 Task: Create a 3D-printable birdhouse.
Action: Mouse moved to (242, 185)
Screenshot: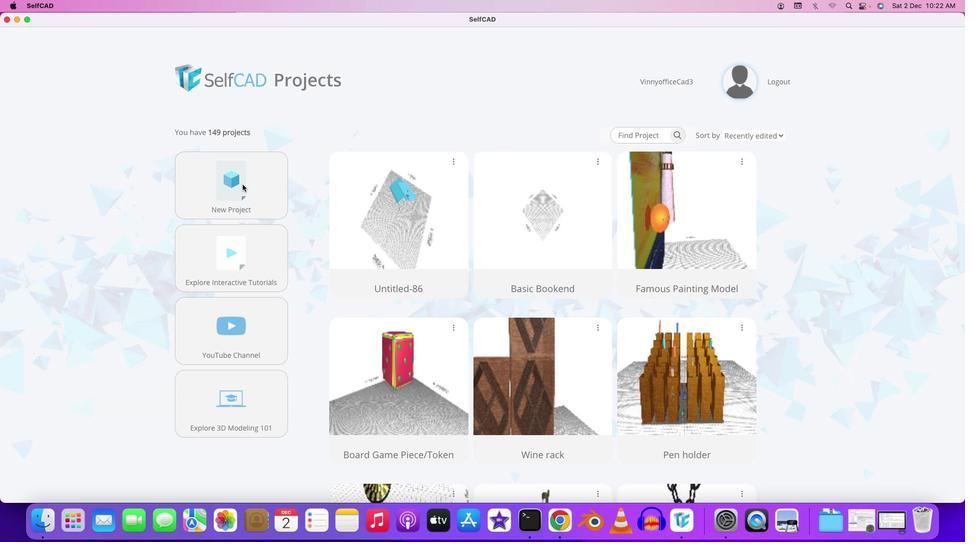 
Action: Mouse pressed left at (242, 185)
Screenshot: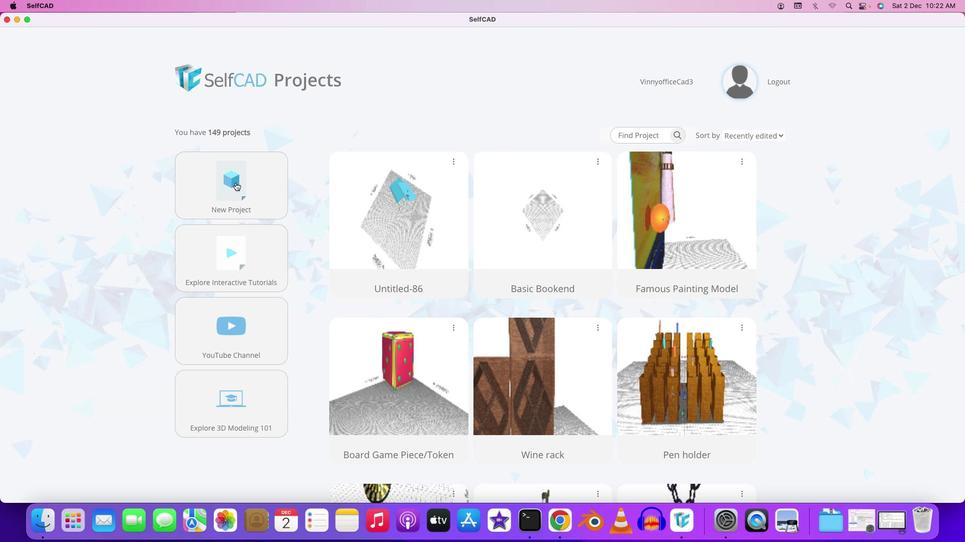 
Action: Mouse moved to (235, 182)
Screenshot: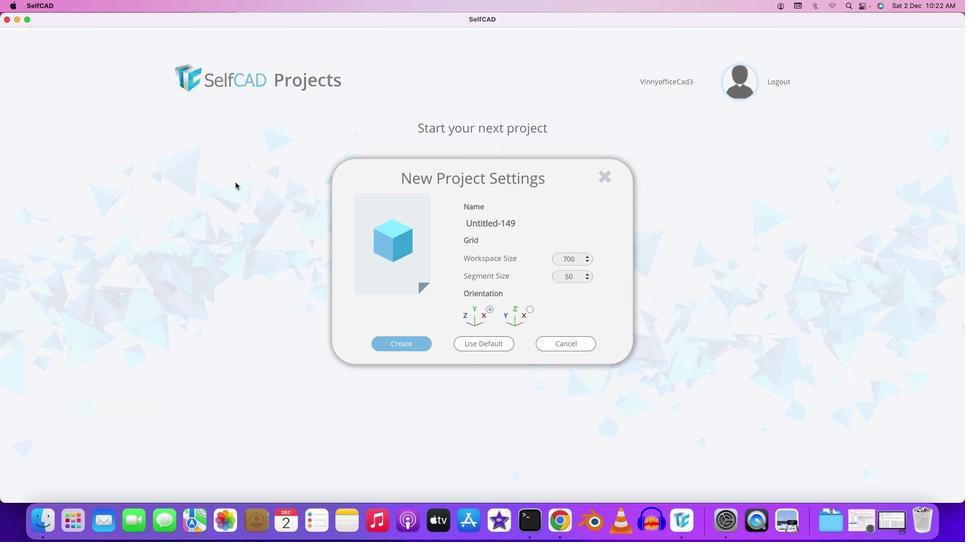 
Action: Mouse pressed left at (235, 182)
Screenshot: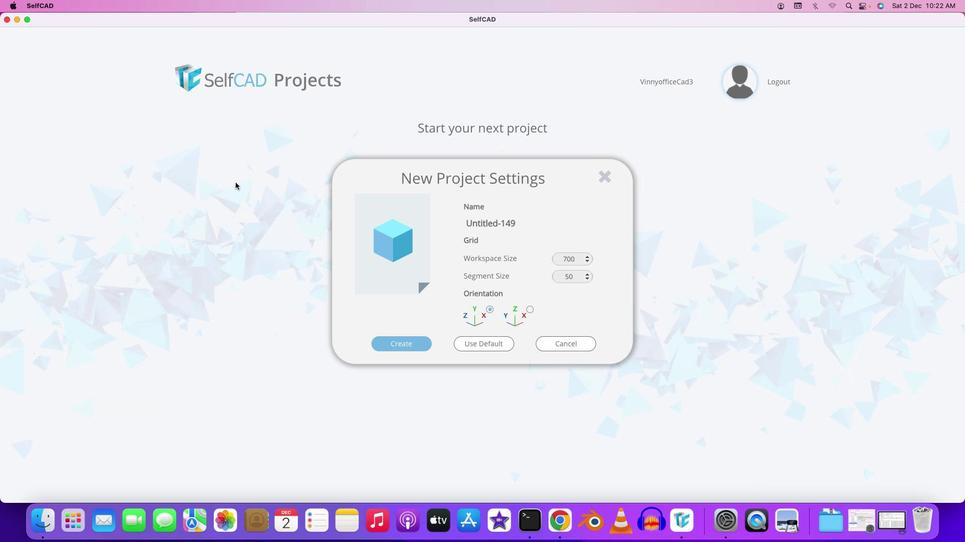 
Action: Mouse moved to (547, 225)
Screenshot: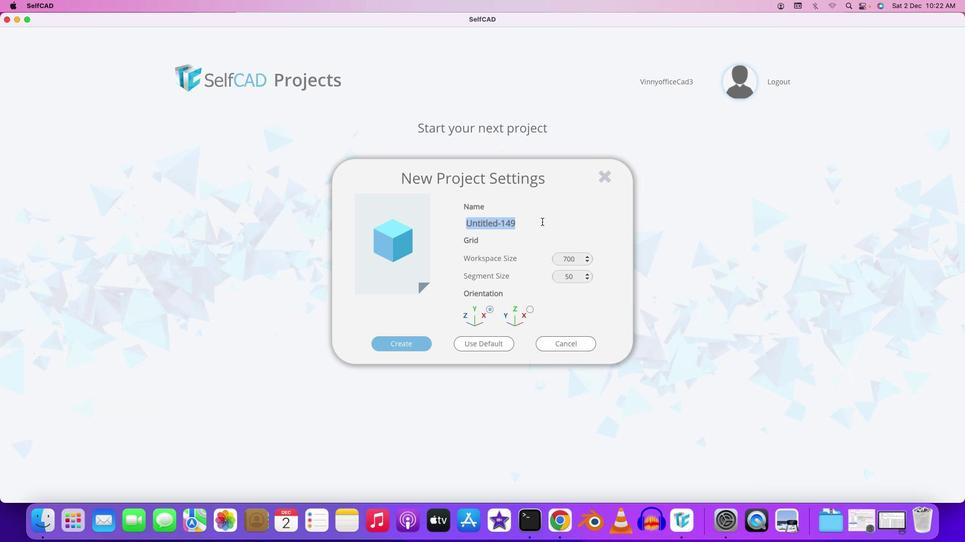 
Action: Mouse pressed left at (547, 225)
Screenshot: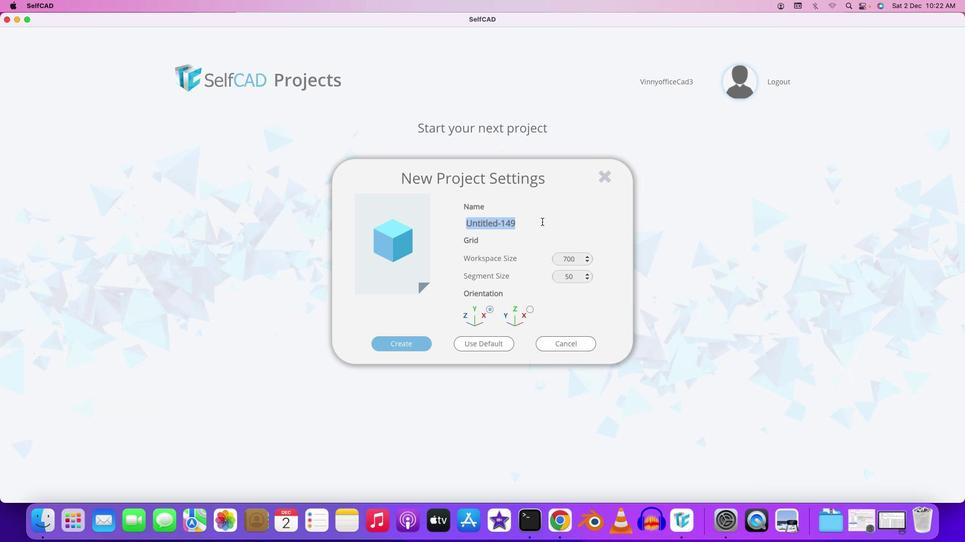 
Action: Mouse moved to (542, 221)
Screenshot: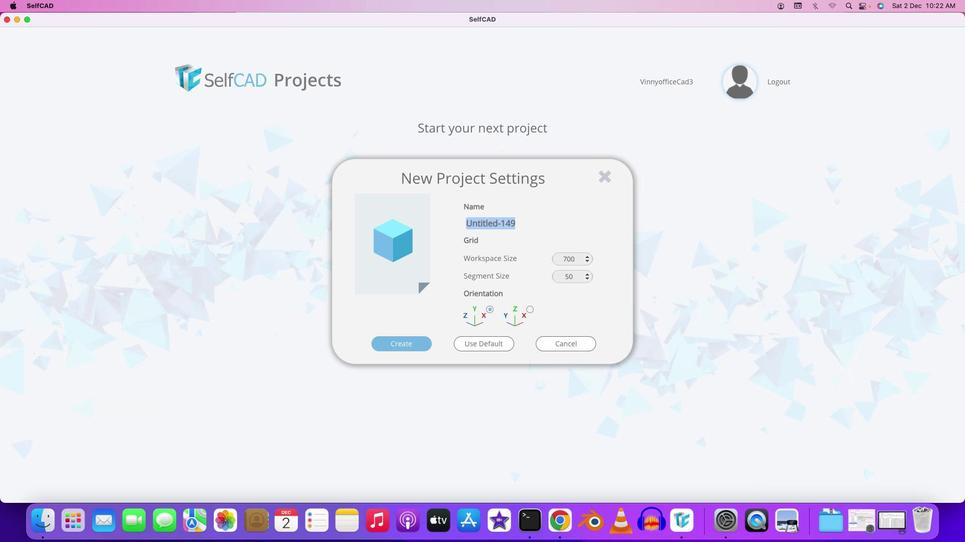 
Action: Mouse pressed left at (542, 221)
Screenshot: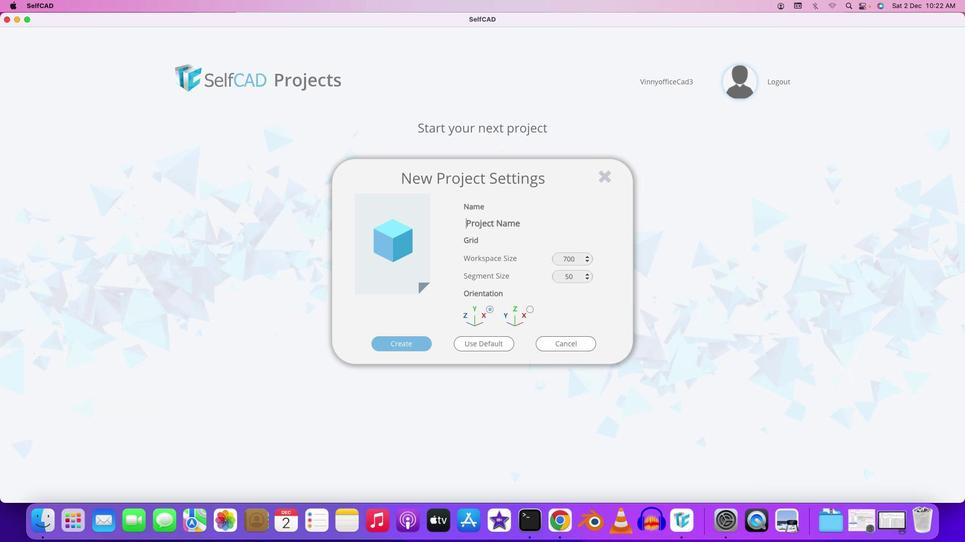 
Action: Key pressed Key.backspaceKey.shift'#'Key.backspace'3''d'Key.backspaceKey.shift'D'Key.spaceKey.shift'B''i''r''d''h''o''u''s''e'
Screenshot: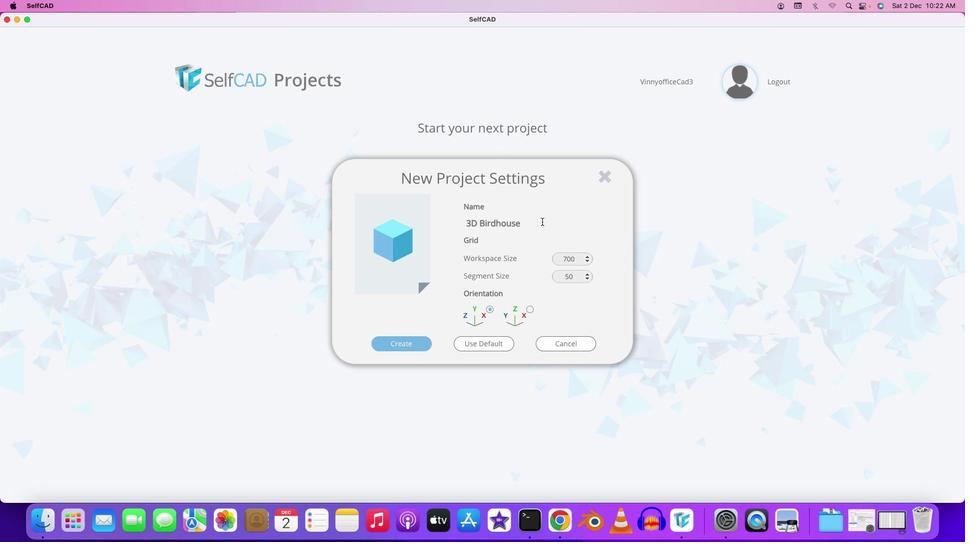 
Action: Mouse moved to (574, 261)
Screenshot: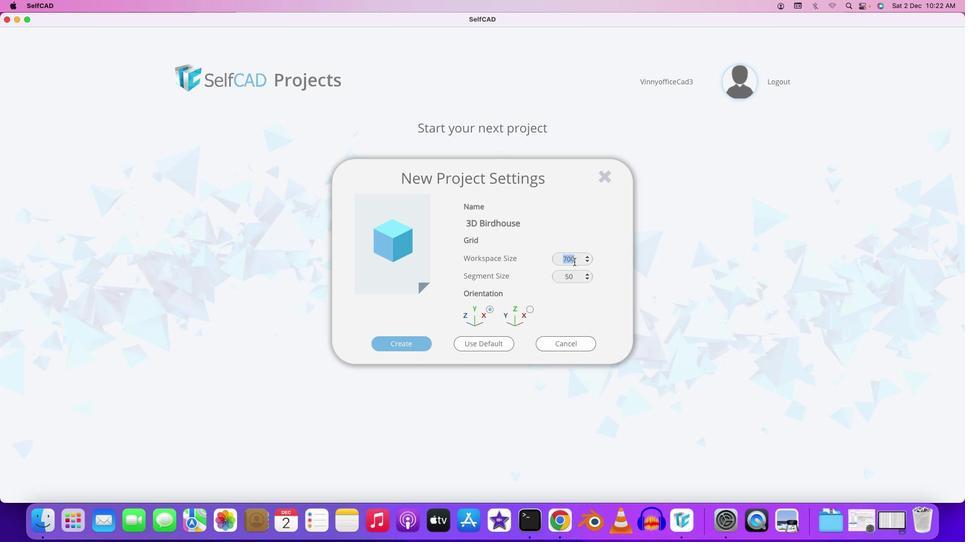 
Action: Mouse pressed left at (574, 261)
Screenshot: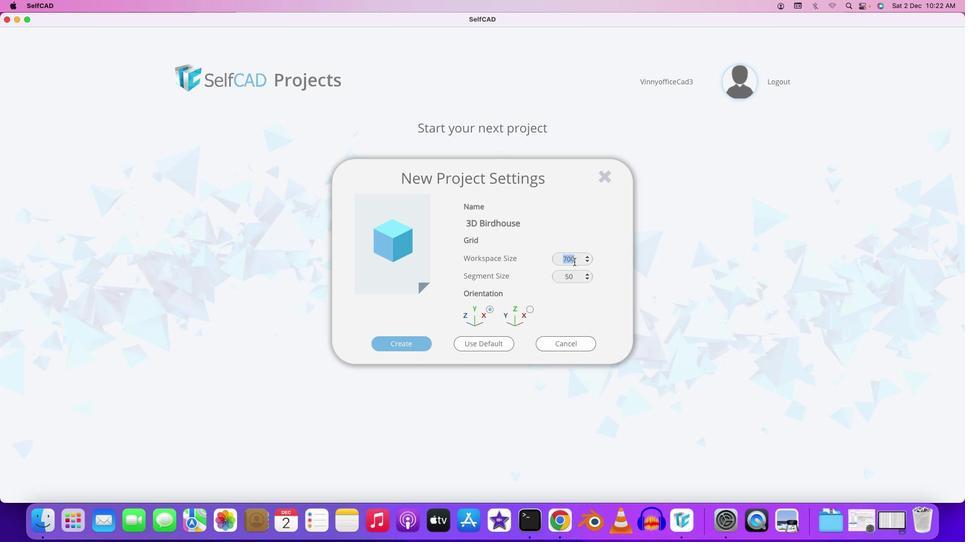 
Action: Key pressed '6''0''0'Key.backspaceKey.backspaceKey.backspace'5''0''0'
Screenshot: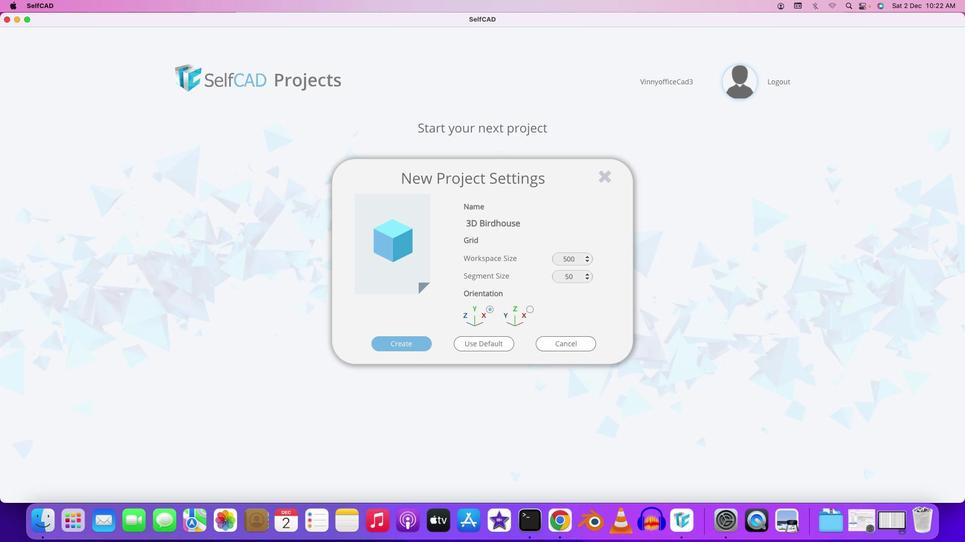 
Action: Mouse moved to (574, 281)
Screenshot: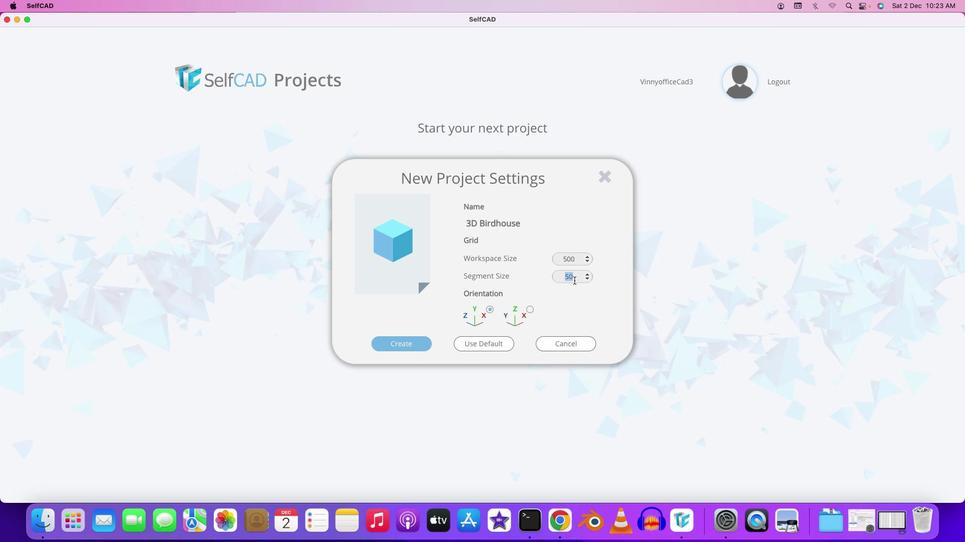 
Action: Mouse pressed left at (574, 281)
Screenshot: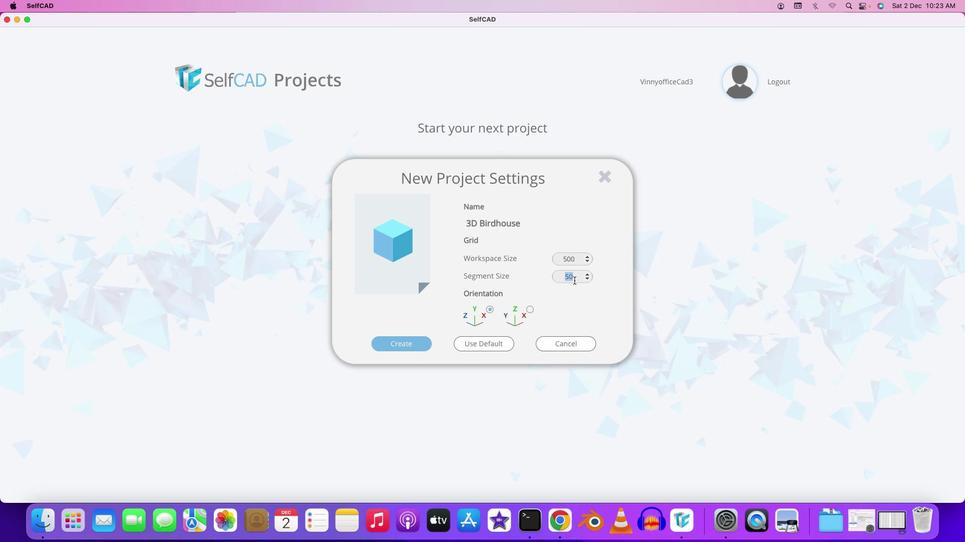 
Action: Key pressed '6'Key.backspace'1''0'
Screenshot: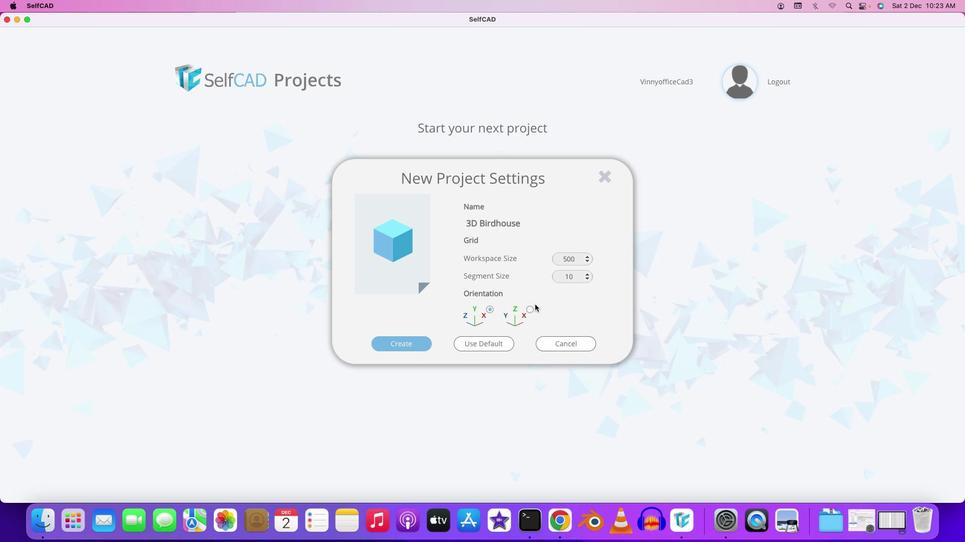 
Action: Mouse moved to (529, 310)
Screenshot: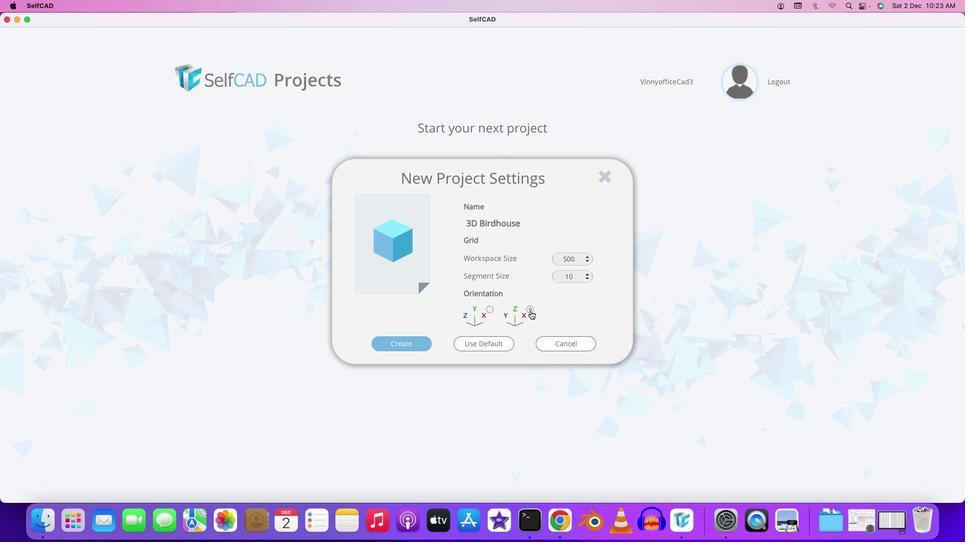 
Action: Mouse pressed left at (529, 310)
Screenshot: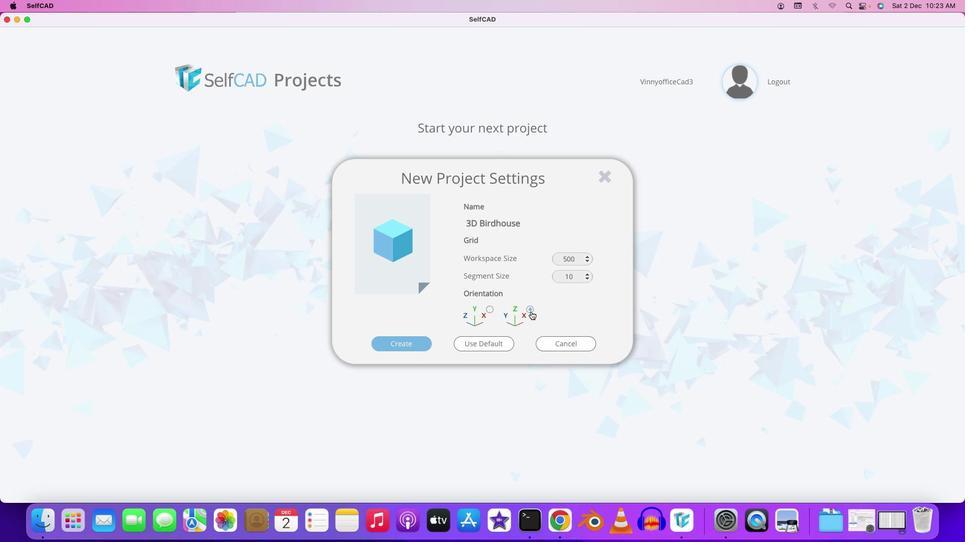
Action: Mouse moved to (408, 344)
Screenshot: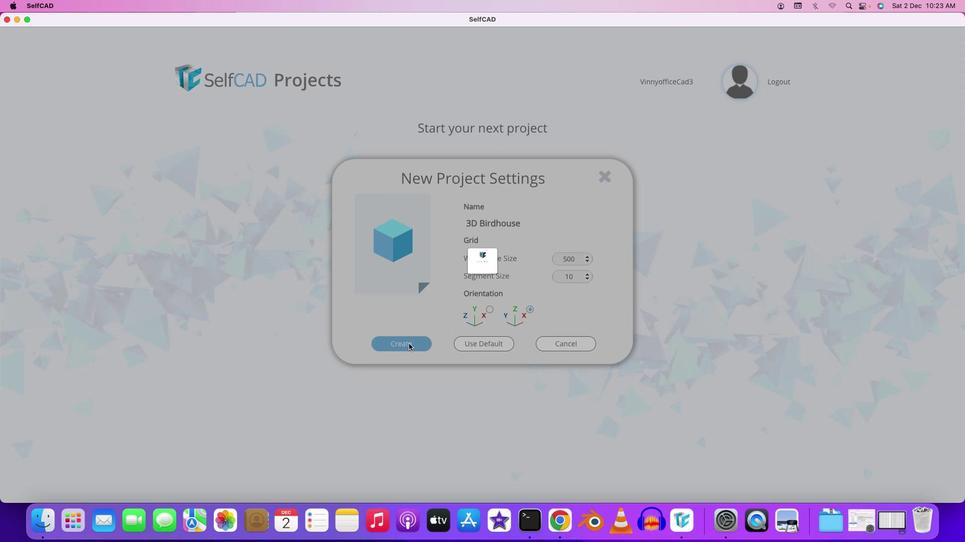 
Action: Mouse pressed left at (408, 344)
Screenshot: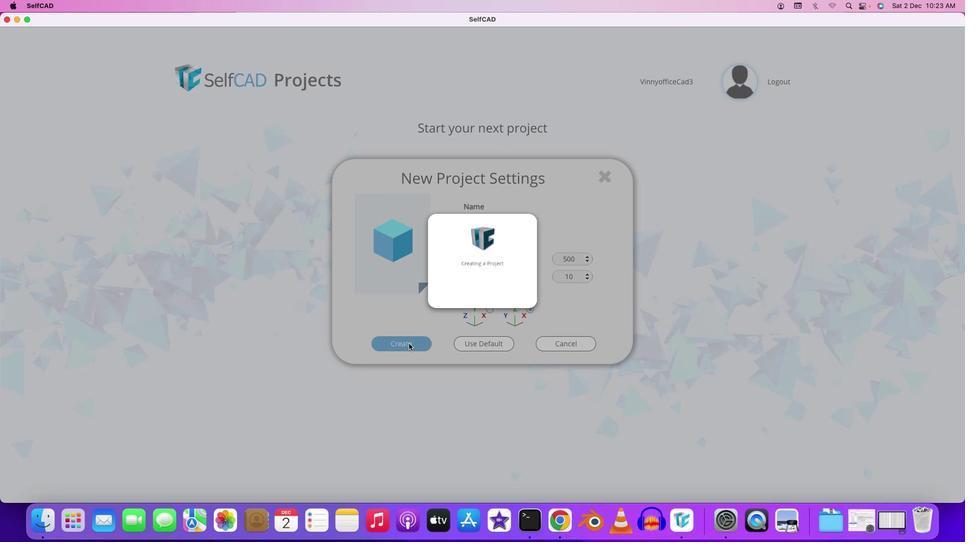 
Action: Mouse moved to (450, 302)
Screenshot: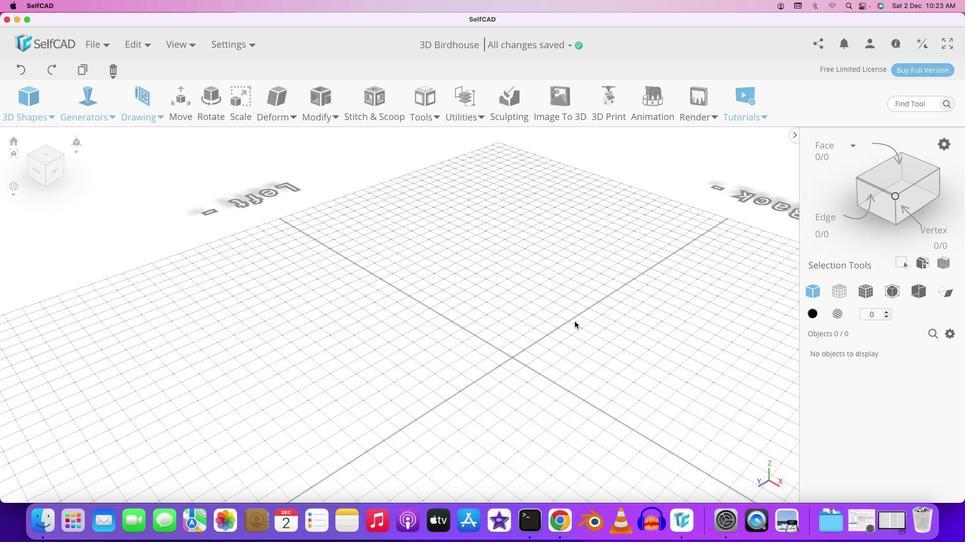 
Action: Mouse scrolled (450, 302) with delta (0, 0)
Screenshot: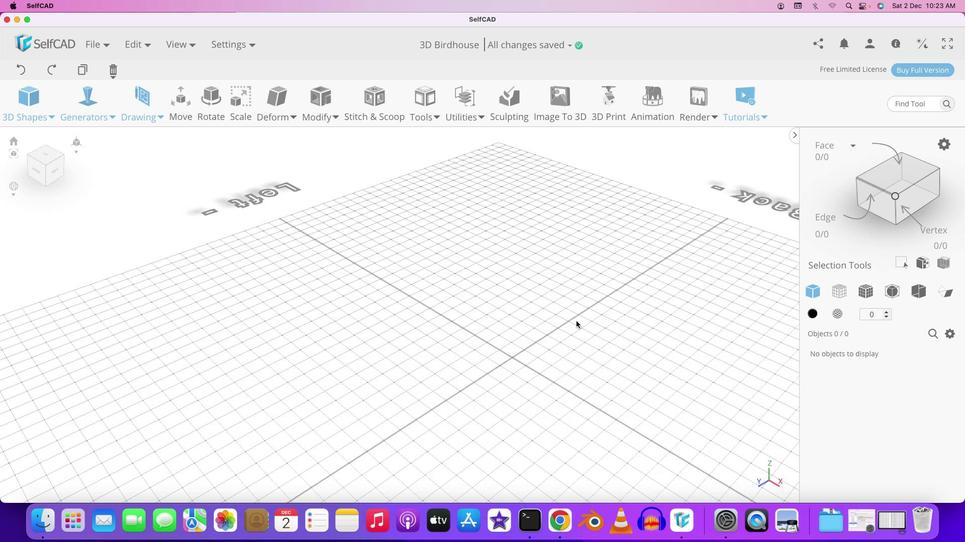 
Action: Mouse scrolled (450, 302) with delta (0, 0)
Screenshot: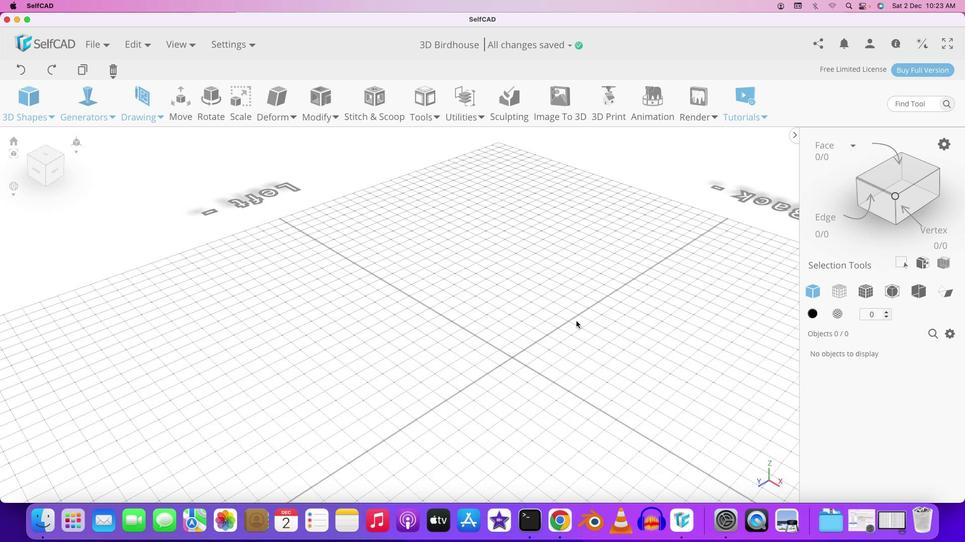 
Action: Mouse scrolled (450, 302) with delta (0, 1)
Screenshot: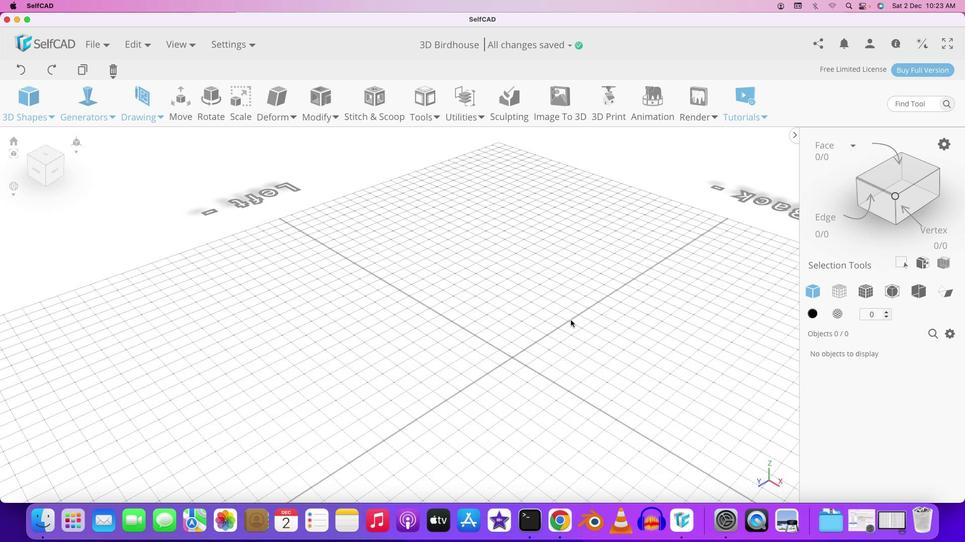 
Action: Mouse scrolled (450, 302) with delta (0, 2)
Screenshot: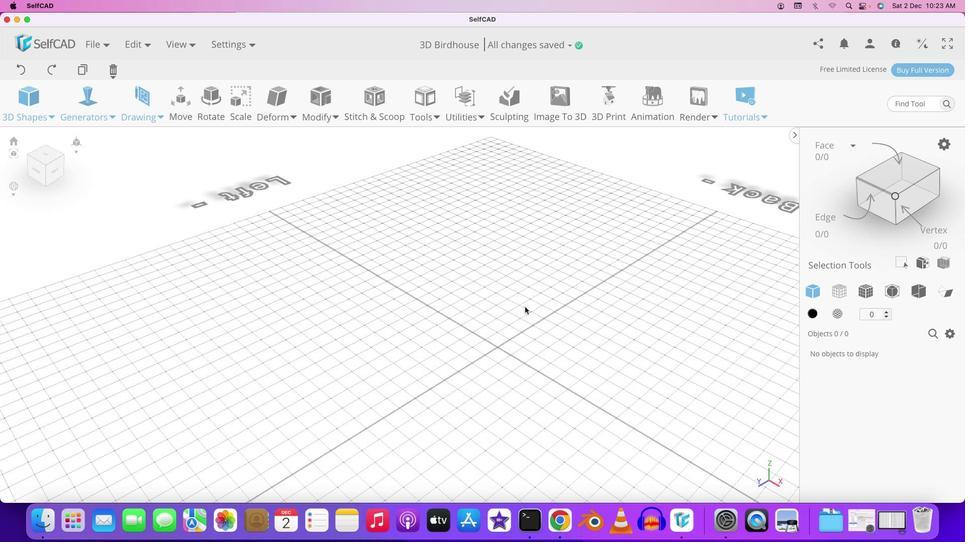 
Action: Mouse moved to (494, 317)
Screenshot: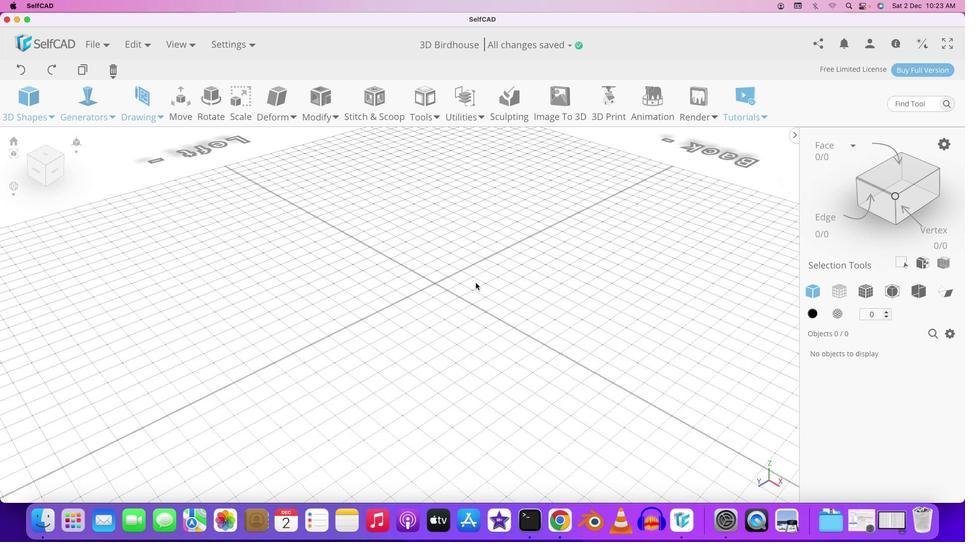 
Action: Mouse scrolled (494, 317) with delta (0, 0)
Screenshot: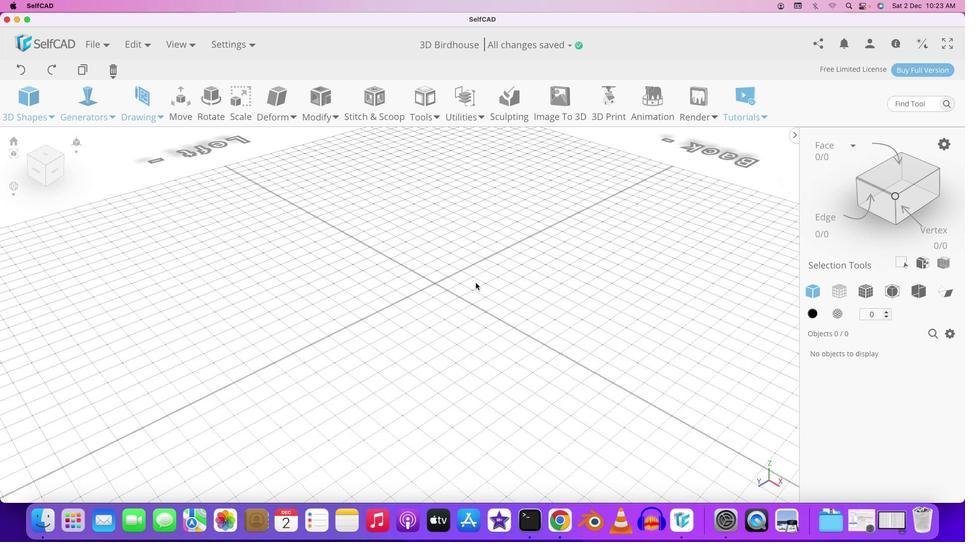 
Action: Mouse moved to (495, 319)
Screenshot: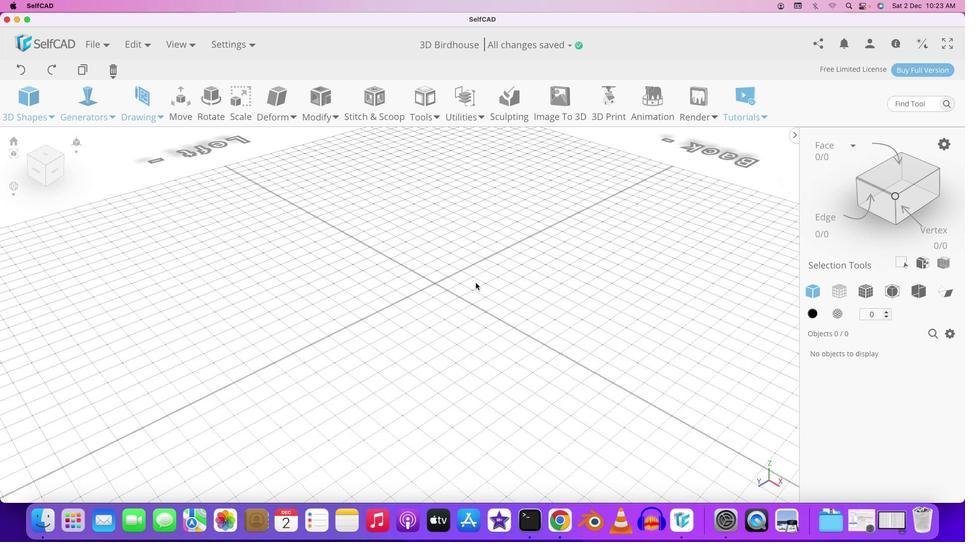 
Action: Mouse scrolled (495, 319) with delta (0, 0)
Screenshot: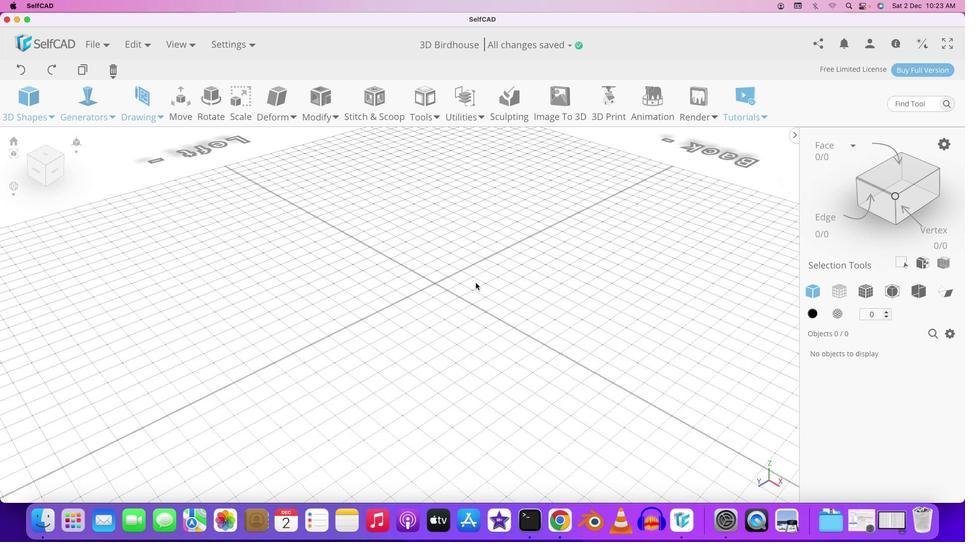 
Action: Mouse moved to (496, 322)
Screenshot: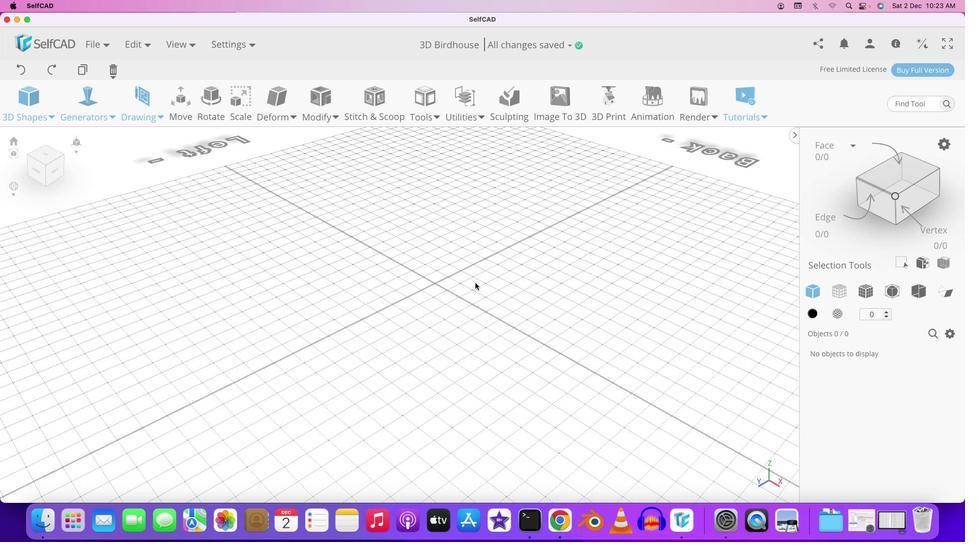 
Action: Mouse scrolled (496, 322) with delta (0, 2)
Screenshot: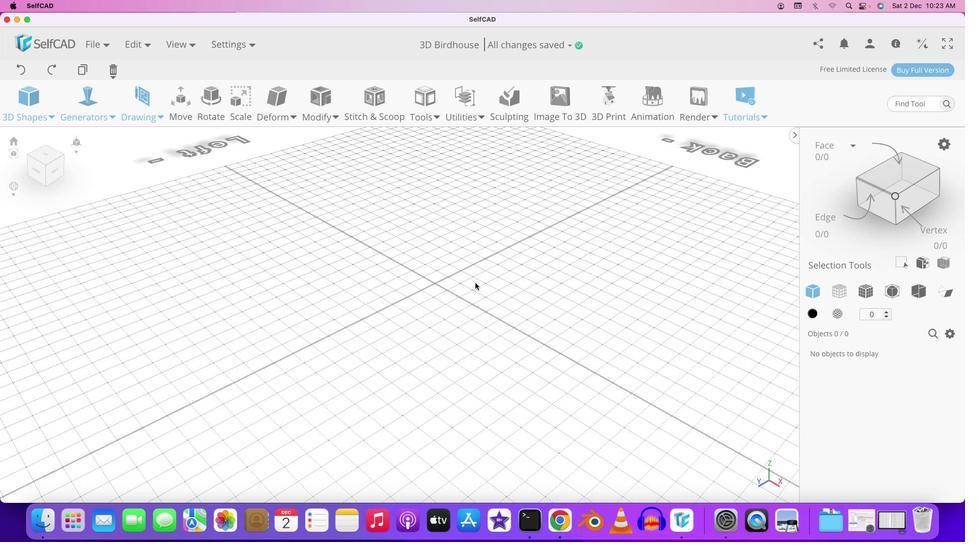 
Action: Mouse moved to (497, 322)
Screenshot: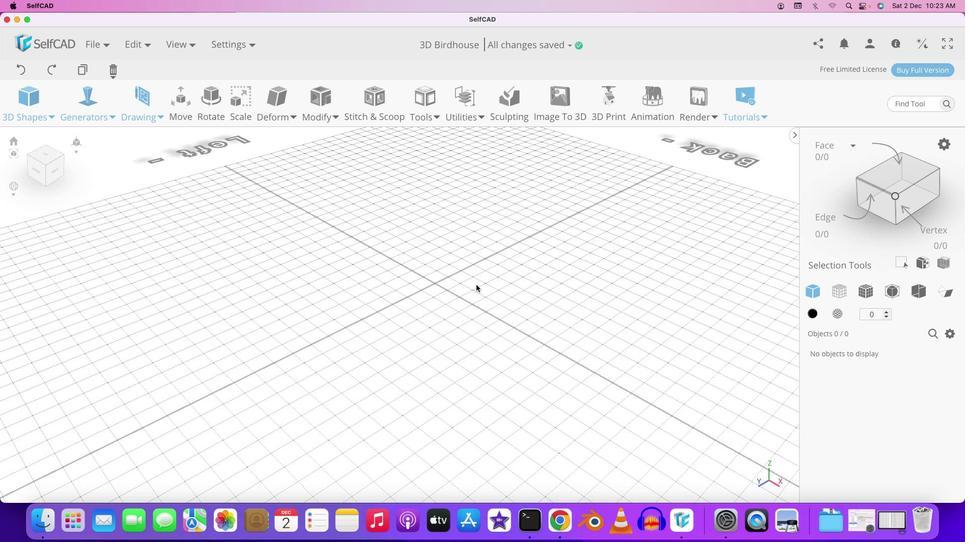 
Action: Mouse scrolled (497, 322) with delta (0, 3)
Screenshot: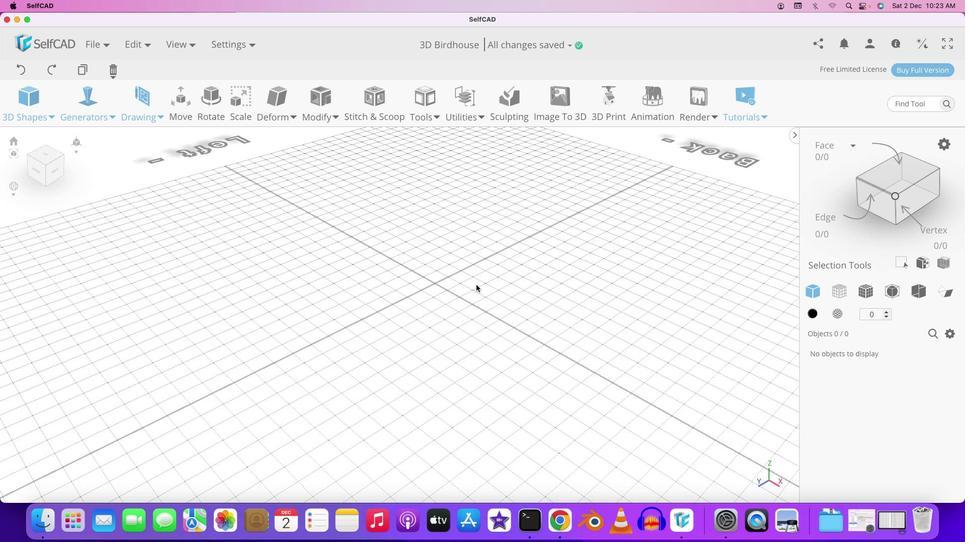 
Action: Mouse moved to (575, 321)
Screenshot: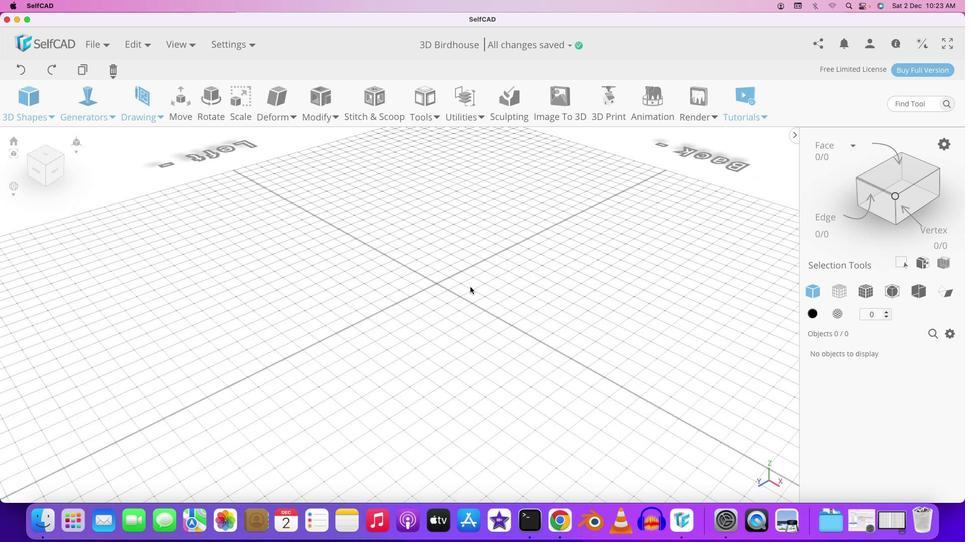 
Action: Key pressed Key.shift
Screenshot: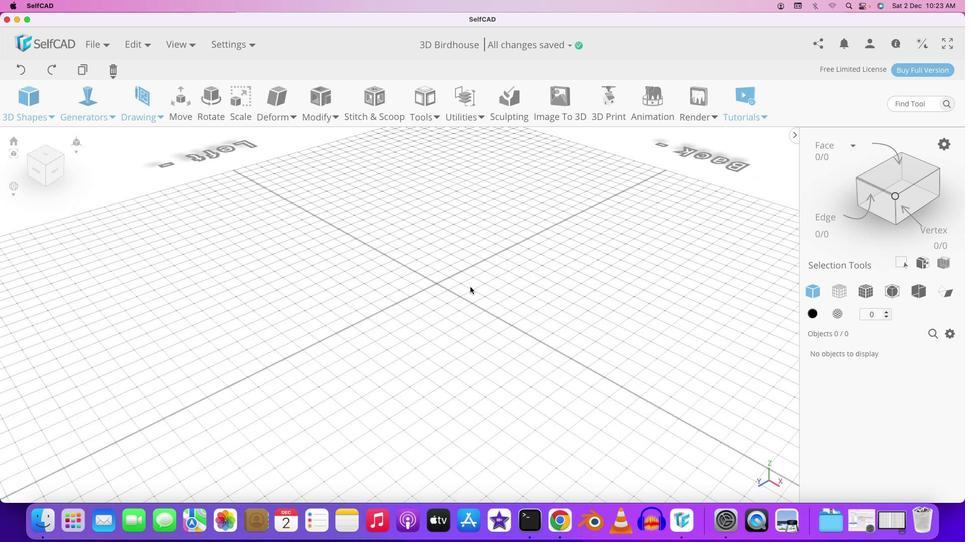 
Action: Mouse moved to (576, 321)
Screenshot: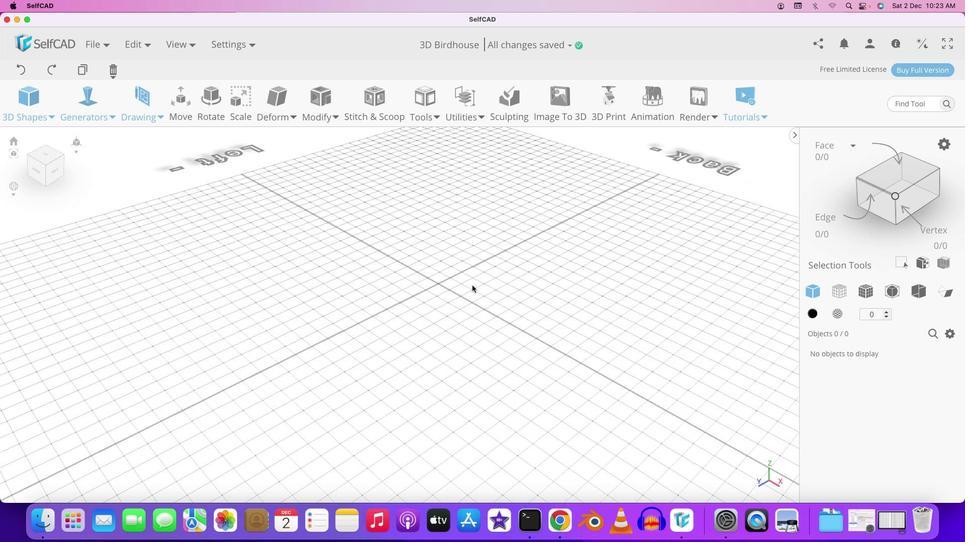 
Action: Mouse pressed left at (576, 321)
Screenshot: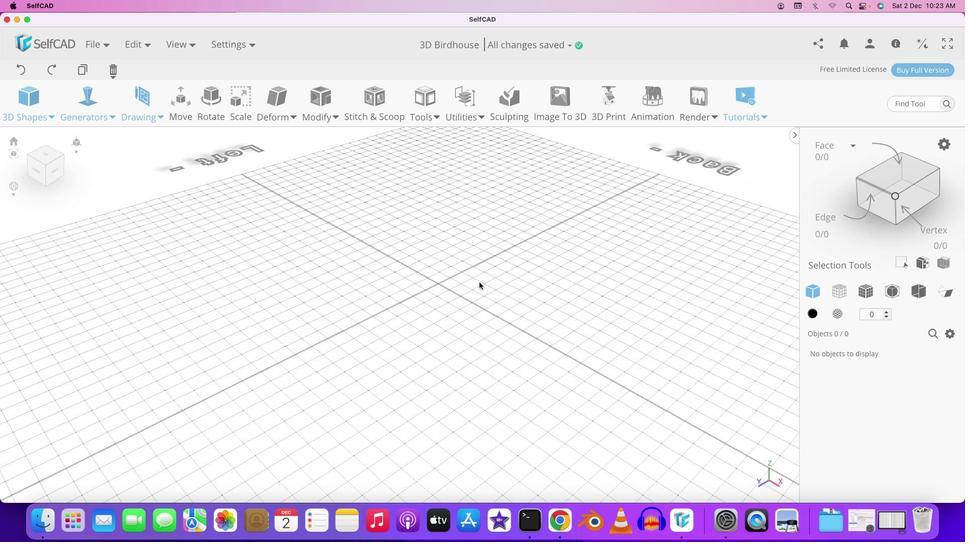 
Action: Mouse moved to (470, 287)
Screenshot: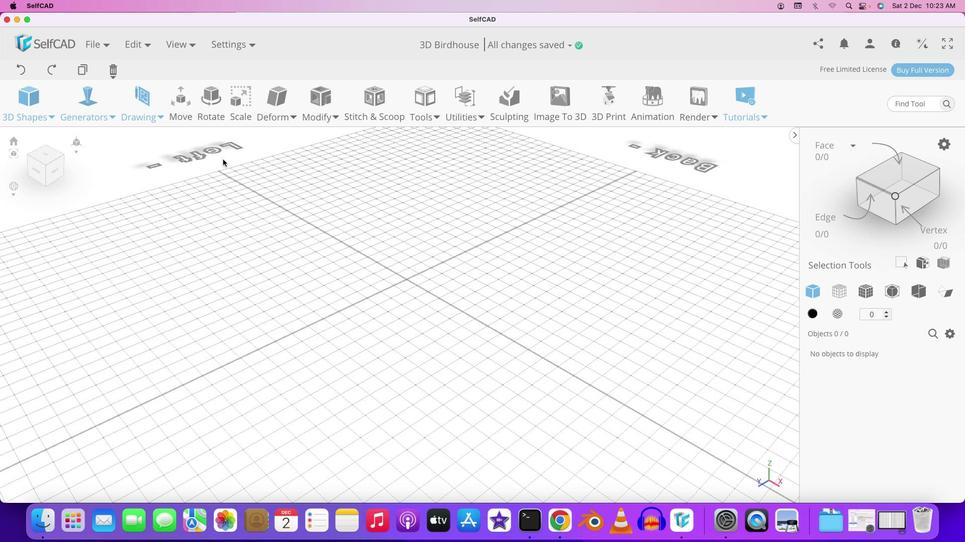 
Action: Mouse scrolled (470, 287) with delta (0, 0)
Screenshot: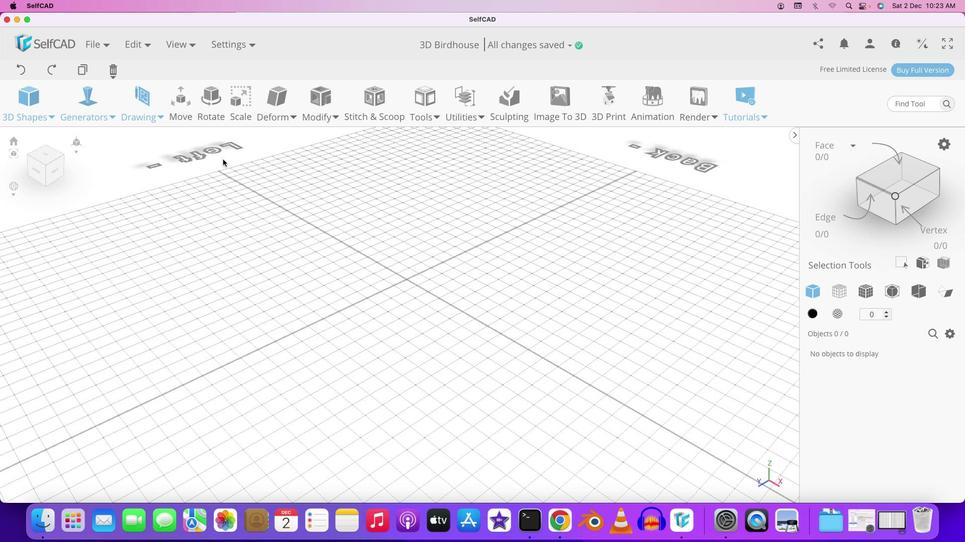 
Action: Mouse scrolled (470, 287) with delta (0, 0)
Screenshot: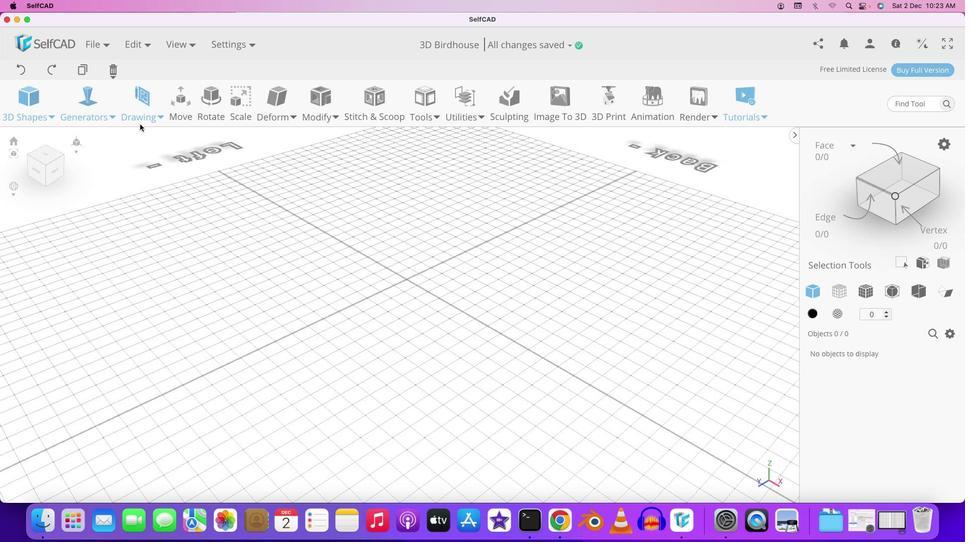 
Action: Mouse moved to (496, 283)
Screenshot: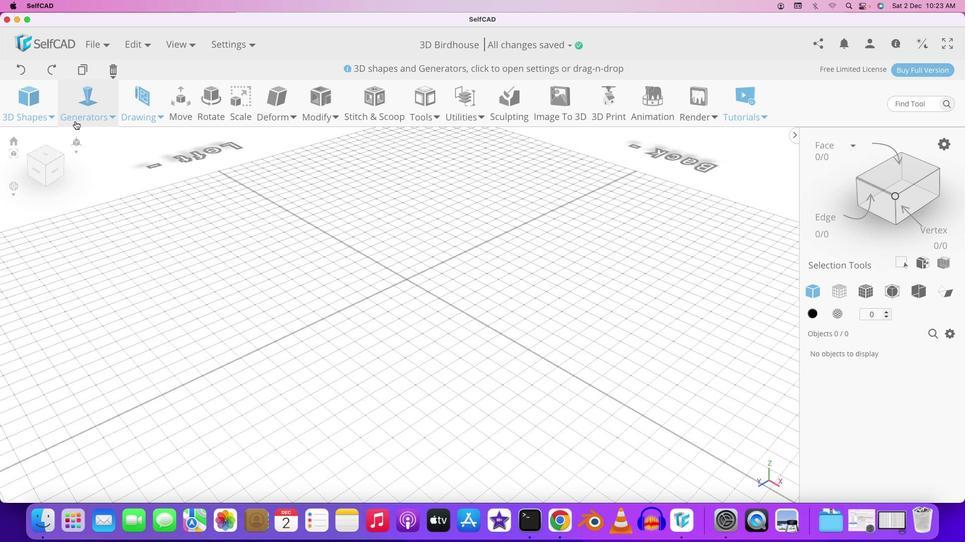 
Action: Key pressed Key.shift
Screenshot: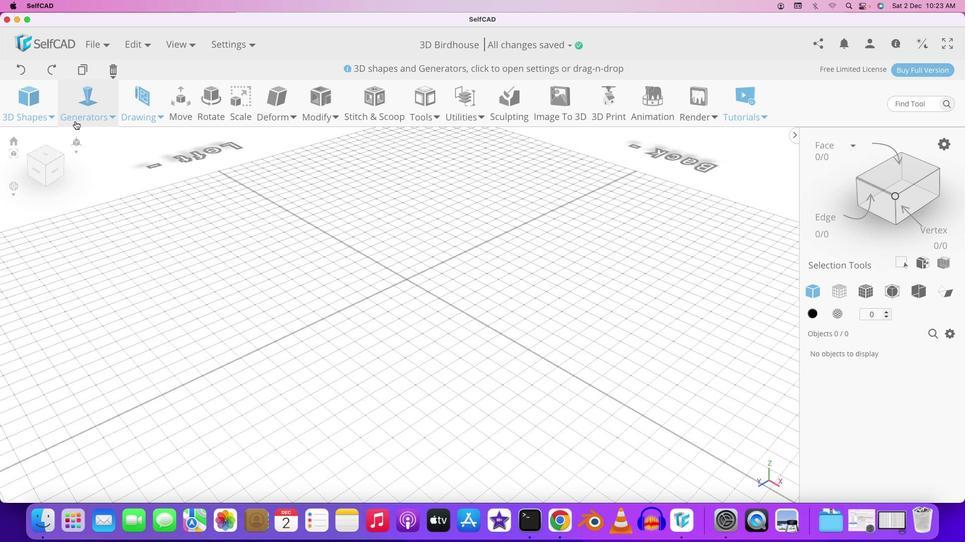 
Action: Mouse moved to (485, 282)
Screenshot: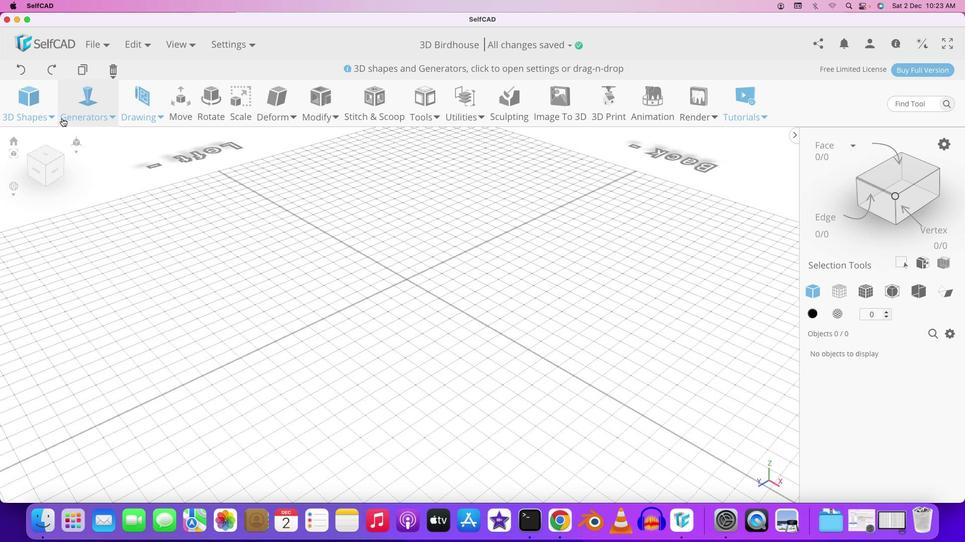 
Action: Mouse pressed left at (485, 282)
Screenshot: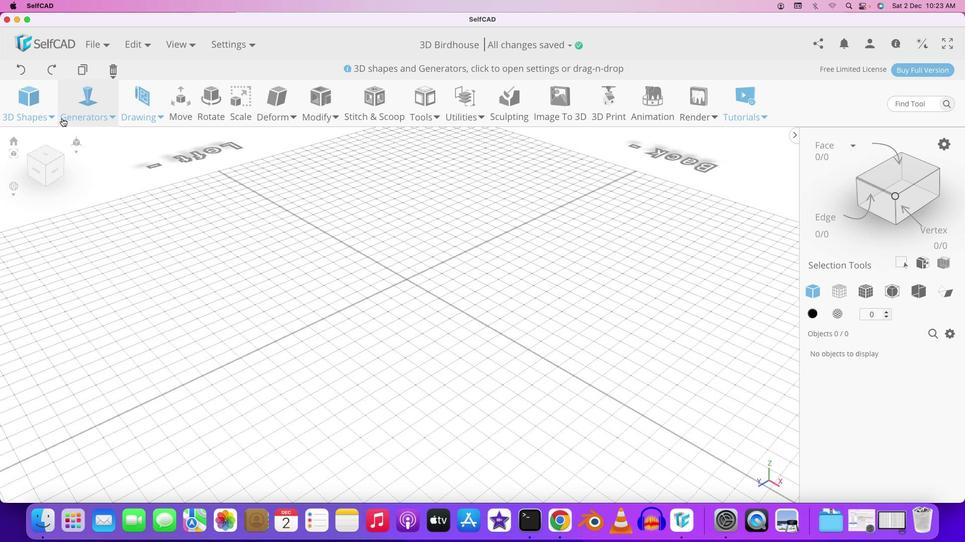 
Action: Mouse moved to (84, 289)
Screenshot: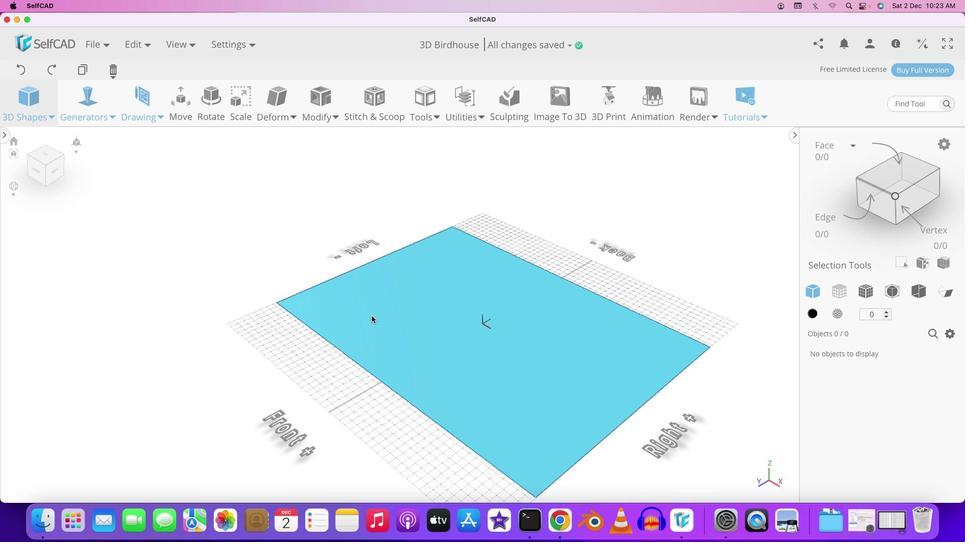 
Action: Mouse pressed left at (84, 289)
Screenshot: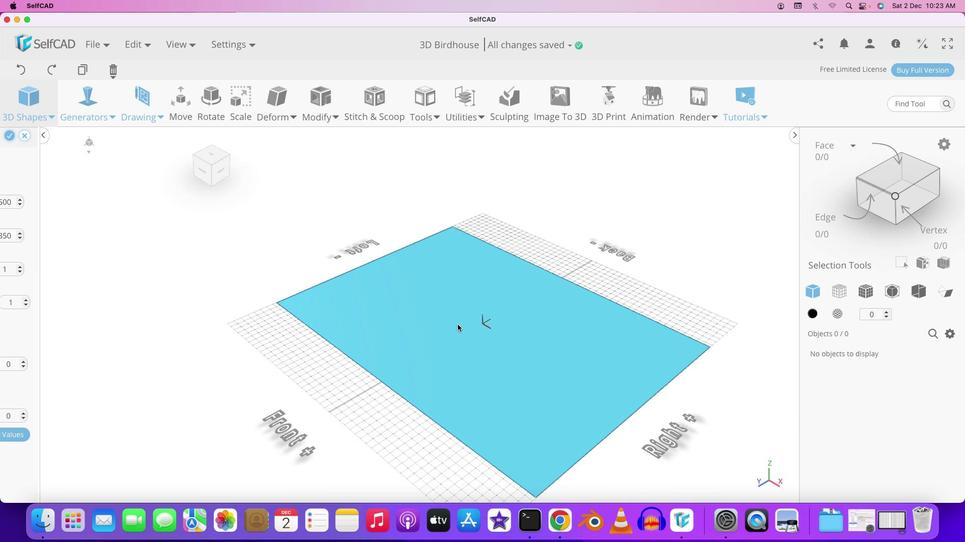 
Action: Mouse moved to (530, 336)
Screenshot: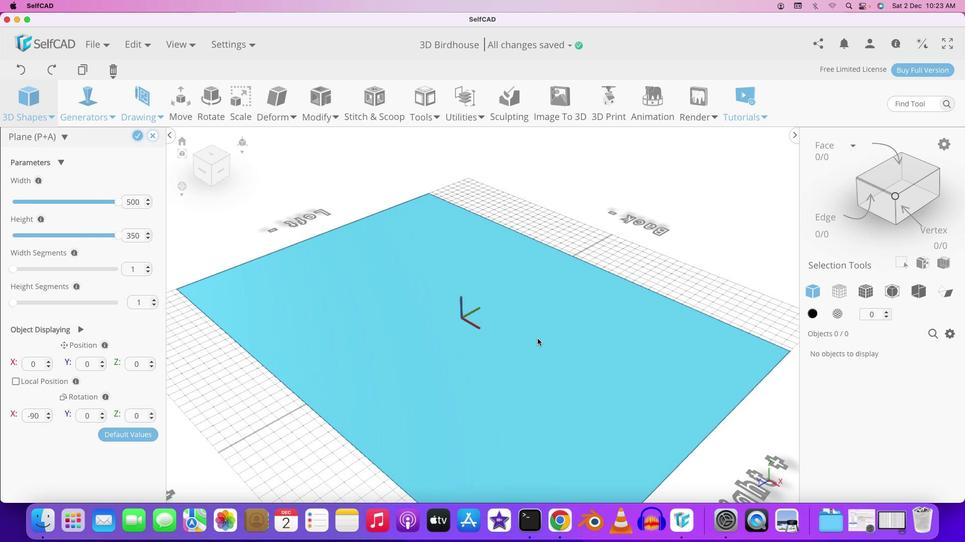 
Action: Mouse scrolled (530, 336) with delta (0, 0)
Screenshot: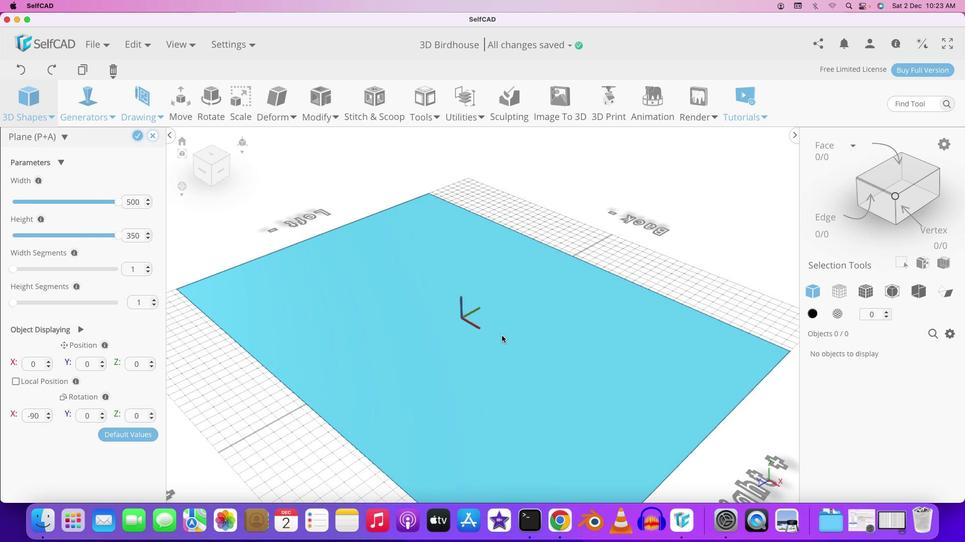 
Action: Mouse scrolled (530, 336) with delta (0, 0)
Screenshot: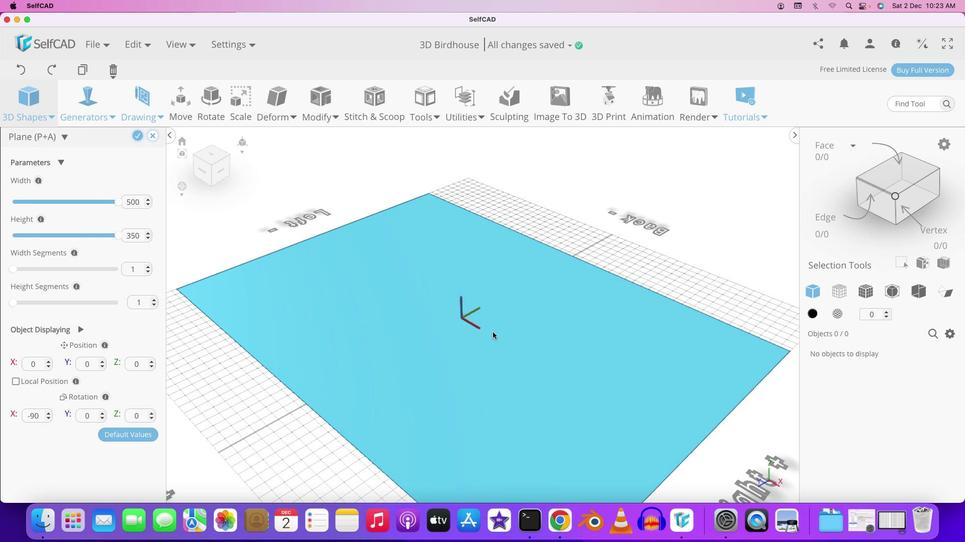 
Action: Mouse moved to (531, 338)
Screenshot: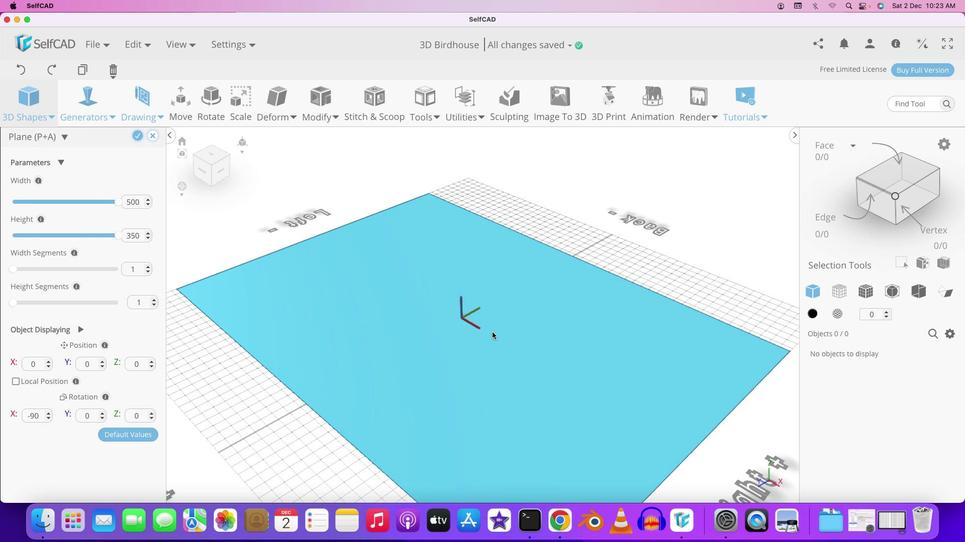 
Action: Mouse scrolled (531, 338) with delta (0, 0)
Screenshot: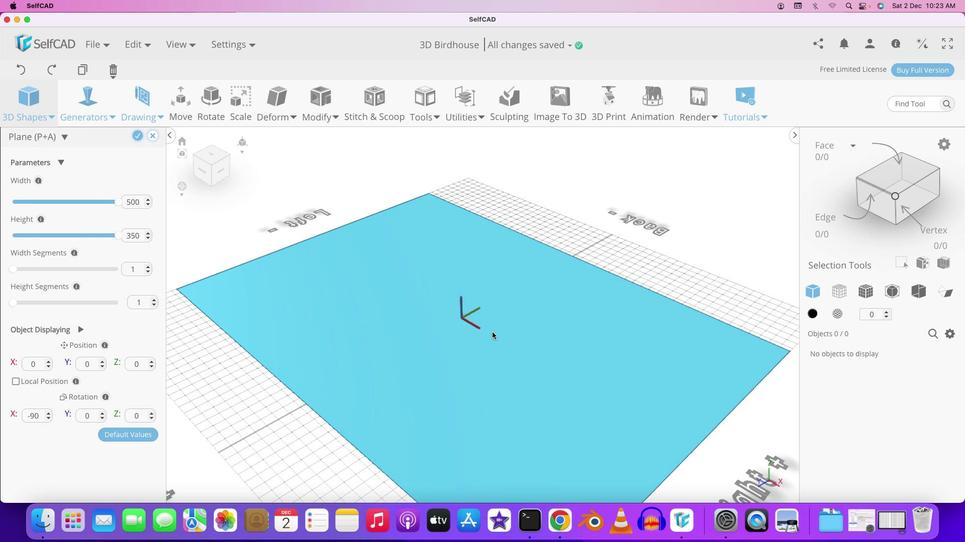 
Action: Mouse moved to (531, 338)
Screenshot: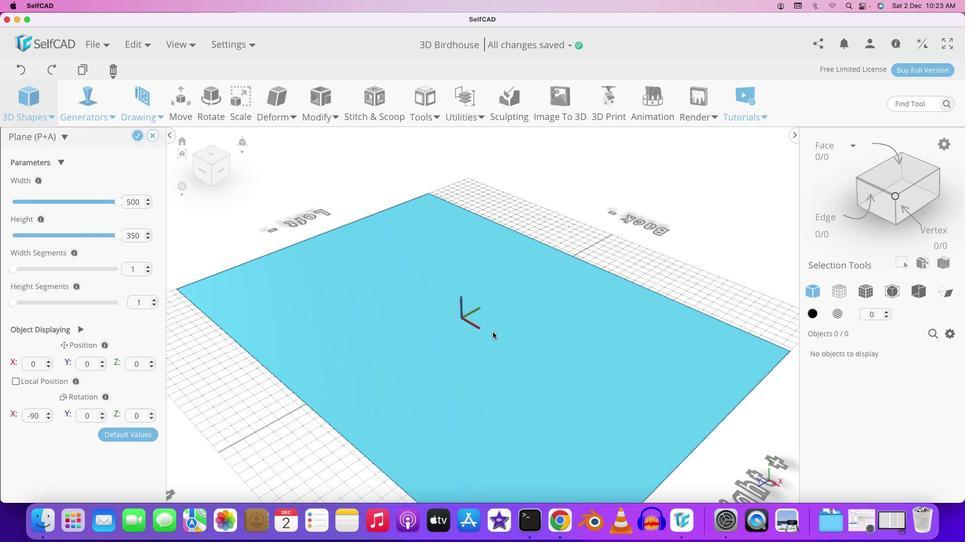 
Action: Mouse scrolled (531, 338) with delta (0, 1)
Screenshot: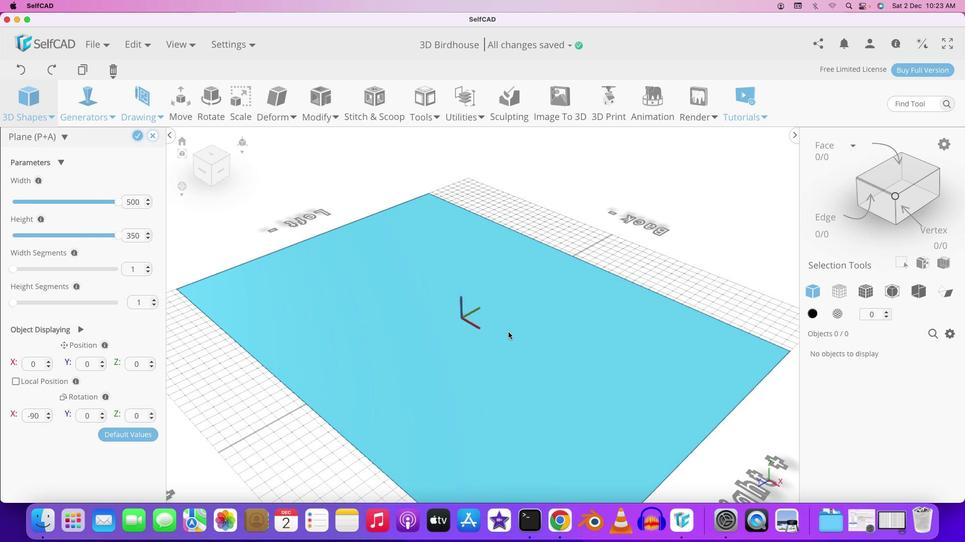 
Action: Mouse moved to (537, 339)
Screenshot: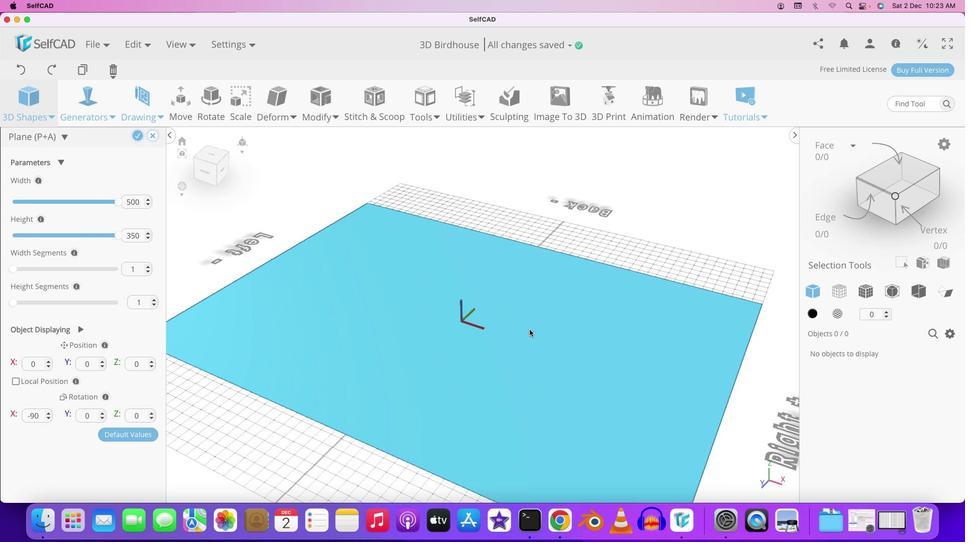 
Action: Mouse scrolled (537, 339) with delta (0, 0)
Screenshot: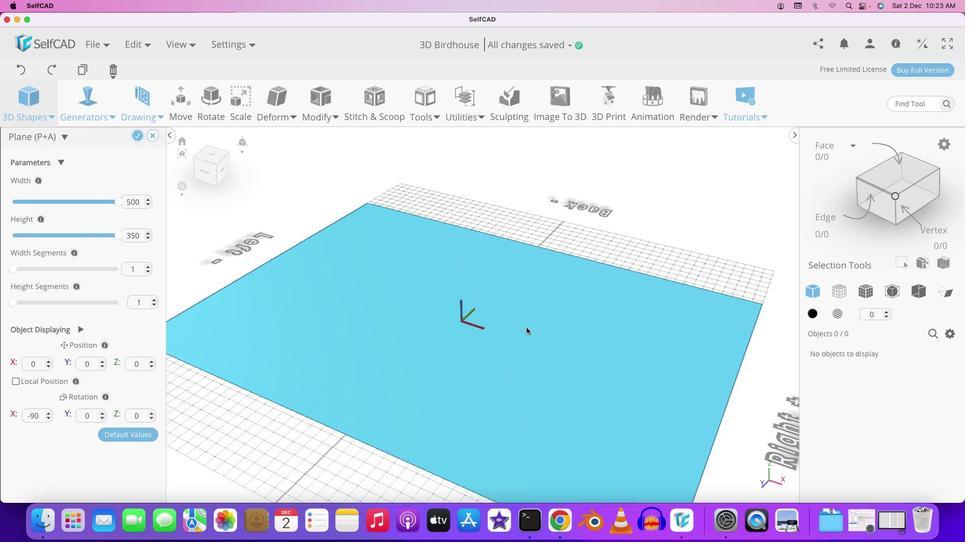 
Action: Mouse scrolled (537, 339) with delta (0, 0)
Screenshot: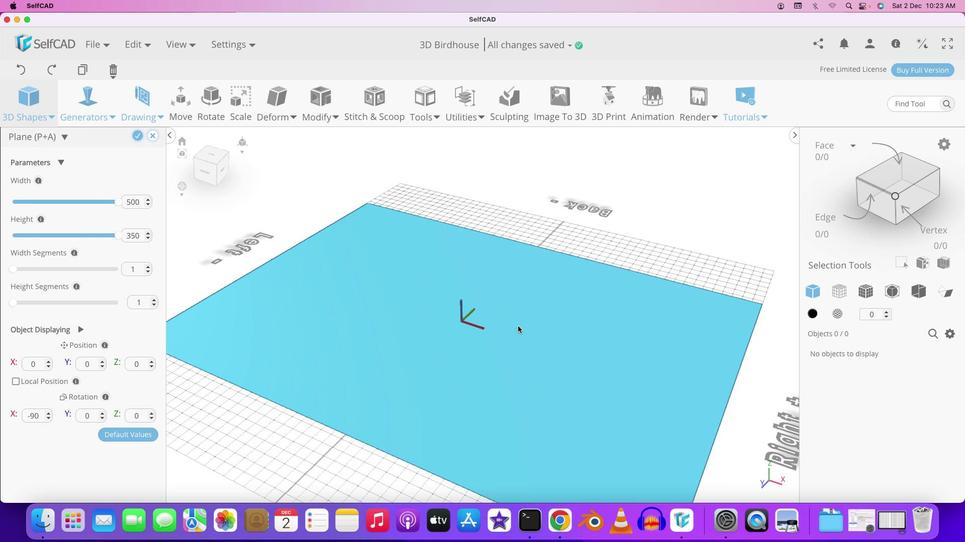 
Action: Mouse moved to (492, 332)
Screenshot: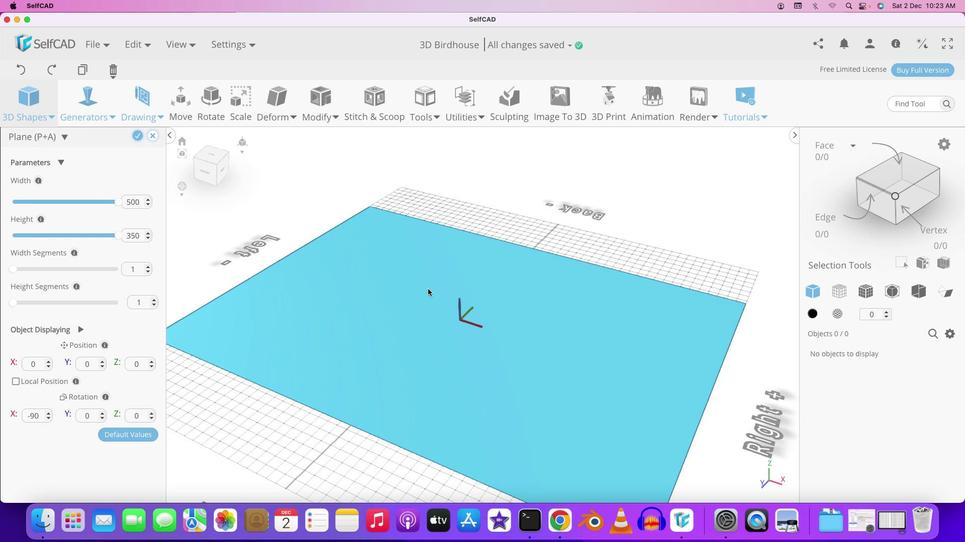 
Action: Mouse pressed left at (492, 332)
Screenshot: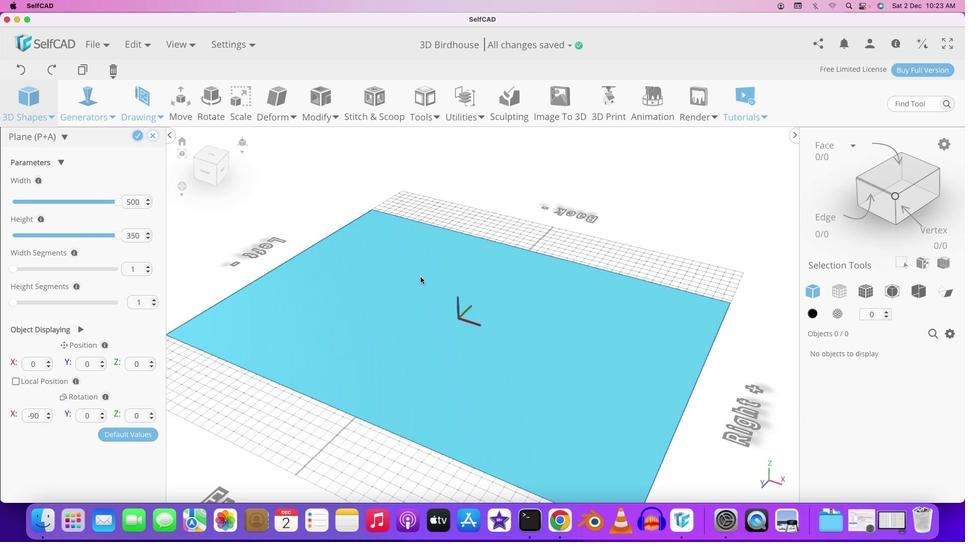 
Action: Mouse moved to (429, 291)
Screenshot: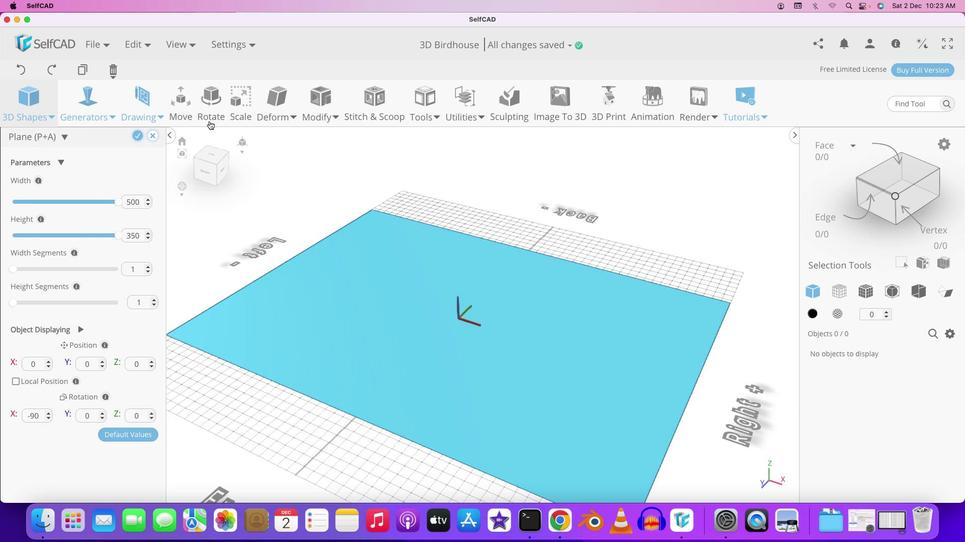 
Action: Mouse scrolled (429, 291) with delta (0, 0)
Screenshot: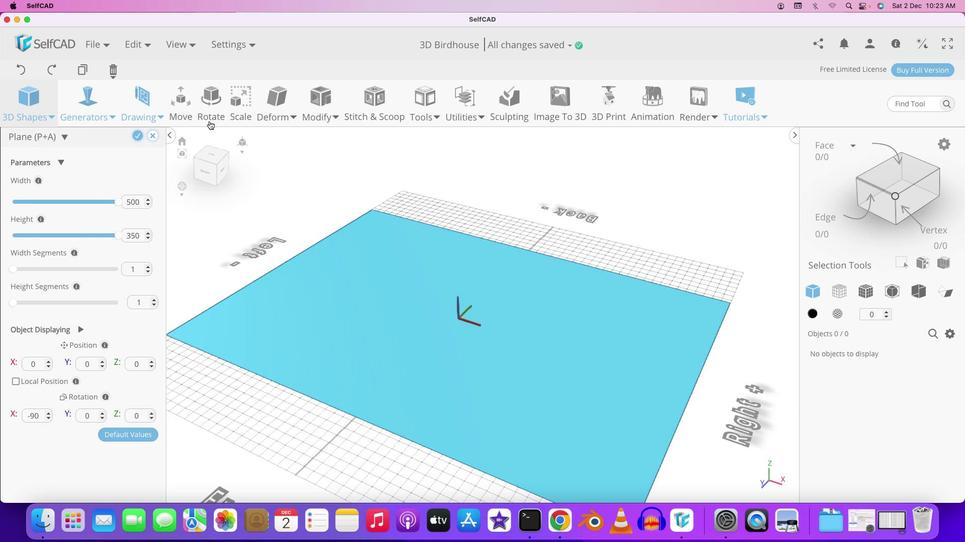 
Action: Mouse moved to (428, 291)
Screenshot: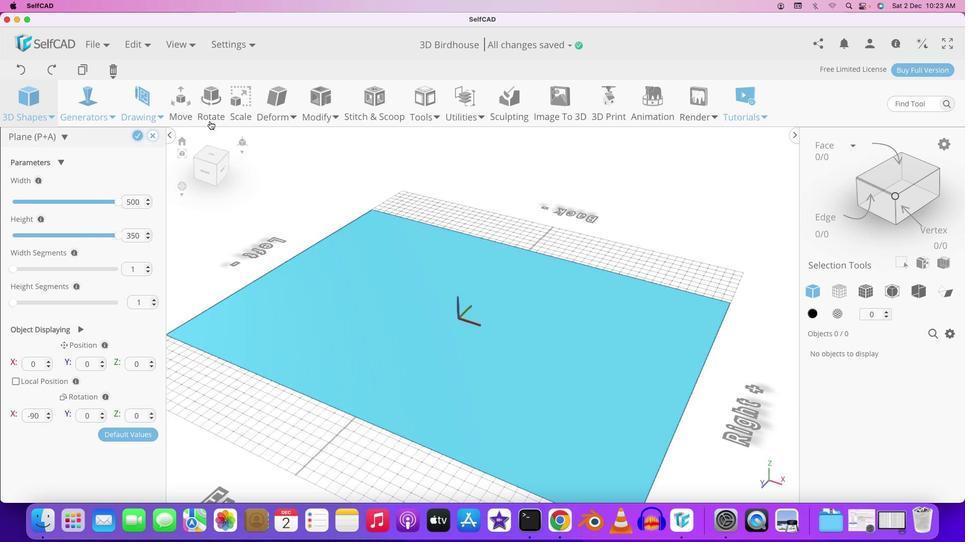 
Action: Mouse scrolled (428, 291) with delta (0, 0)
Screenshot: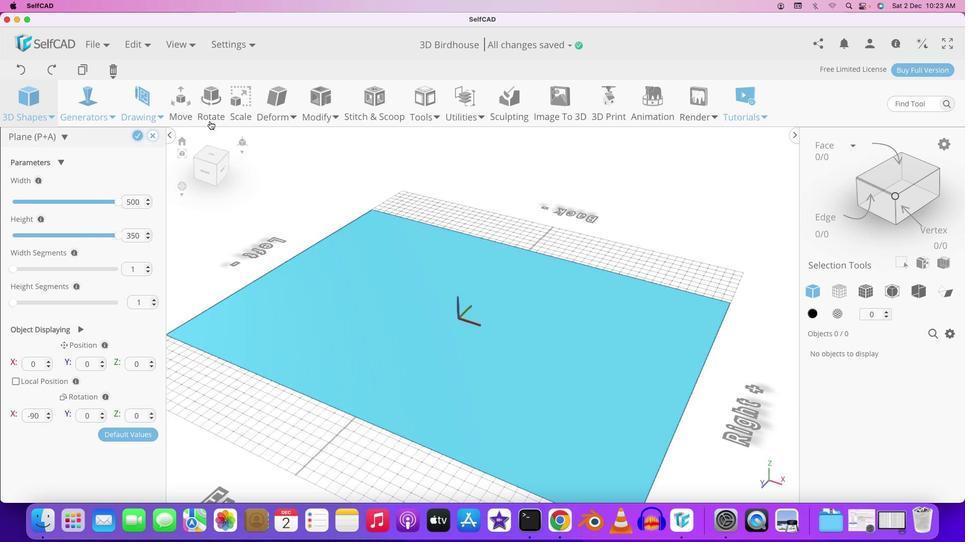 
Action: Mouse moved to (152, 136)
Screenshot: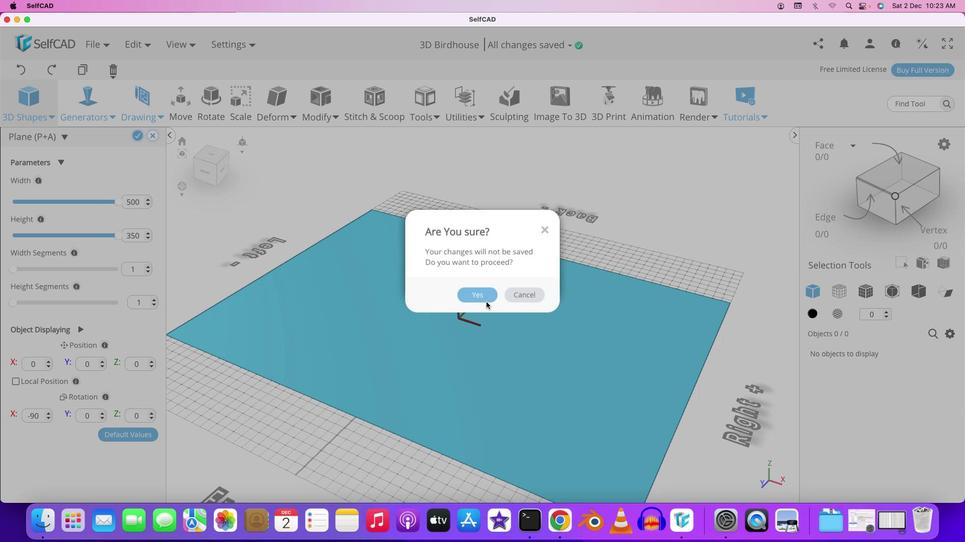 
Action: Mouse pressed left at (152, 136)
Screenshot: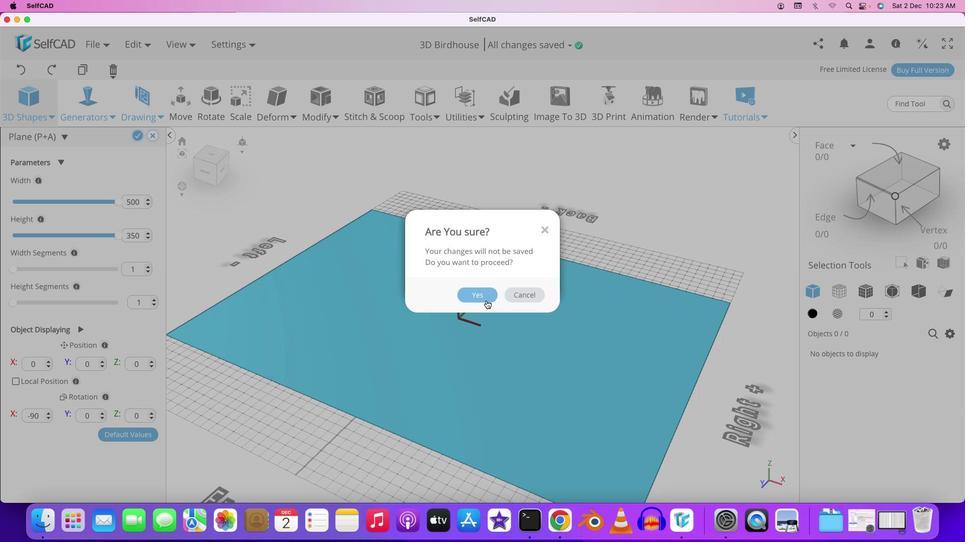 
Action: Mouse moved to (486, 300)
Screenshot: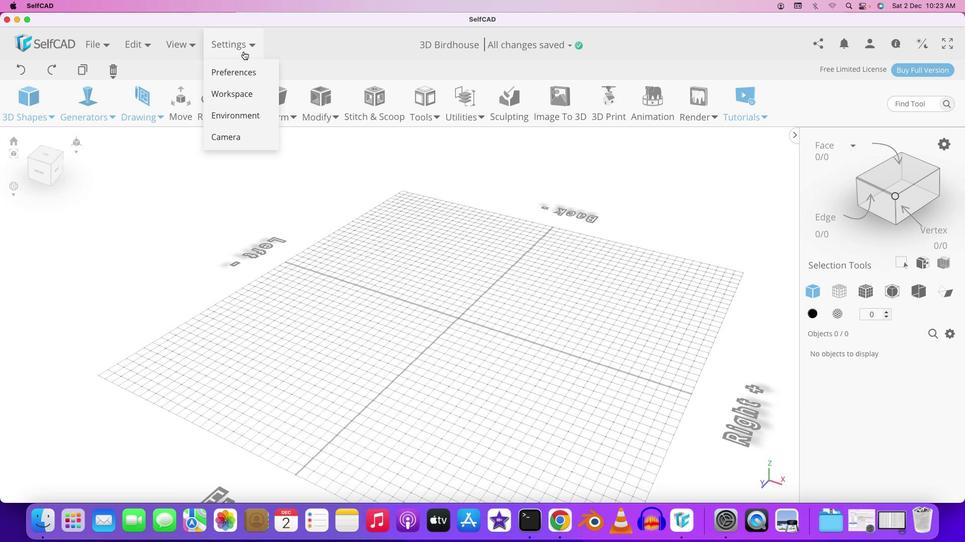 
Action: Mouse pressed left at (486, 300)
Screenshot: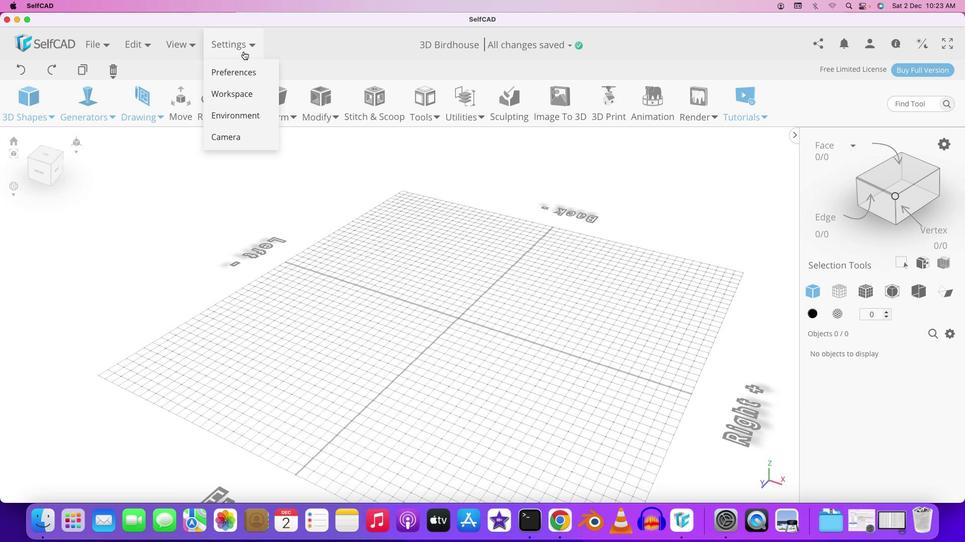 
Action: Mouse moved to (234, 95)
Screenshot: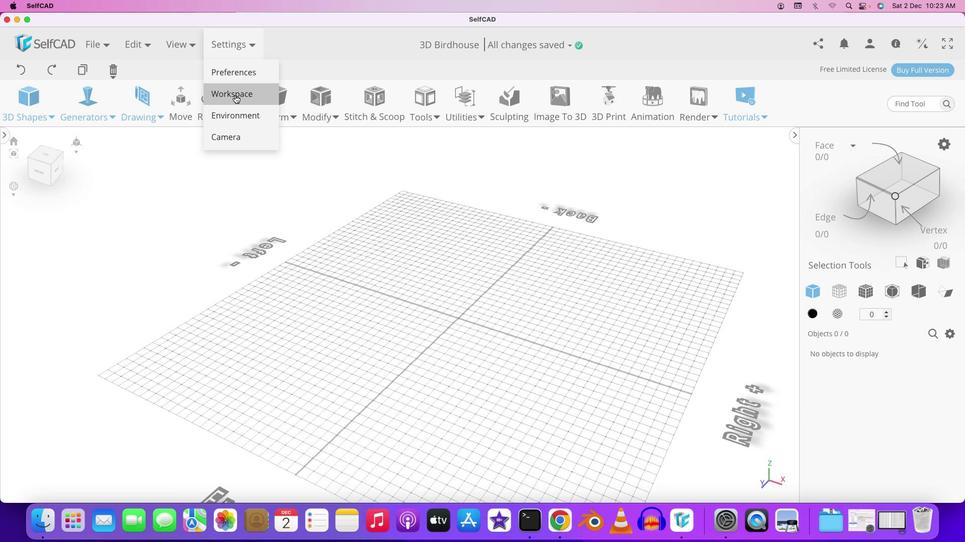 
Action: Mouse pressed left at (234, 95)
Screenshot: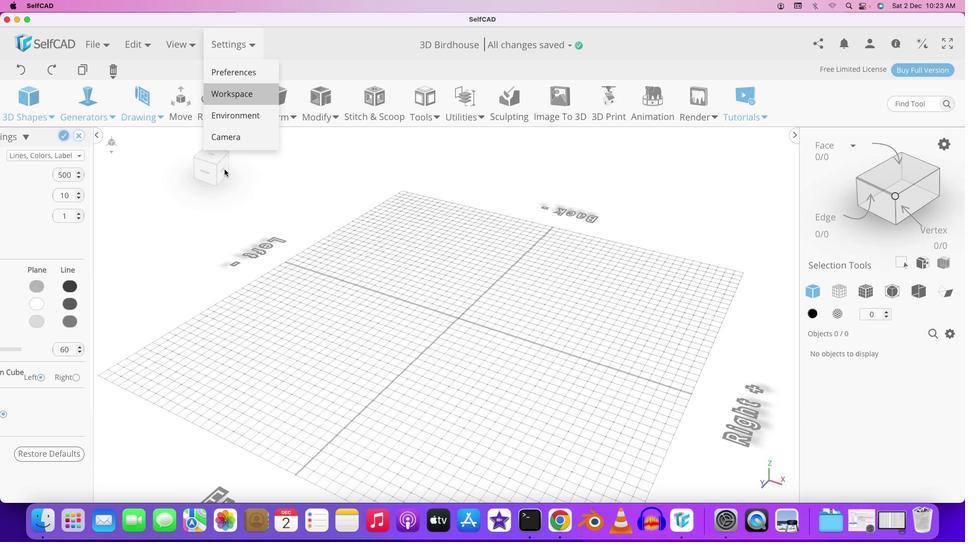 
Action: Mouse moved to (138, 176)
Screenshot: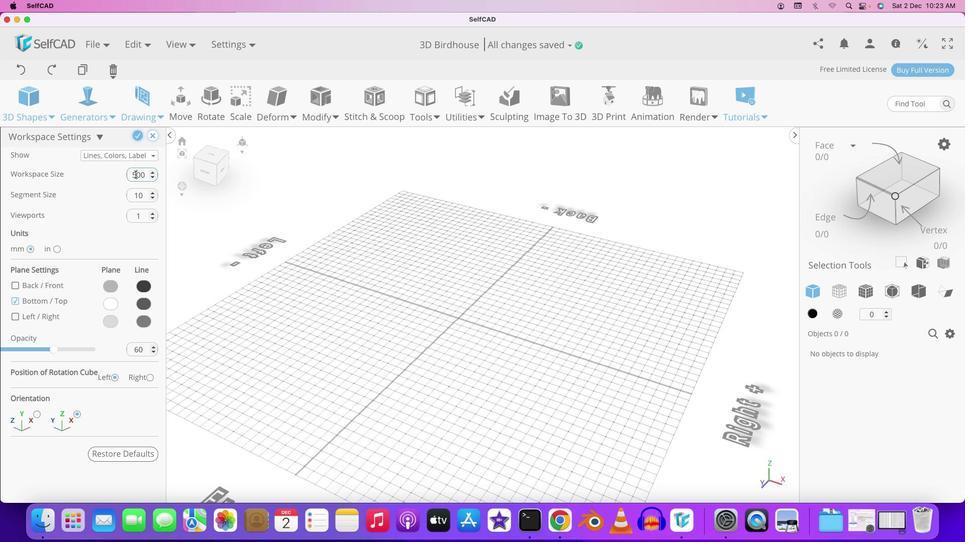 
Action: Mouse pressed left at (138, 176)
Screenshot: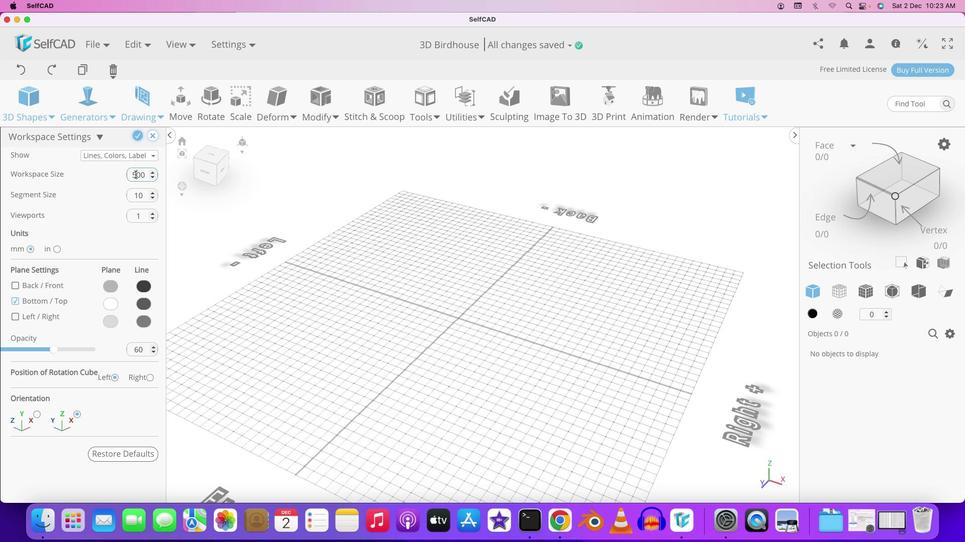
Action: Mouse moved to (135, 174)
Screenshot: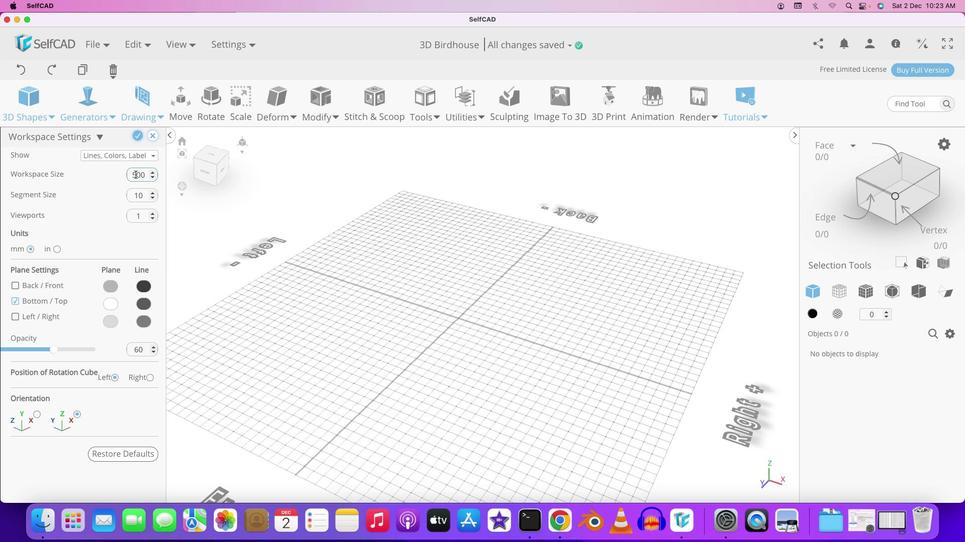 
Action: Mouse pressed left at (135, 174)
Screenshot: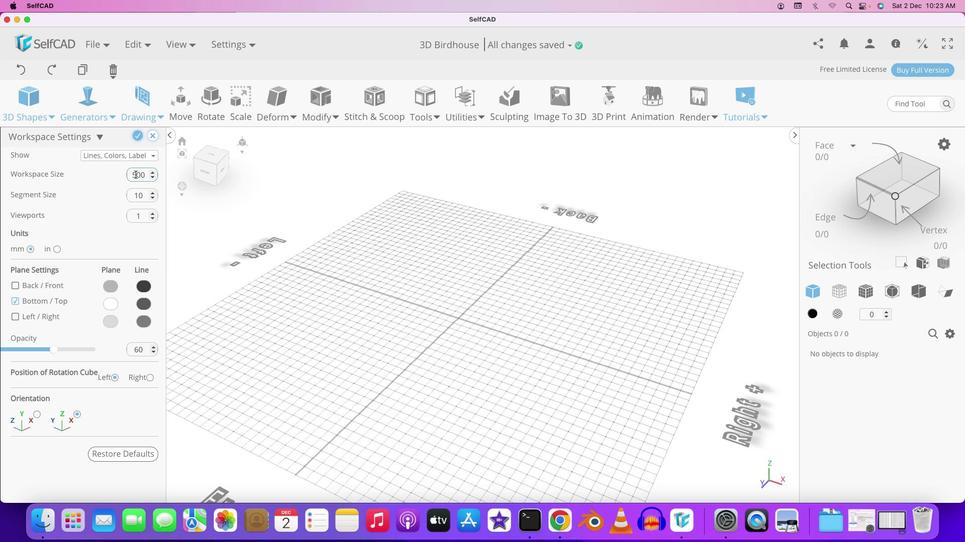 
Action: Key pressed Key.backspace'6'
Screenshot: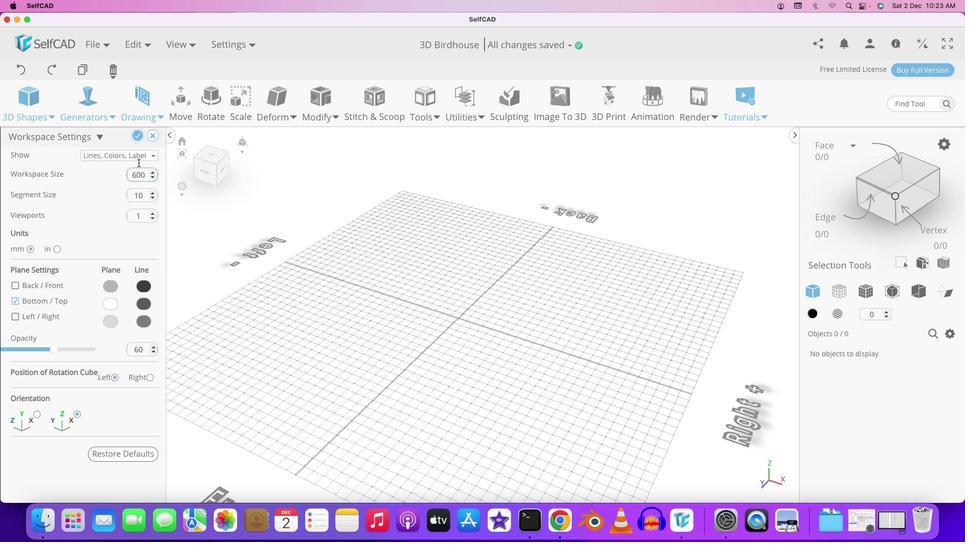 
Action: Mouse moved to (137, 135)
Screenshot: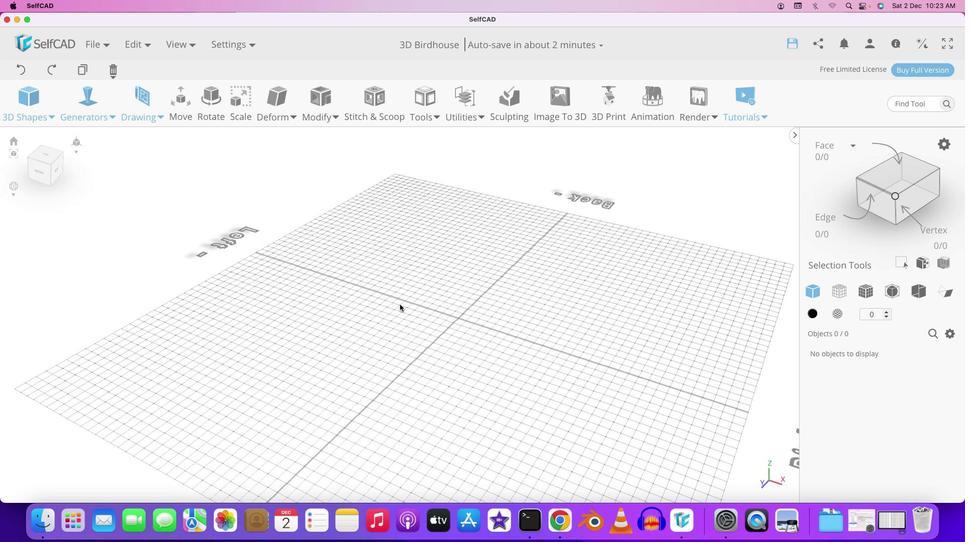 
Action: Mouse pressed left at (137, 135)
Screenshot: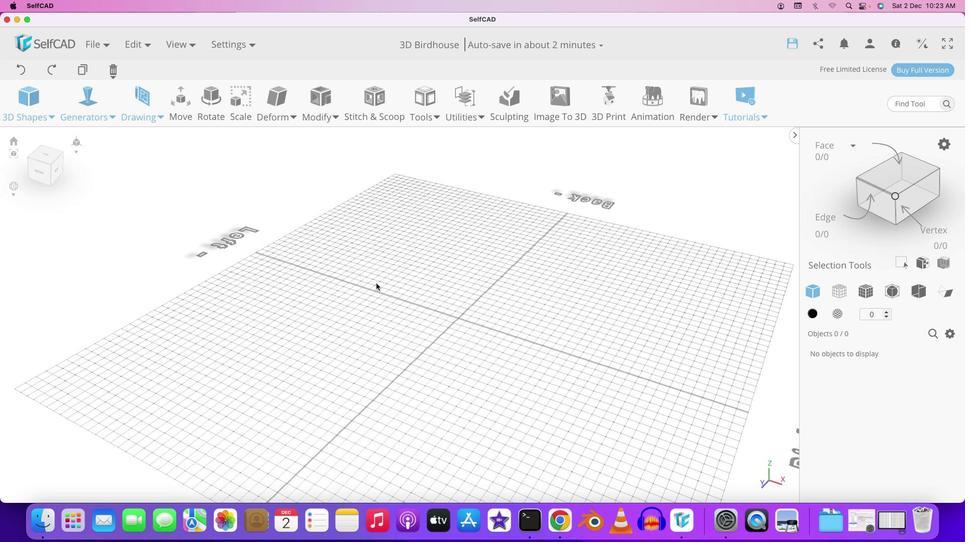 
Action: Mouse moved to (62, 294)
Screenshot: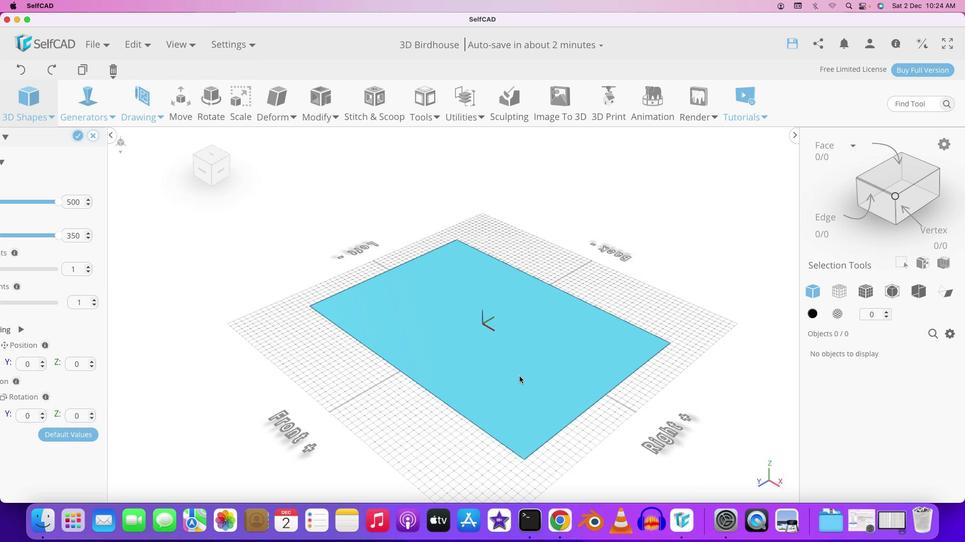 
Action: Mouse pressed left at (62, 294)
Screenshot: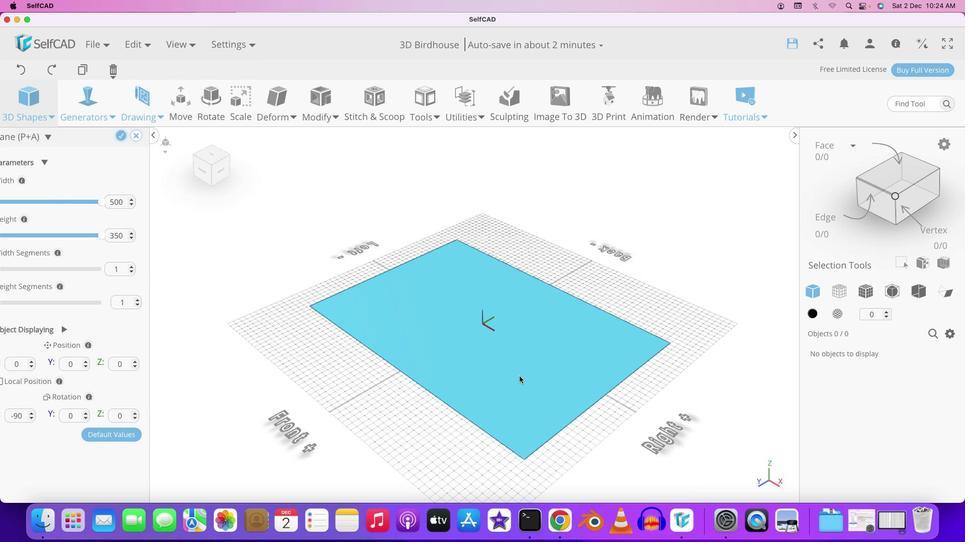 
Action: Mouse moved to (403, 421)
Screenshot: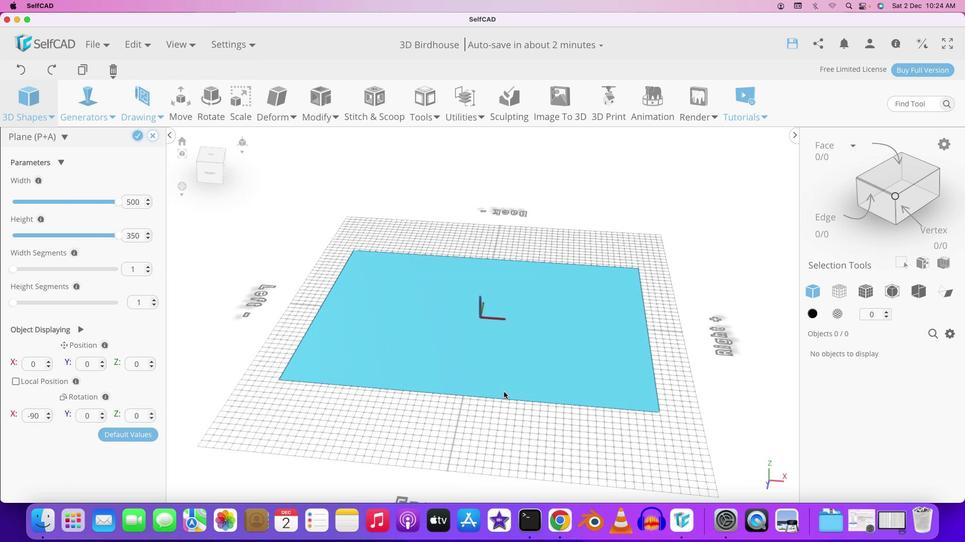 
Action: Mouse pressed left at (403, 421)
Screenshot: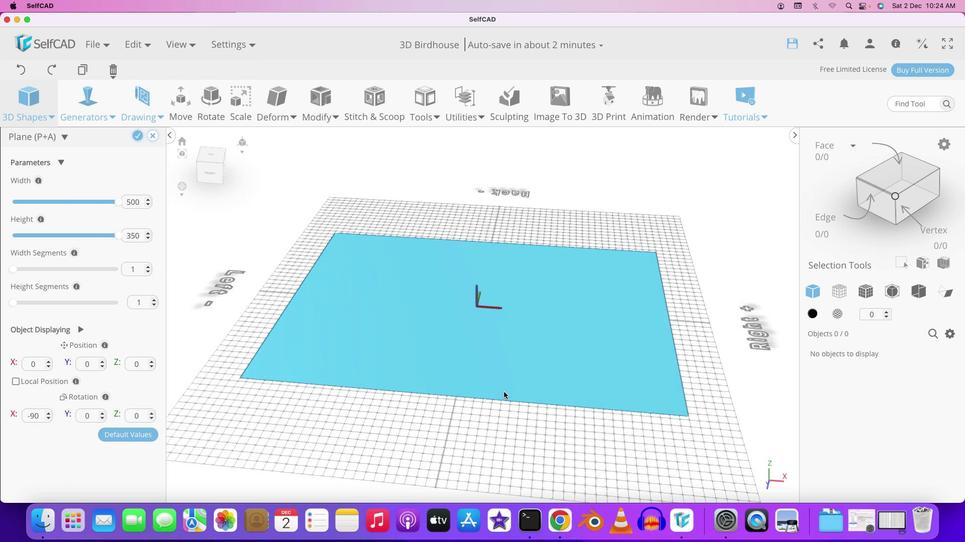
Action: Mouse moved to (503, 392)
Screenshot: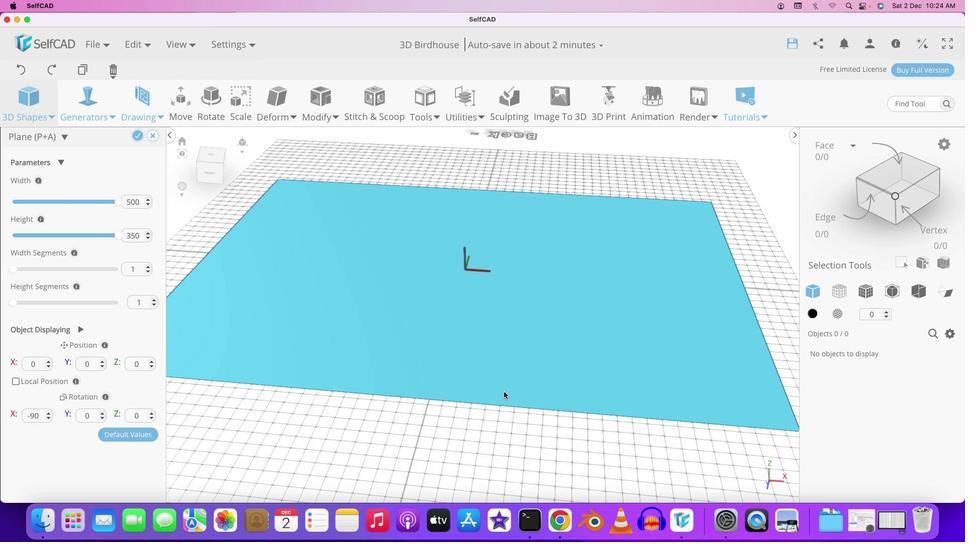 
Action: Mouse scrolled (503, 392) with delta (0, 0)
Screenshot: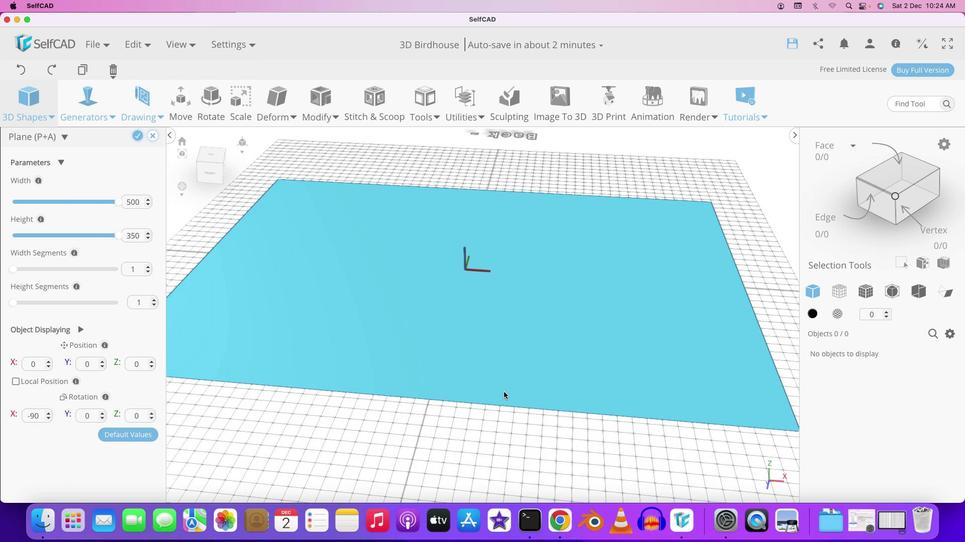 
Action: Mouse scrolled (503, 392) with delta (0, 0)
Screenshot: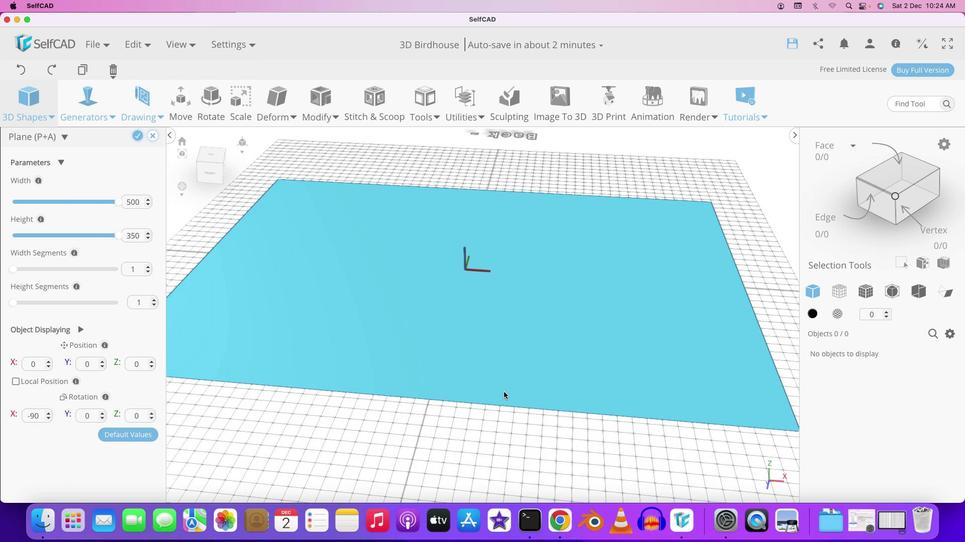 
Action: Mouse scrolled (503, 392) with delta (0, 1)
Screenshot: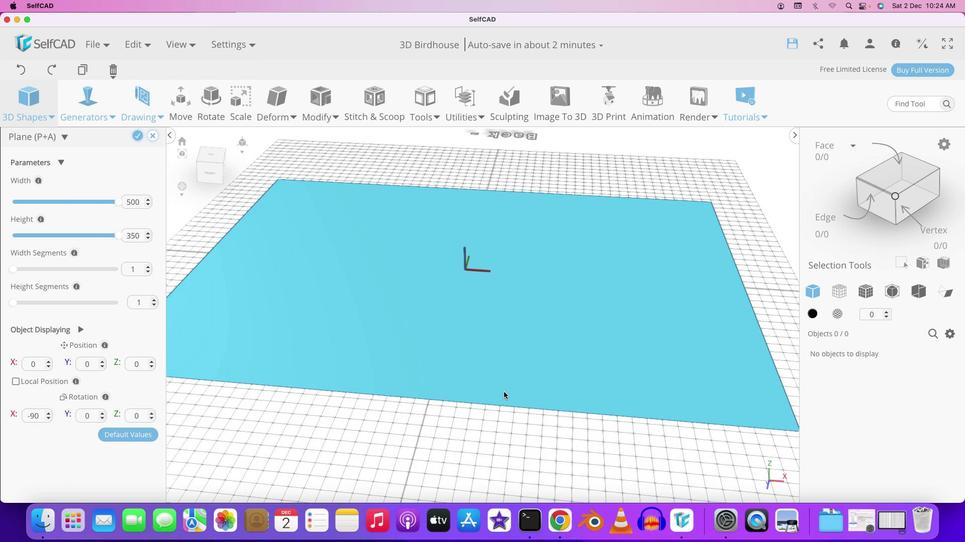 
Action: Mouse scrolled (503, 392) with delta (0, 2)
Screenshot: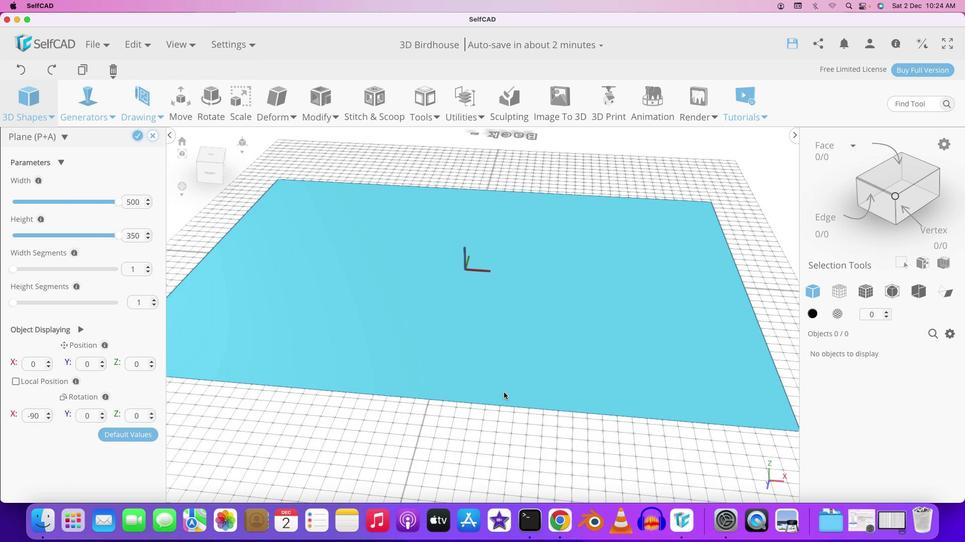 
Action: Mouse scrolled (503, 392) with delta (0, 2)
Screenshot: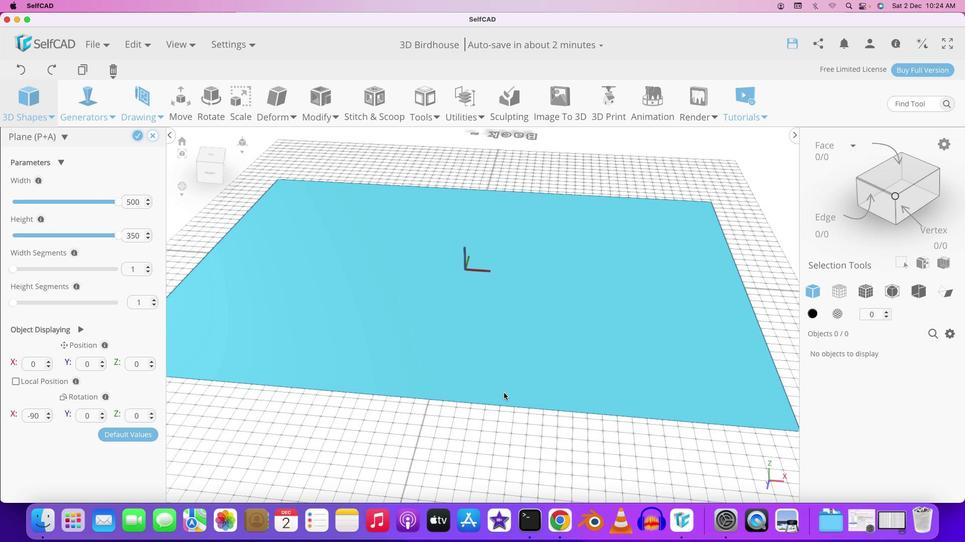 
Action: Mouse moved to (504, 393)
Screenshot: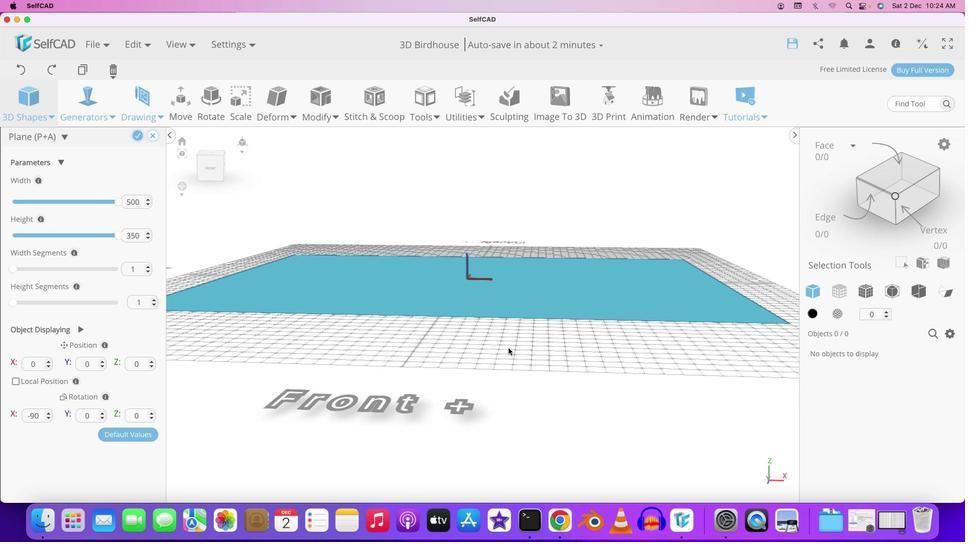 
Action: Mouse pressed left at (504, 393)
Screenshot: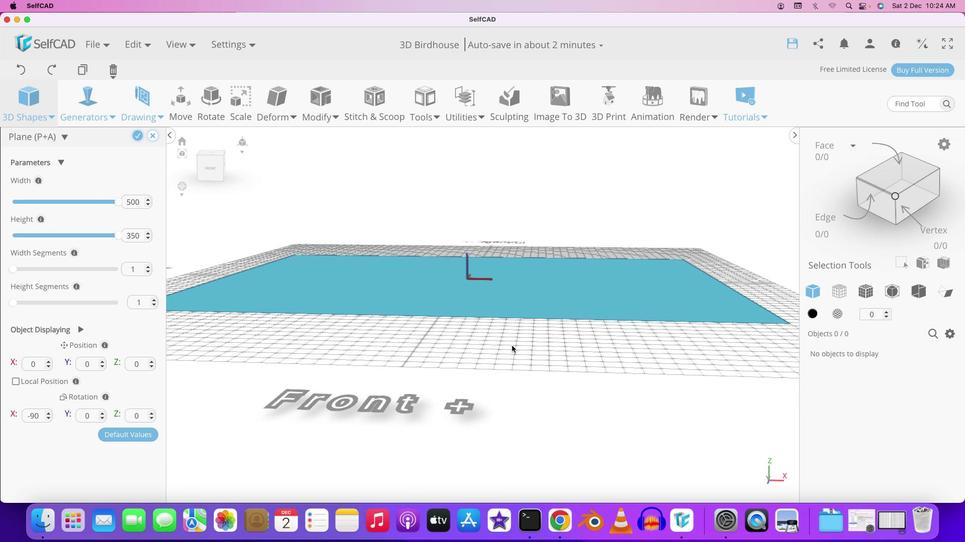 
Action: Mouse moved to (503, 352)
Screenshot: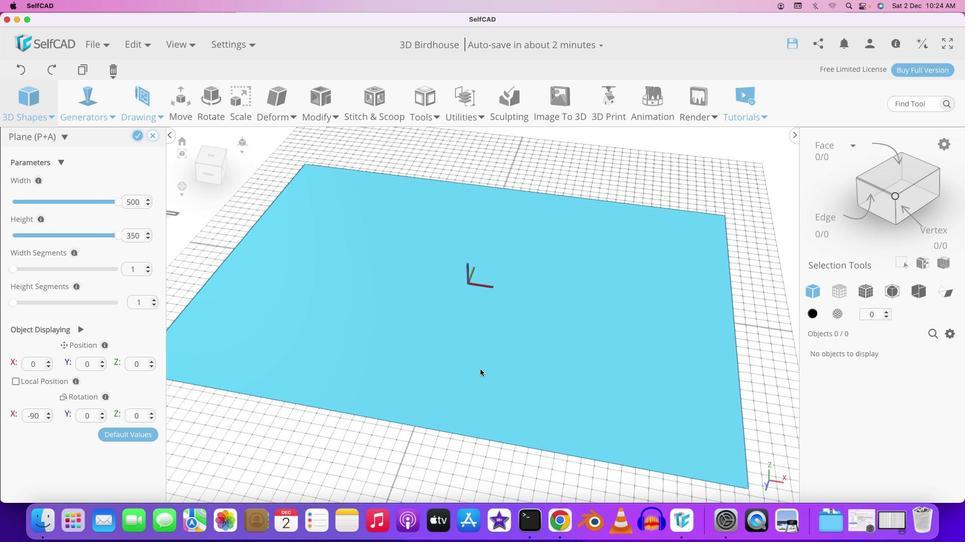 
Action: Mouse scrolled (503, 352) with delta (0, 0)
Screenshot: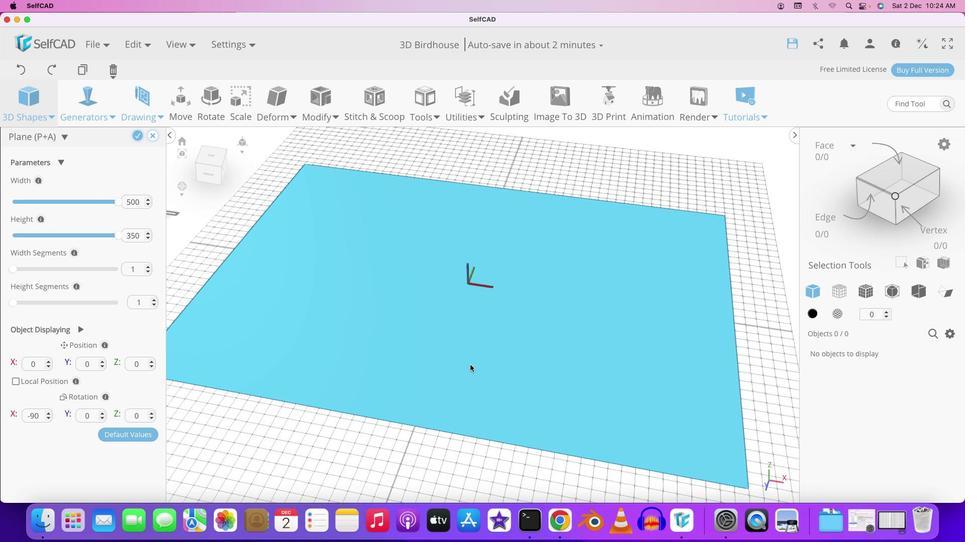 
Action: Mouse moved to (502, 352)
Screenshot: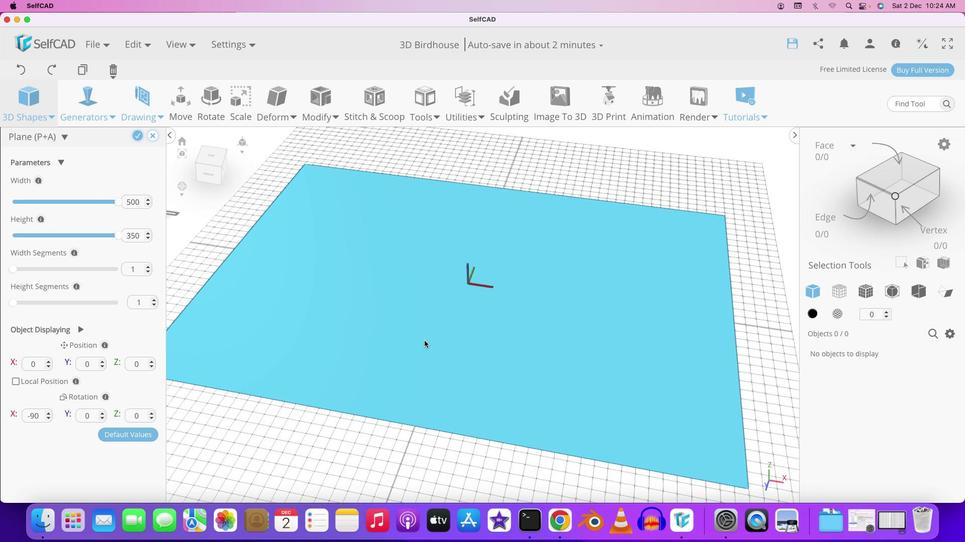 
Action: Mouse scrolled (502, 352) with delta (0, 0)
Screenshot: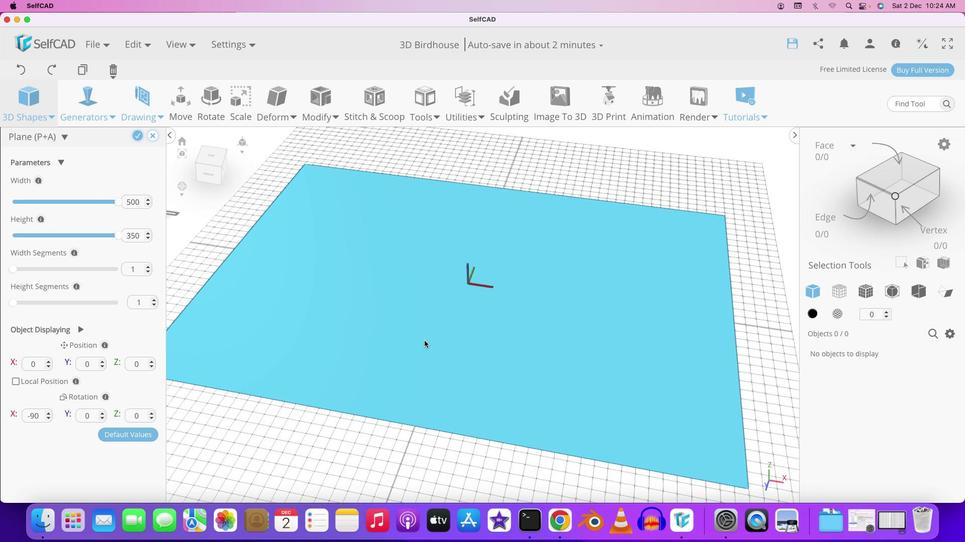 
Action: Mouse moved to (514, 345)
Screenshot: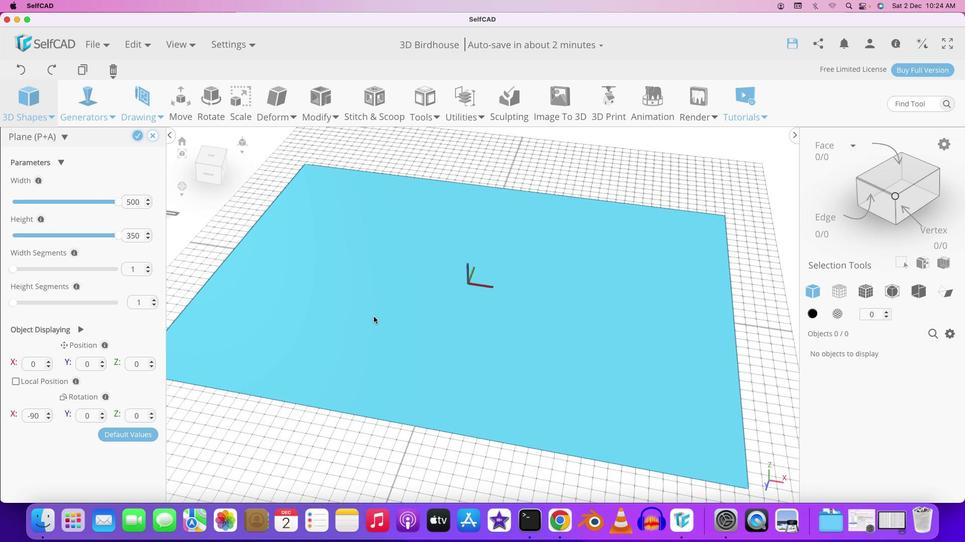 
Action: Mouse pressed left at (514, 345)
Screenshot: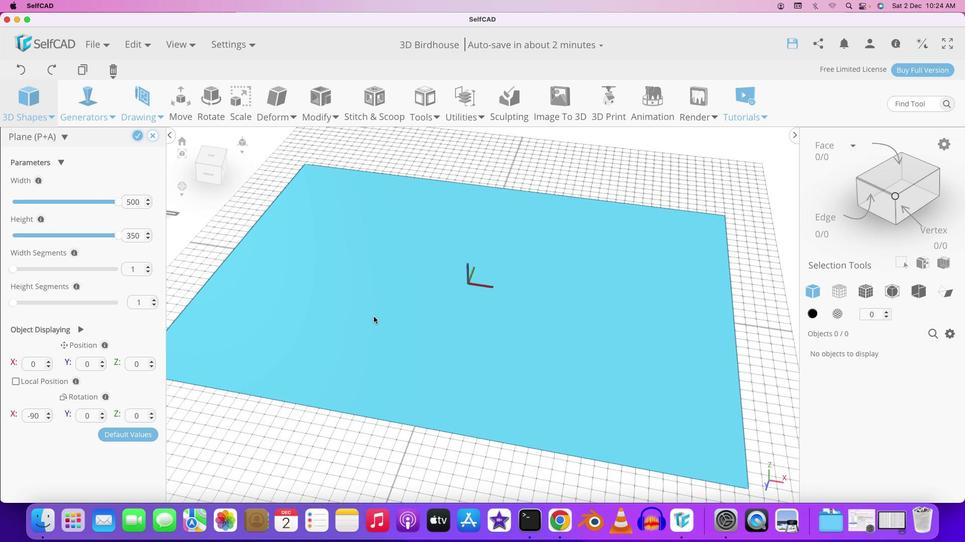 
Action: Mouse moved to (136, 136)
Screenshot: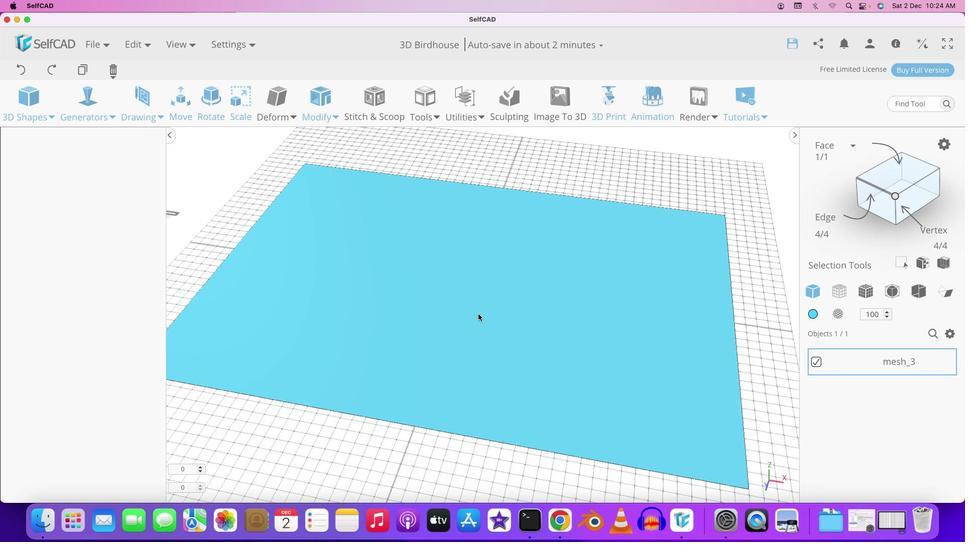 
Action: Mouse pressed left at (136, 136)
Screenshot: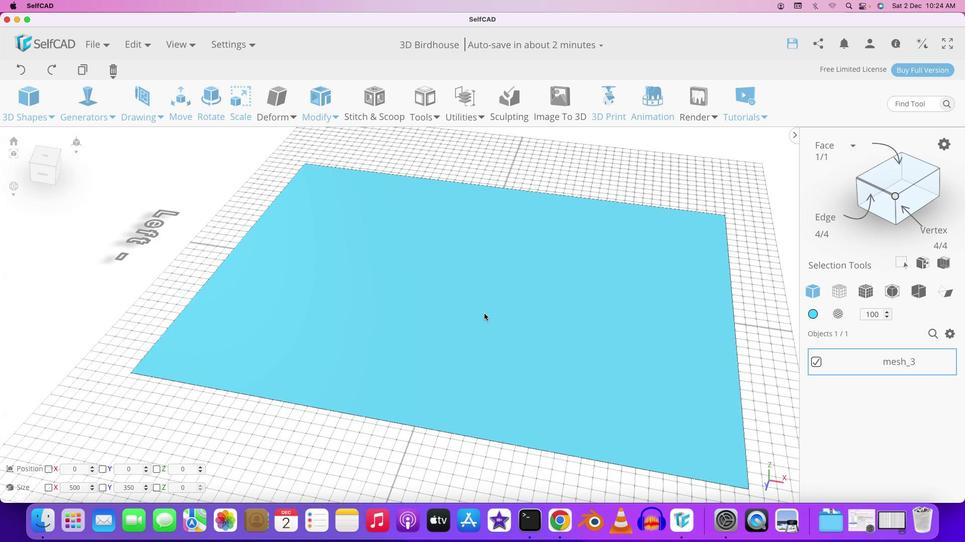 
Action: Mouse moved to (485, 313)
Screenshot: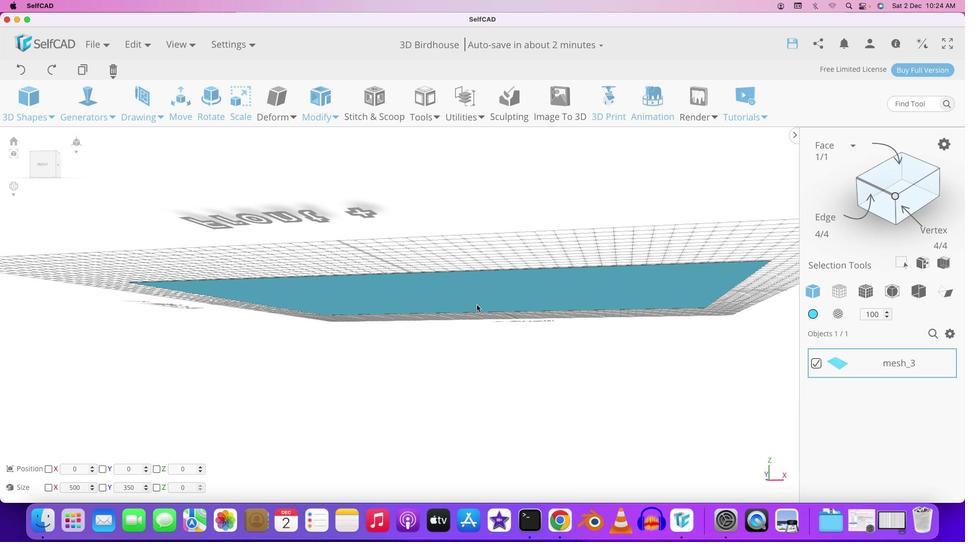 
Action: Mouse pressed left at (485, 313)
Screenshot: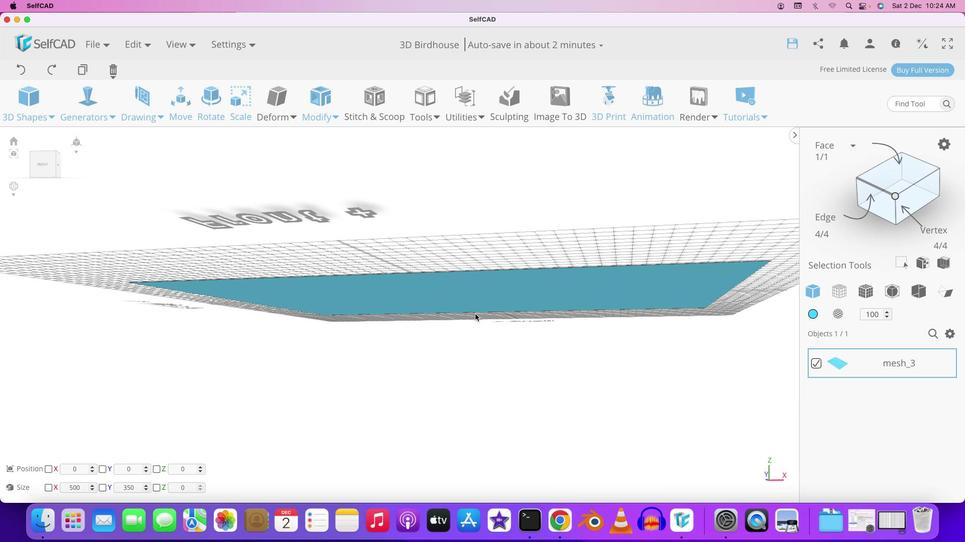 
Action: Mouse moved to (475, 314)
Screenshot: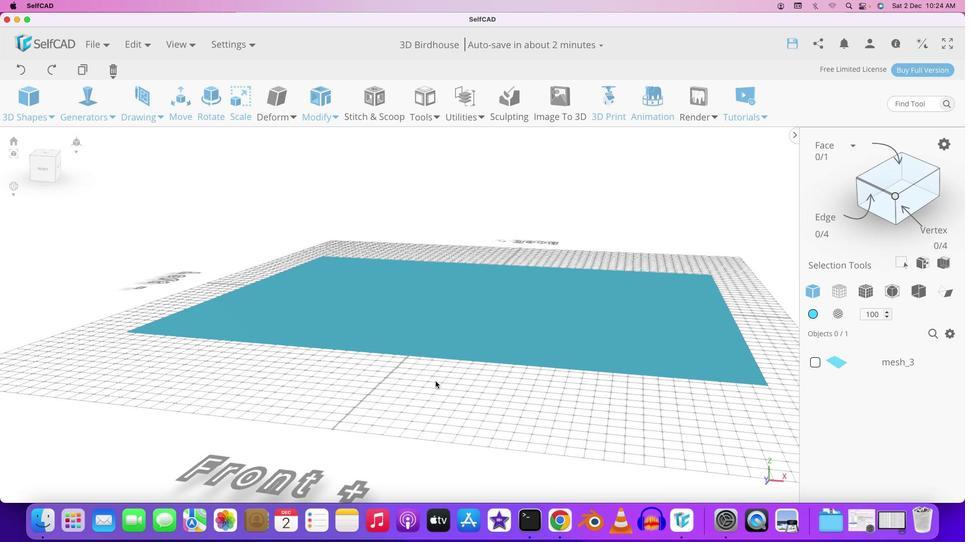 
Action: Mouse pressed left at (475, 314)
Screenshot: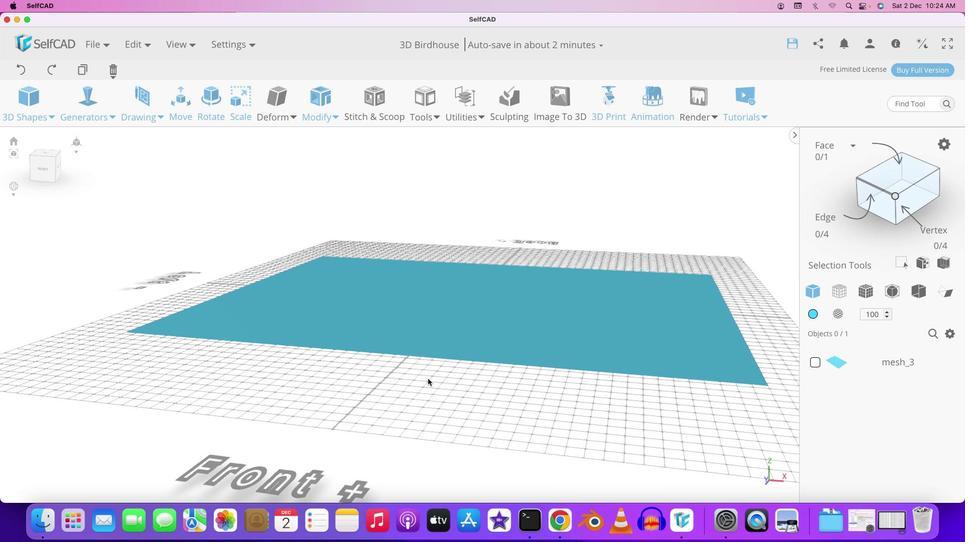 
Action: Mouse moved to (459, 387)
Screenshot: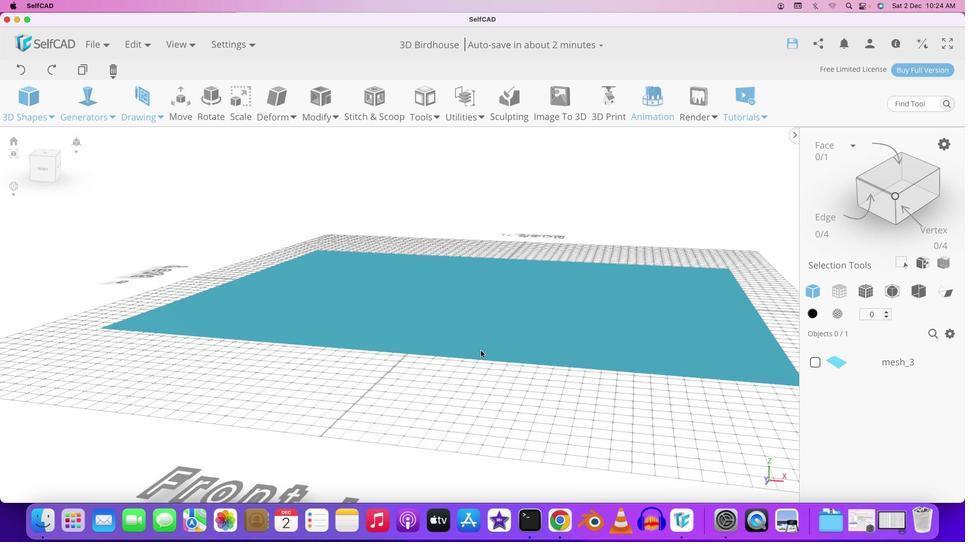 
Action: Mouse pressed left at (459, 387)
Screenshot: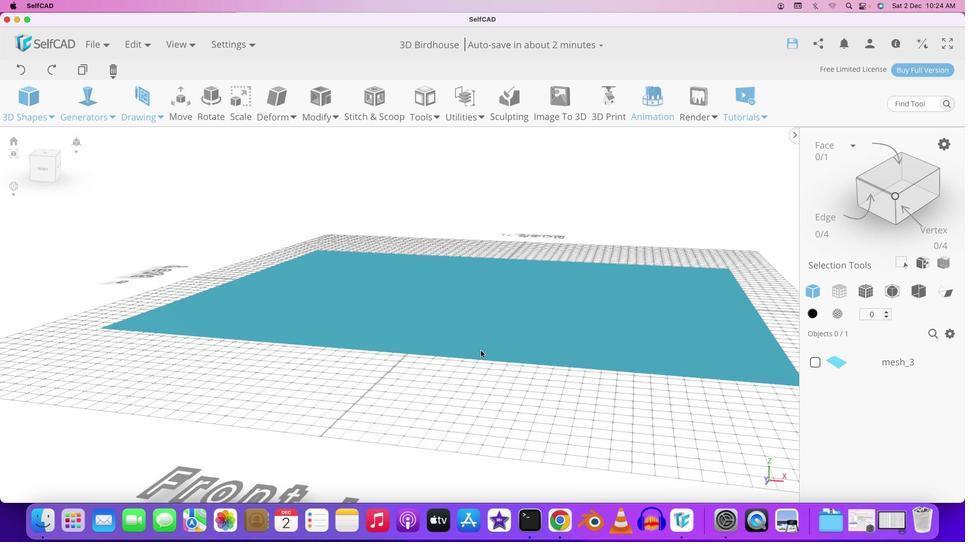 
Action: Mouse moved to (419, 376)
Screenshot: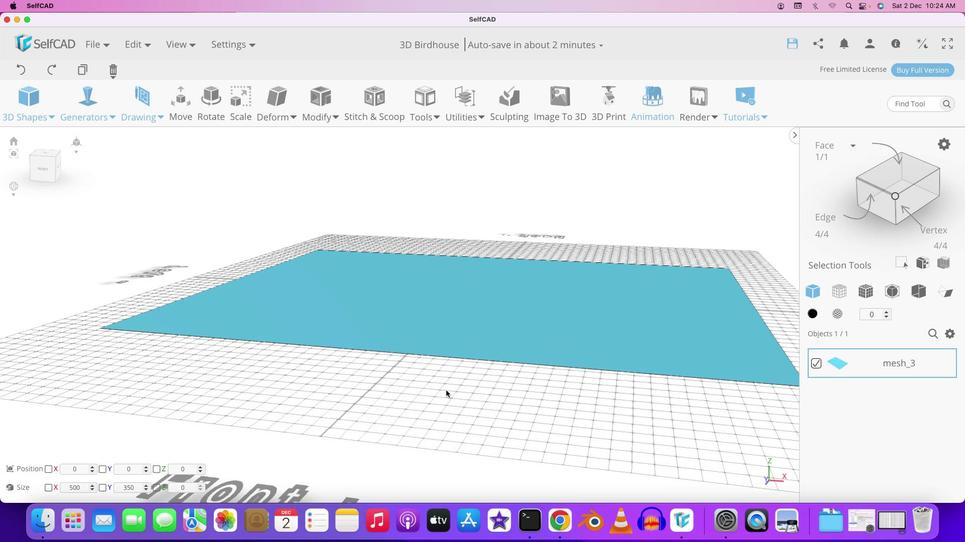 
Action: Mouse scrolled (419, 376) with delta (0, 0)
Screenshot: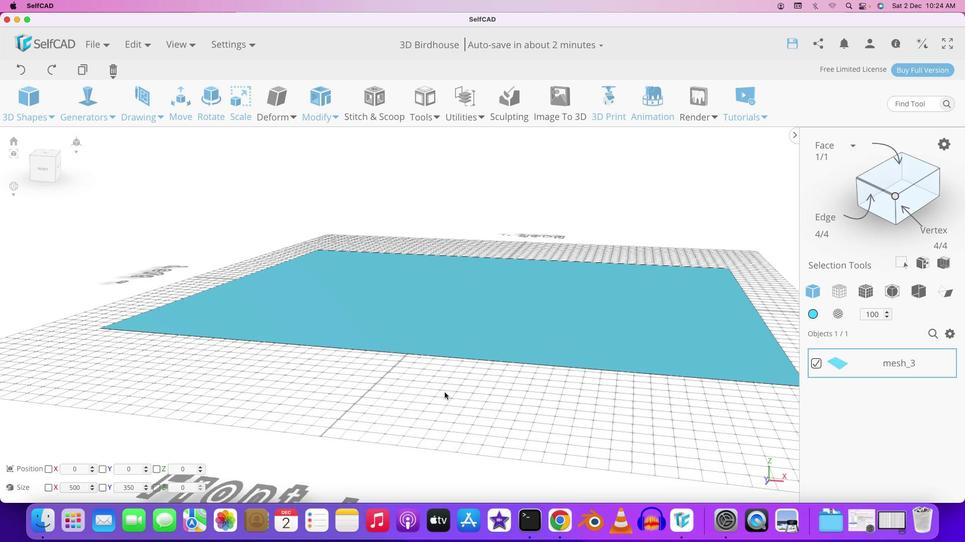 
Action: Mouse scrolled (419, 376) with delta (0, 0)
Screenshot: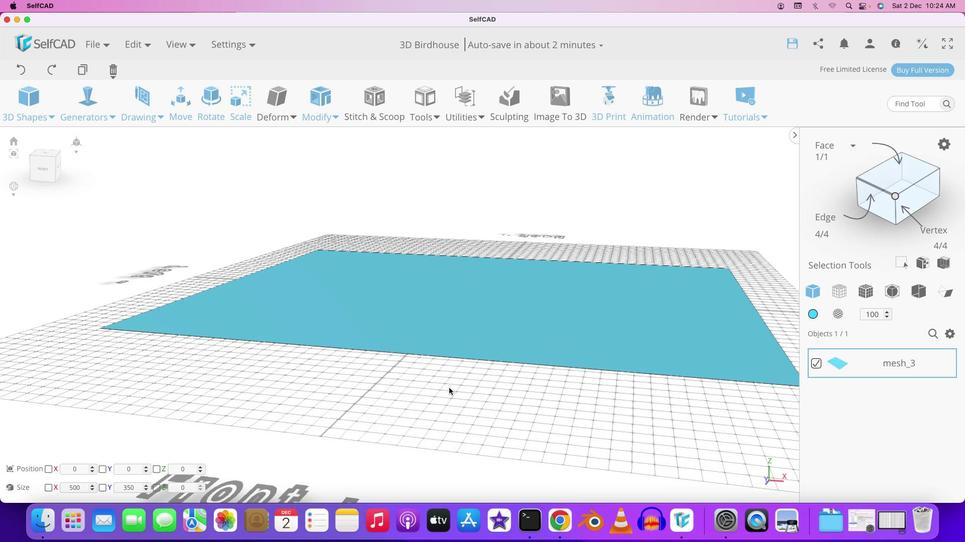 
Action: Mouse moved to (498, 338)
Screenshot: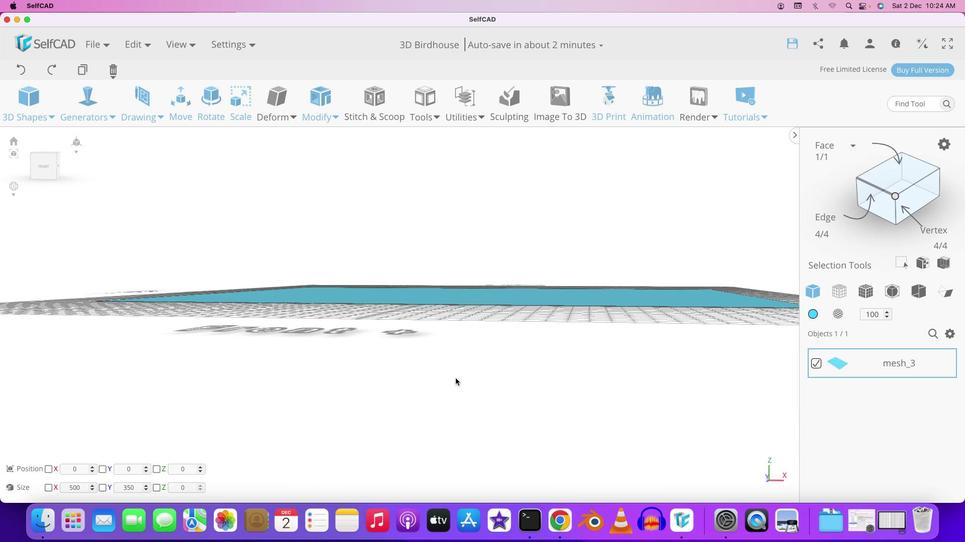 
Action: Mouse pressed left at (498, 338)
Screenshot: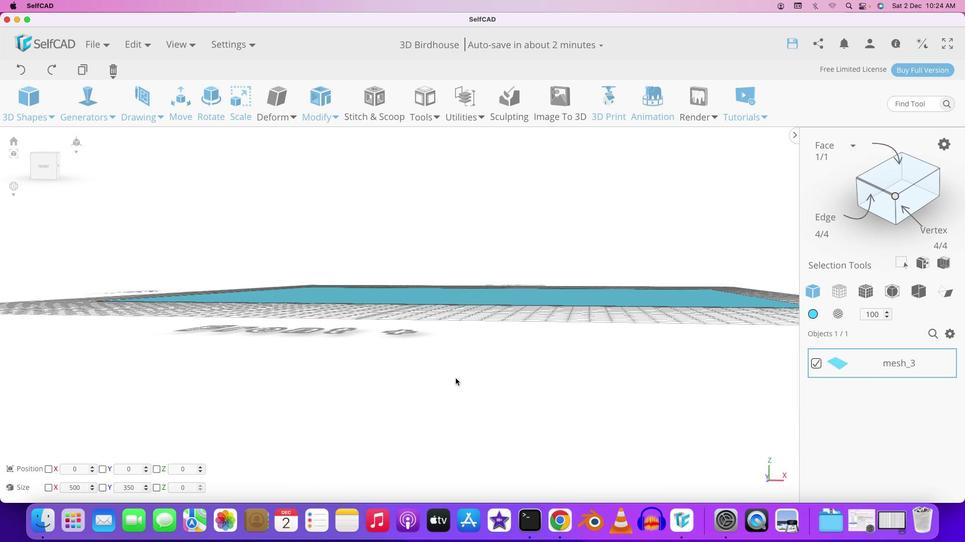 
Action: Mouse moved to (444, 392)
Screenshot: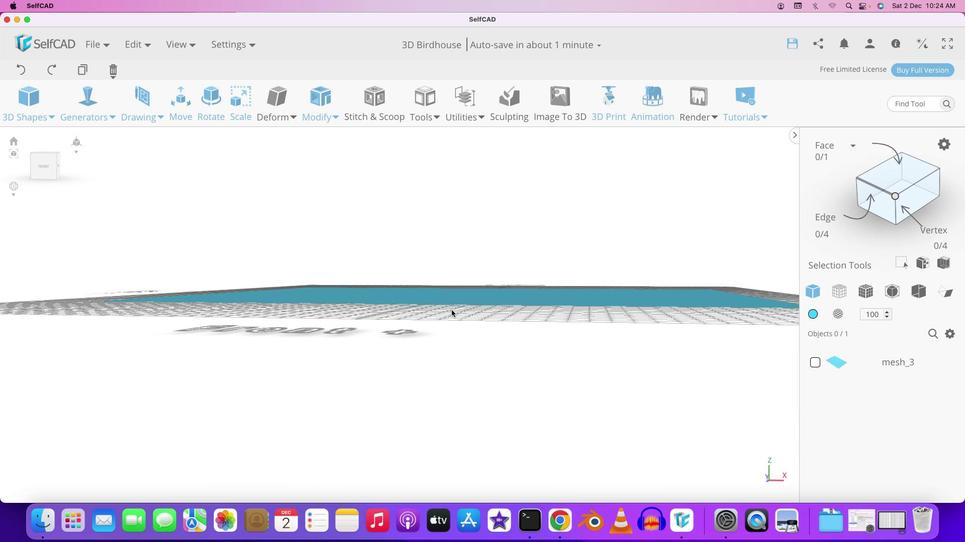 
Action: Mouse pressed left at (444, 392)
Screenshot: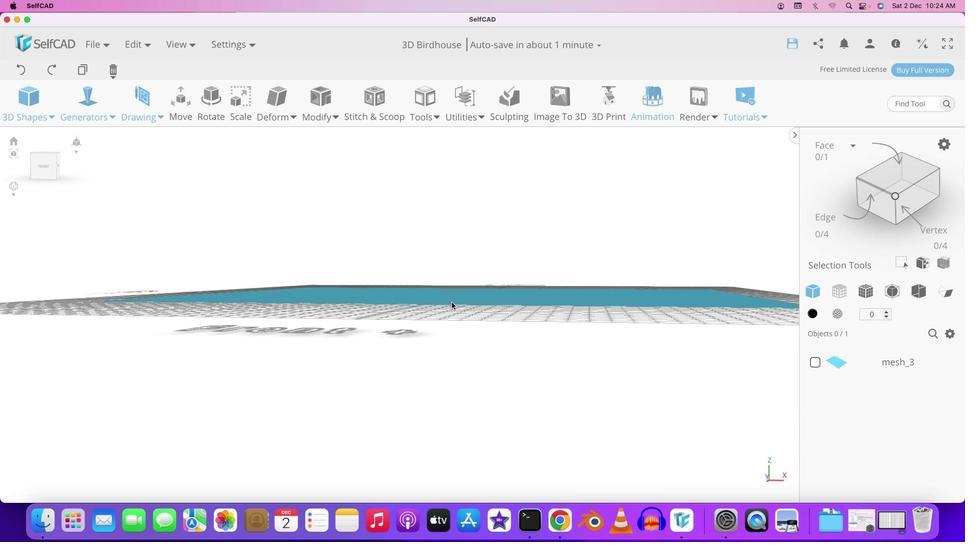 
Action: Mouse moved to (455, 379)
Screenshot: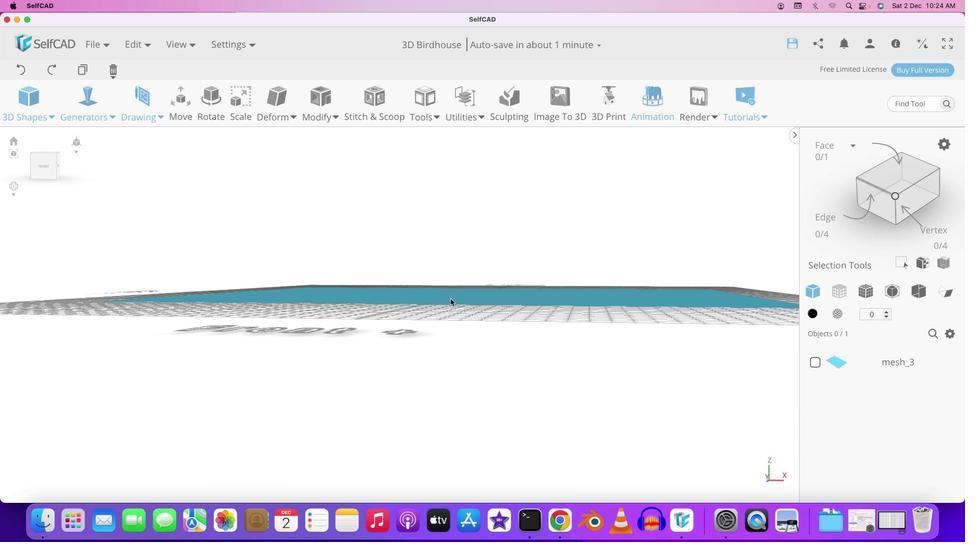 
Action: Mouse pressed left at (455, 379)
Screenshot: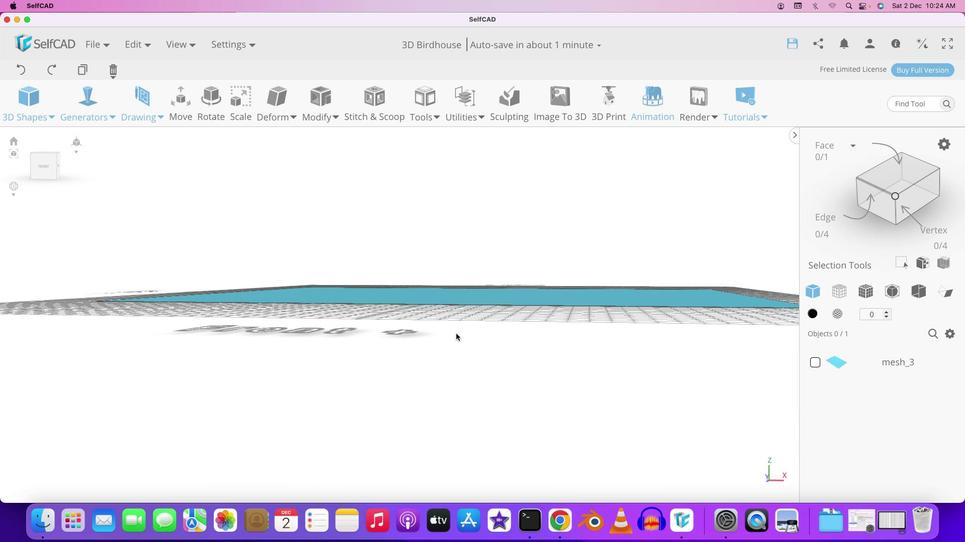 
Action: Mouse moved to (450, 299)
Screenshot: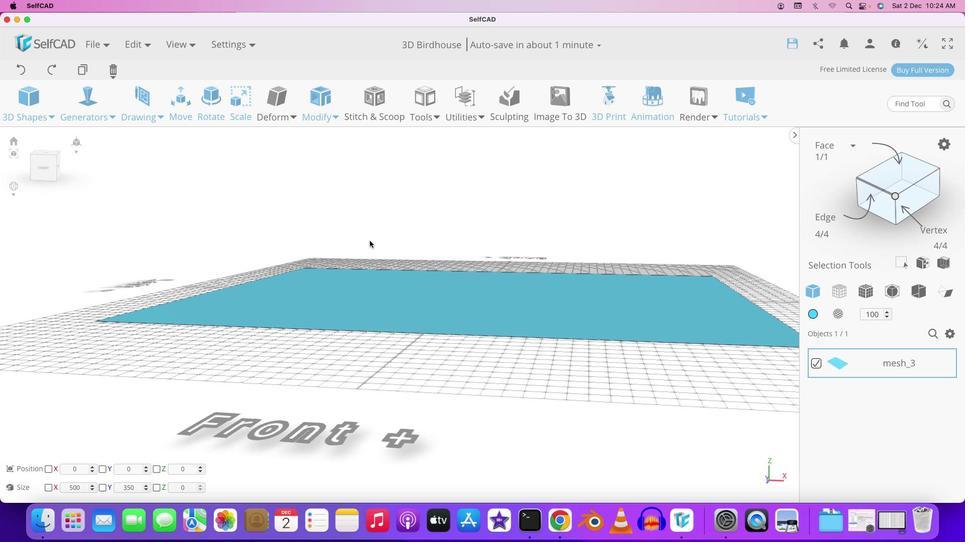
Action: Mouse pressed left at (450, 299)
Screenshot: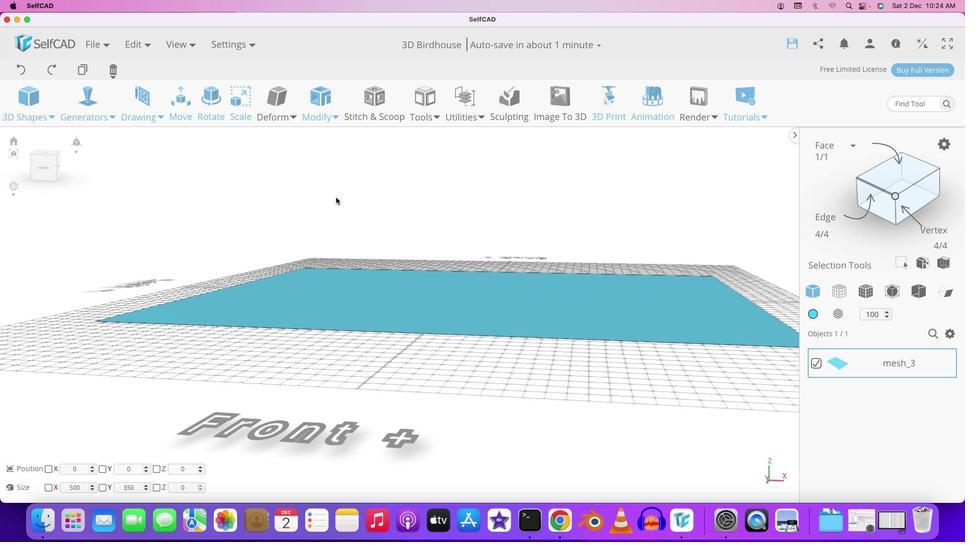 
Action: Mouse moved to (456, 334)
Screenshot: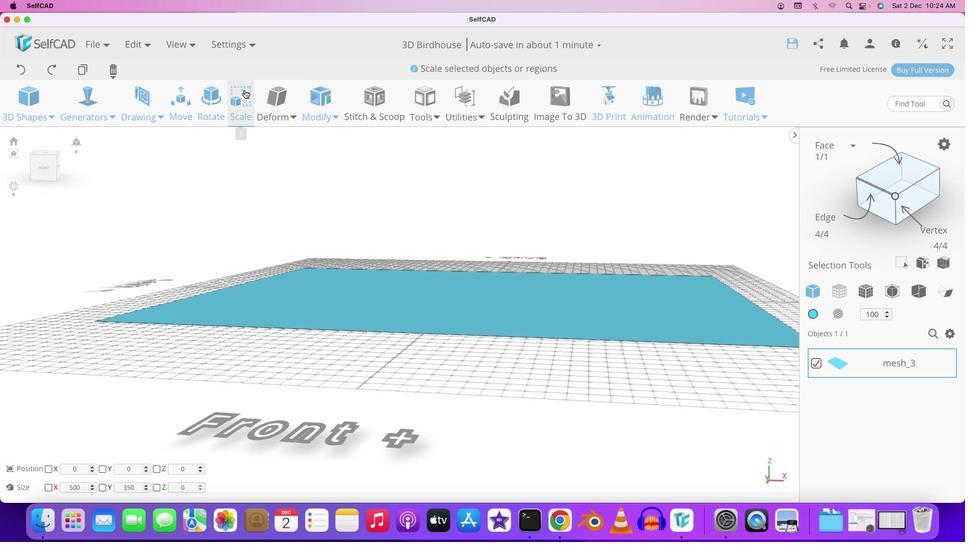 
Action: Mouse pressed left at (456, 334)
Screenshot: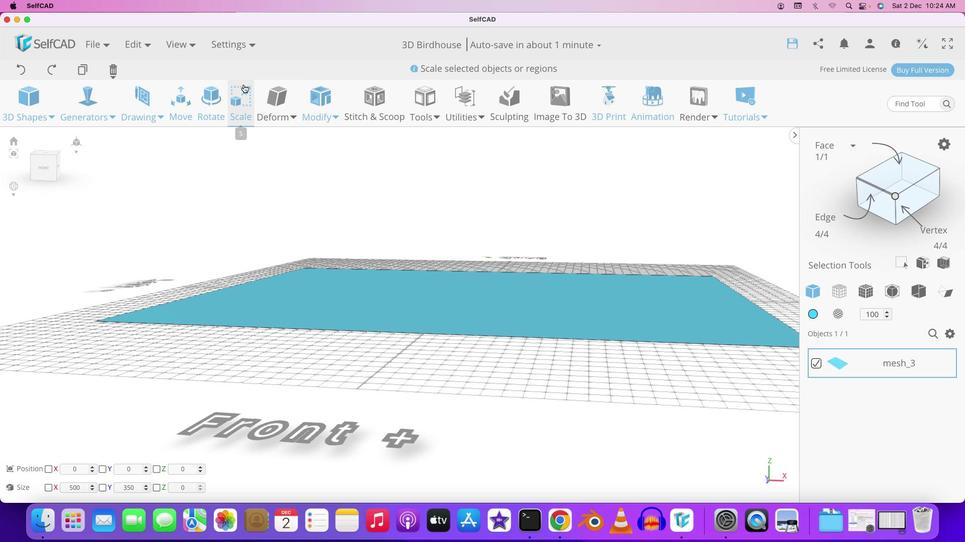 
Action: Mouse moved to (374, 210)
Screenshot: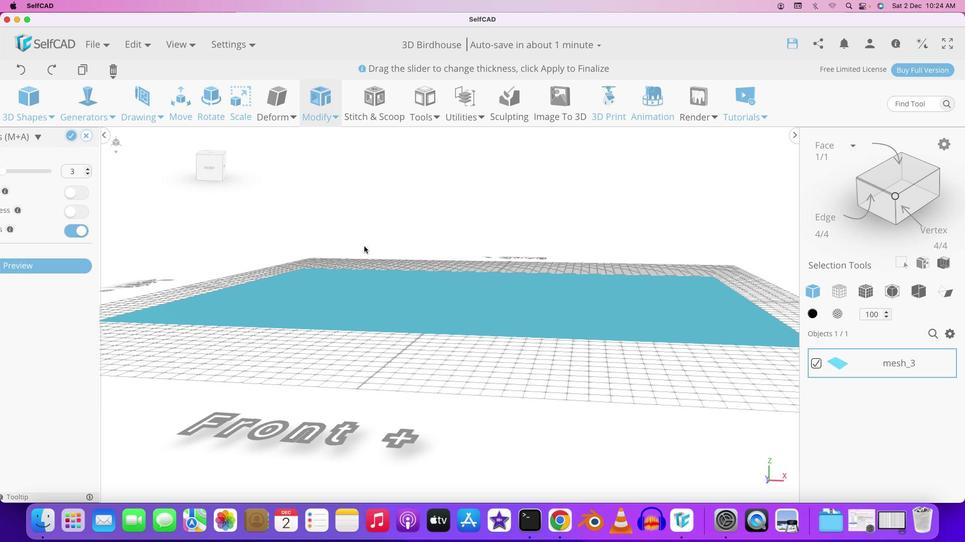 
Action: Mouse pressed left at (374, 210)
Screenshot: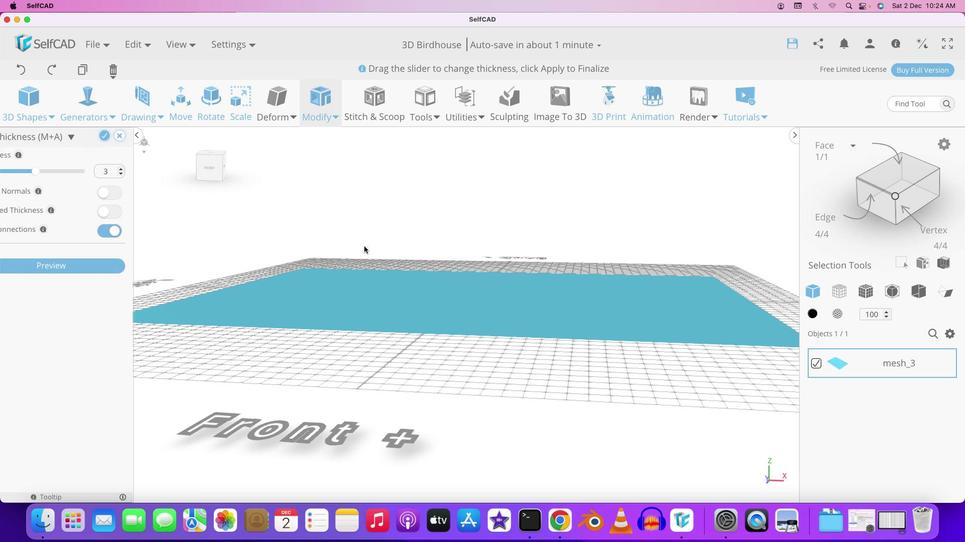 
Action: Mouse moved to (154, 167)
Screenshot: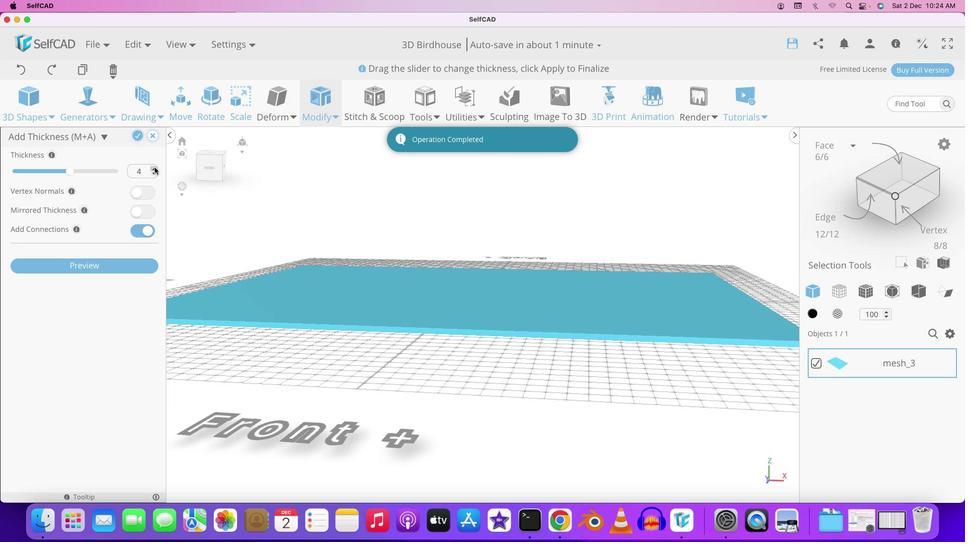 
Action: Mouse pressed left at (154, 167)
Screenshot: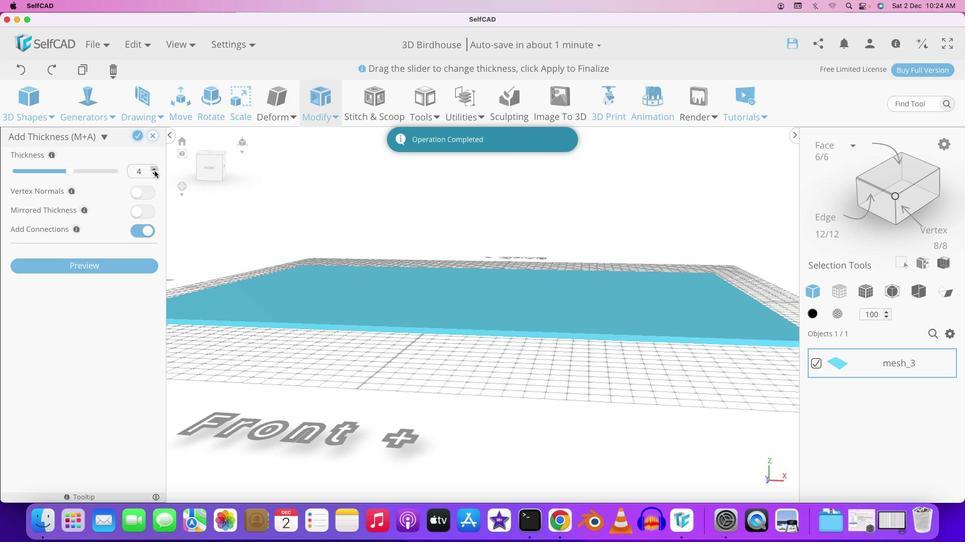 
Action: Mouse moved to (147, 190)
Screenshot: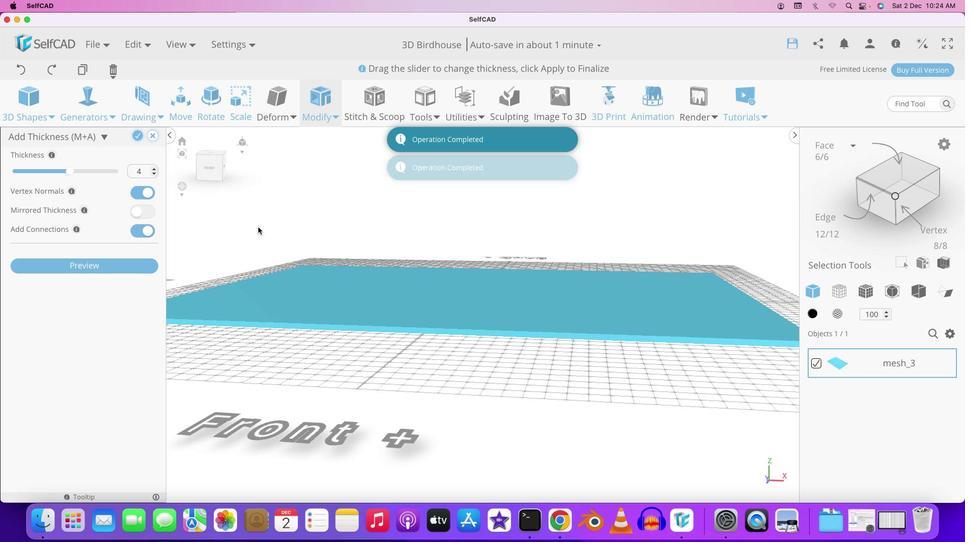 
Action: Mouse pressed left at (147, 190)
Screenshot: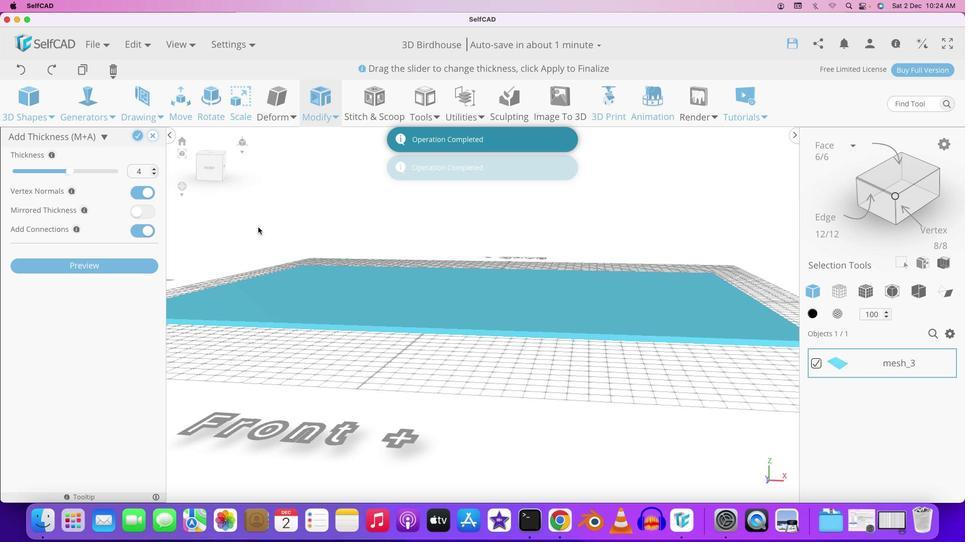 
Action: Mouse moved to (258, 227)
Screenshot: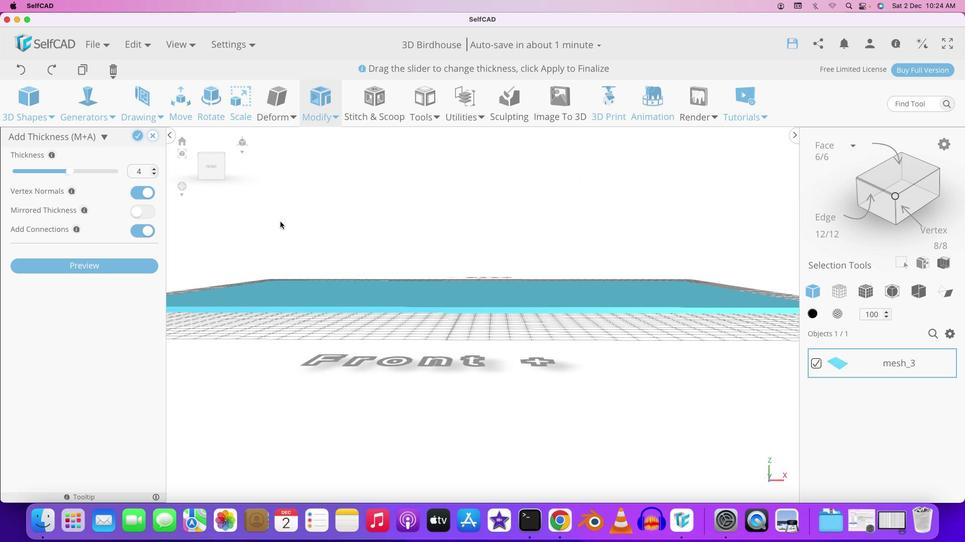 
Action: Mouse pressed left at (258, 227)
Screenshot: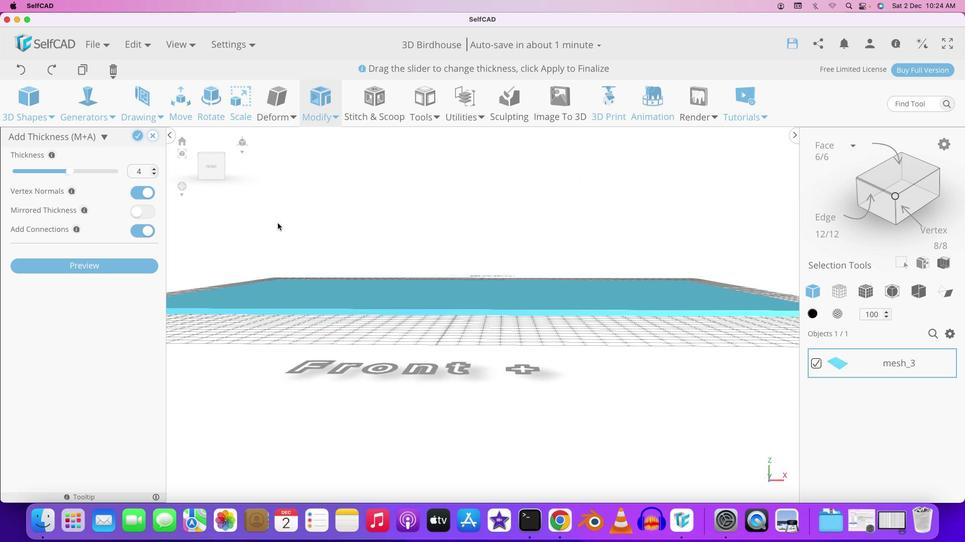 
Action: Mouse moved to (133, 136)
Screenshot: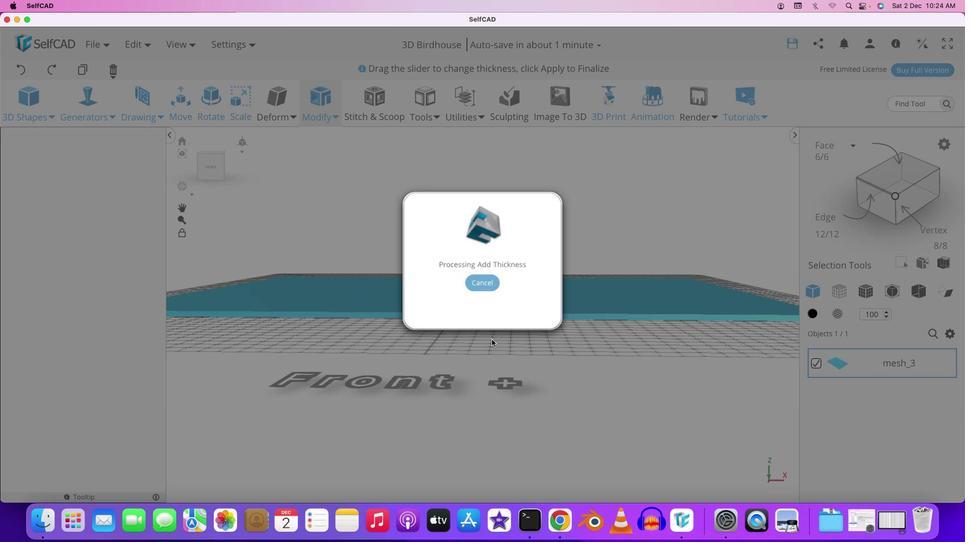 
Action: Mouse pressed left at (133, 136)
Screenshot: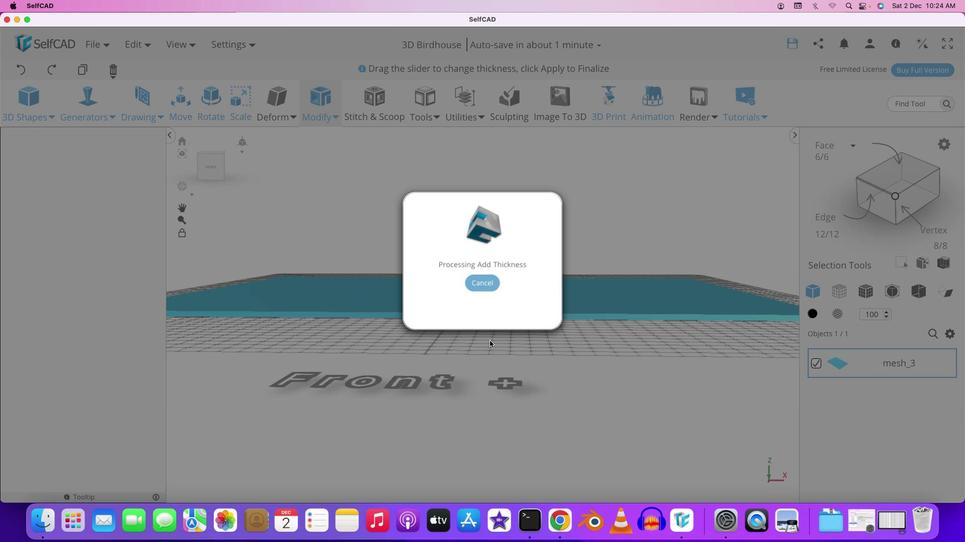 
Action: Mouse moved to (487, 386)
Screenshot: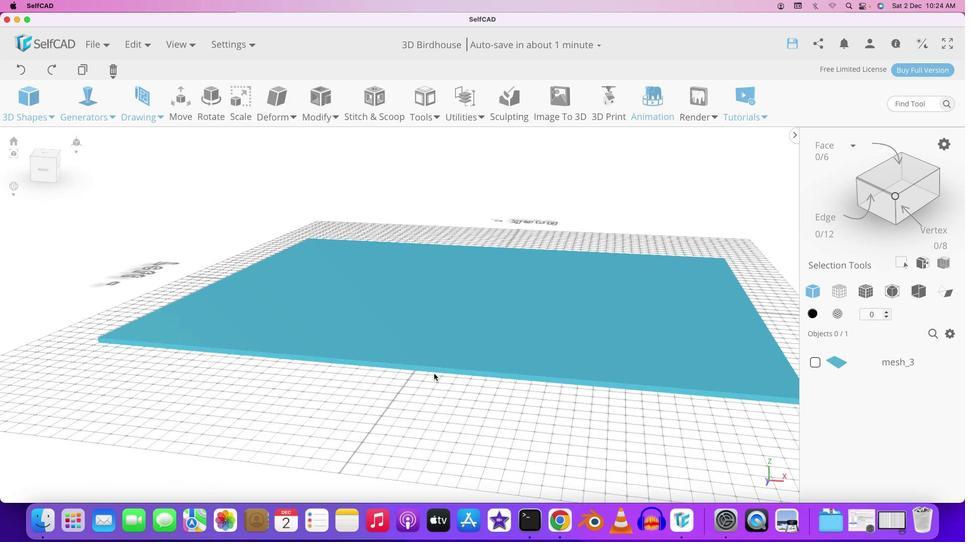 
Action: Mouse pressed left at (487, 386)
Screenshot: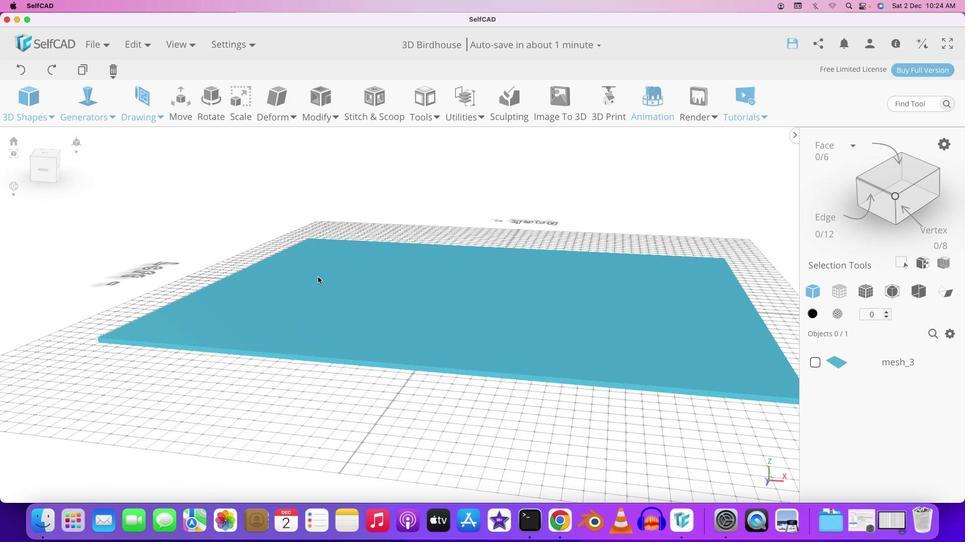 
Action: Mouse moved to (498, 376)
Screenshot: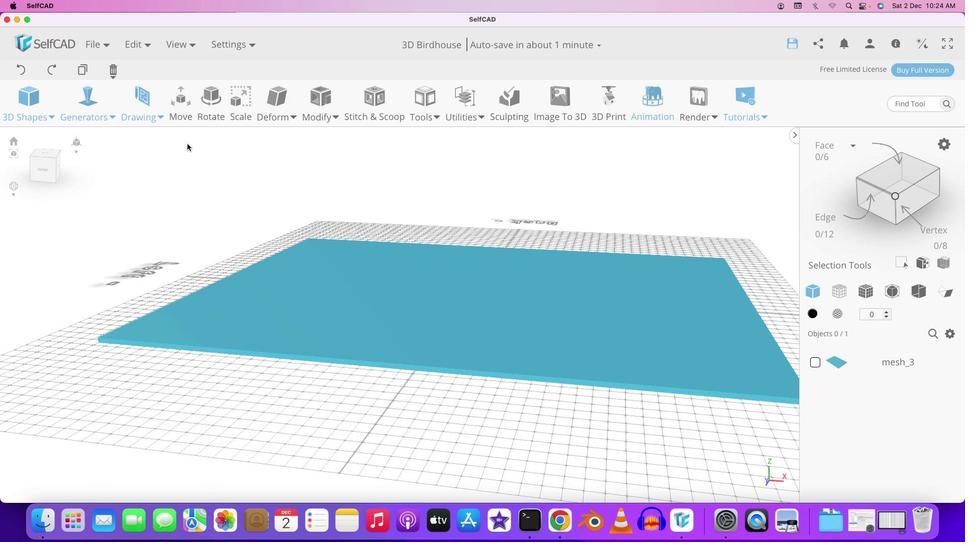 
Action: Mouse pressed left at (498, 376)
Screenshot: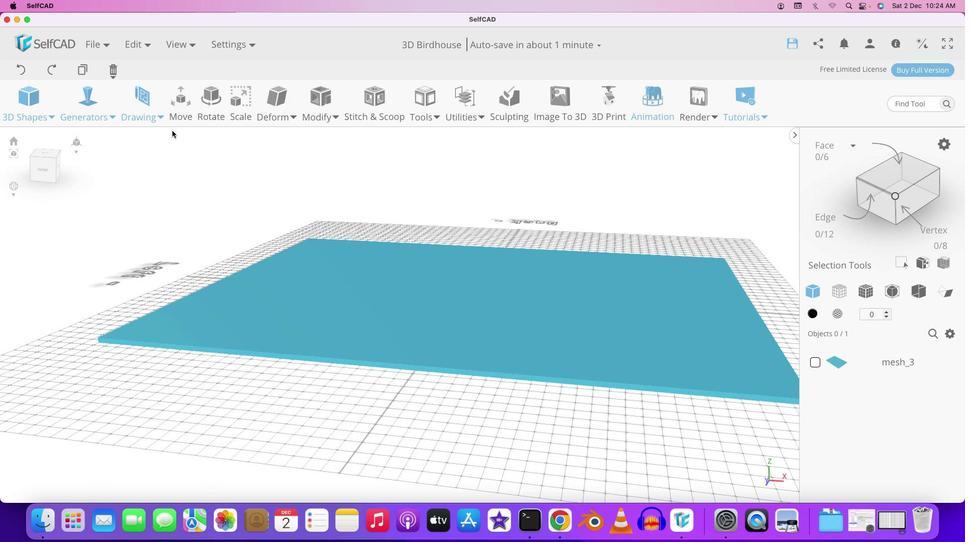 
Action: Mouse moved to (63, 156)
Screenshot: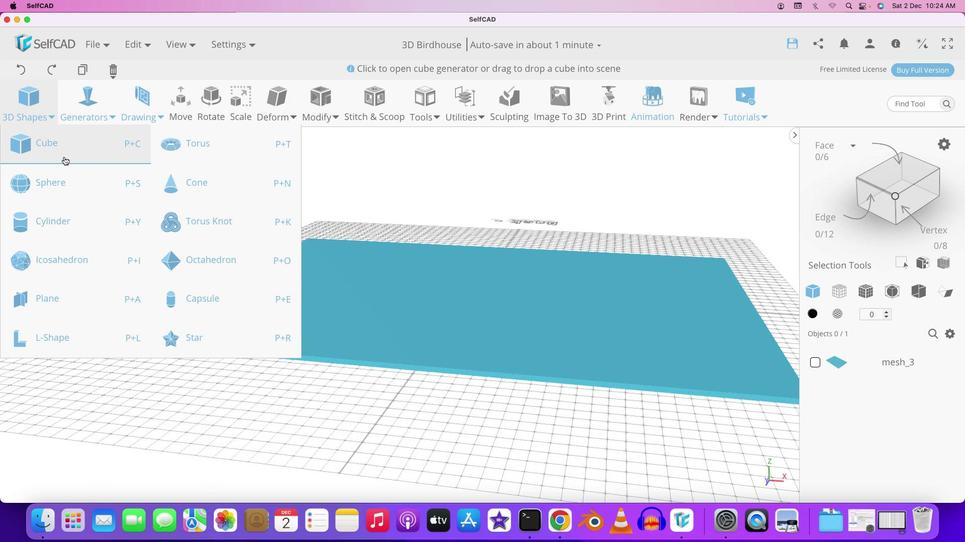 
Action: Mouse pressed left at (63, 156)
Screenshot: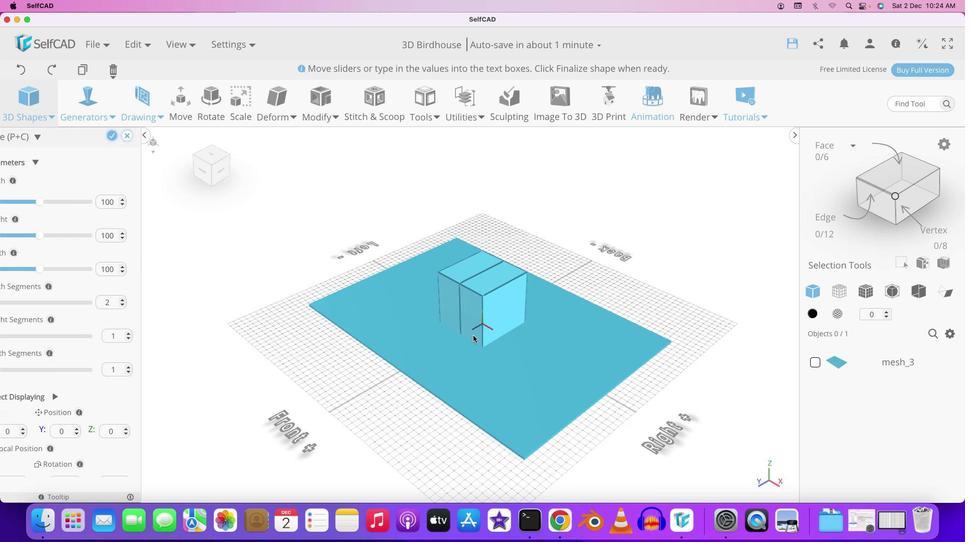 
Action: Mouse moved to (445, 345)
Screenshot: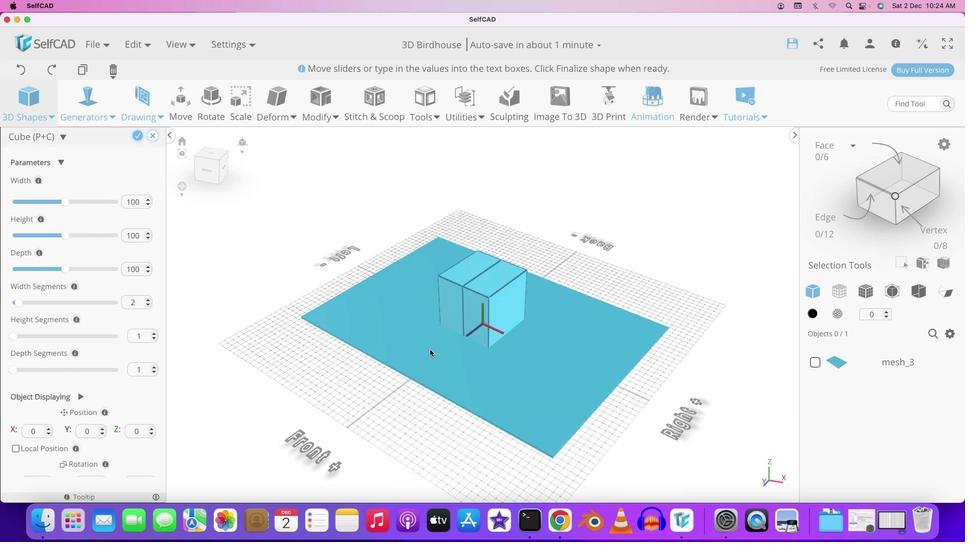
Action: Mouse pressed left at (445, 345)
Screenshot: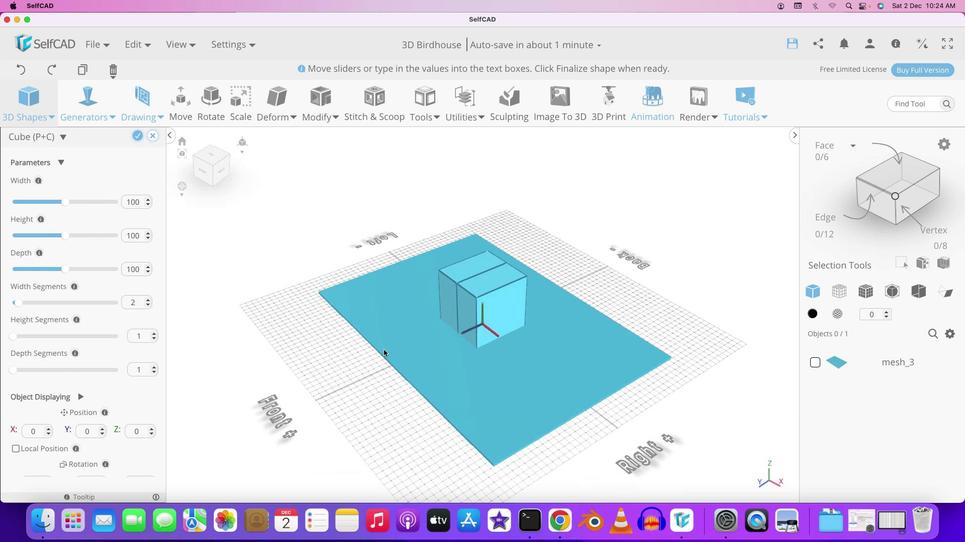 
Action: Mouse moved to (499, 336)
Screenshot: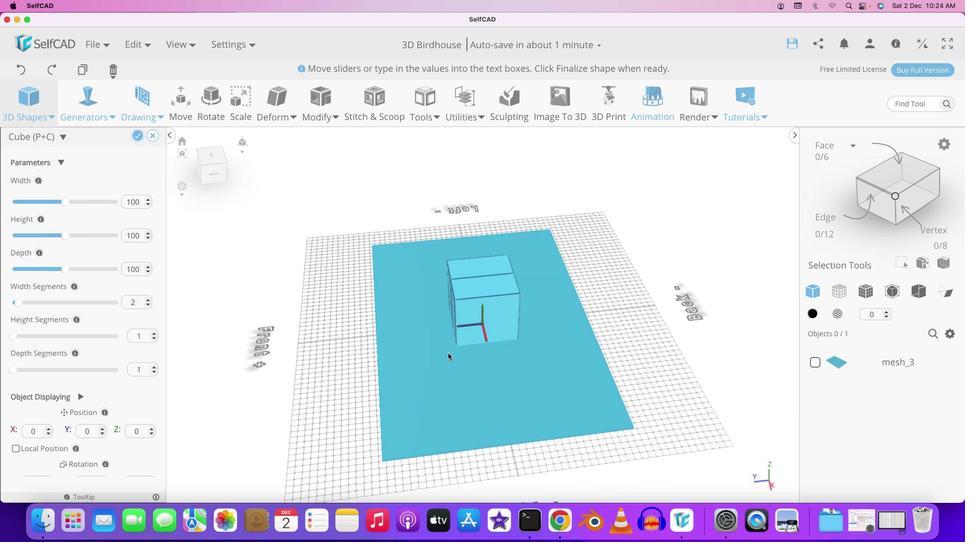 
Action: Mouse pressed left at (499, 336)
Screenshot: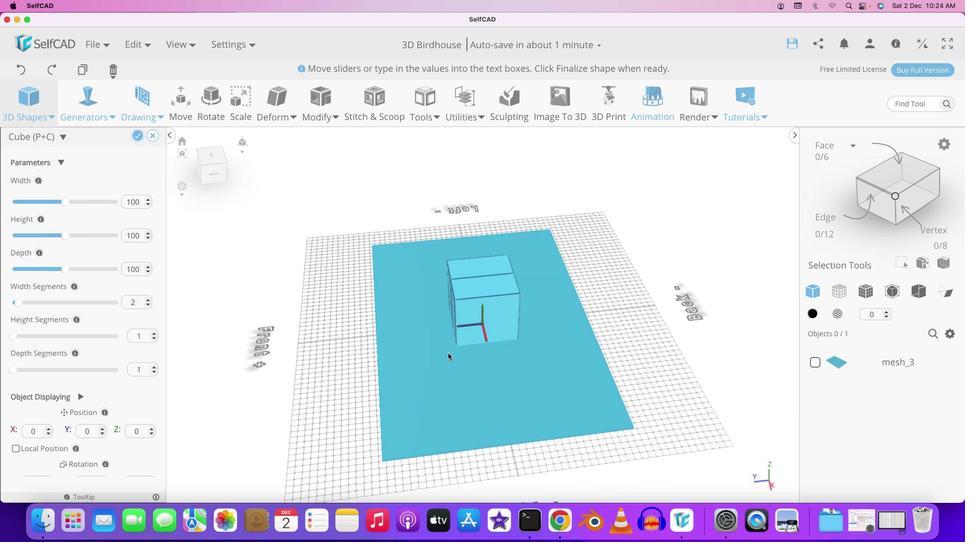 
Action: Mouse moved to (501, 350)
Screenshot: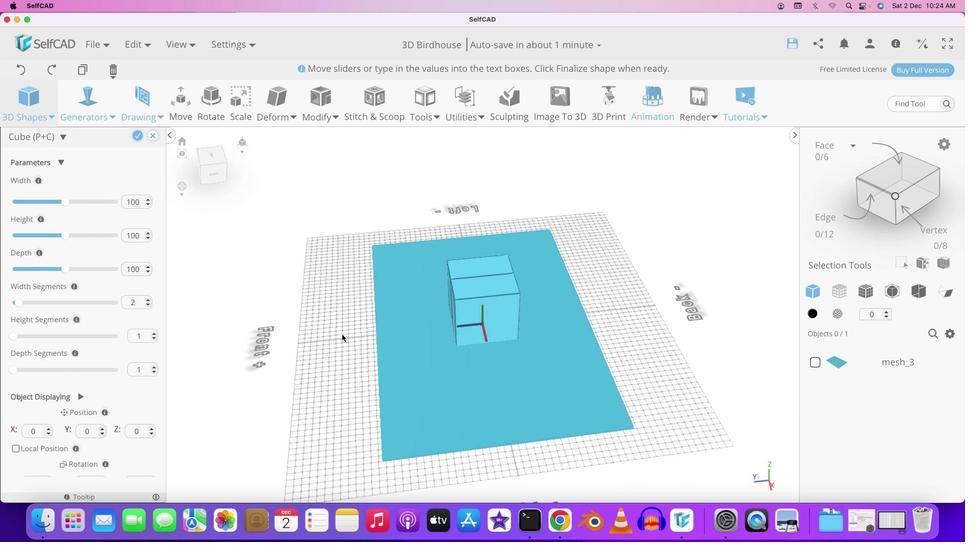 
Action: Mouse pressed left at (501, 350)
Screenshot: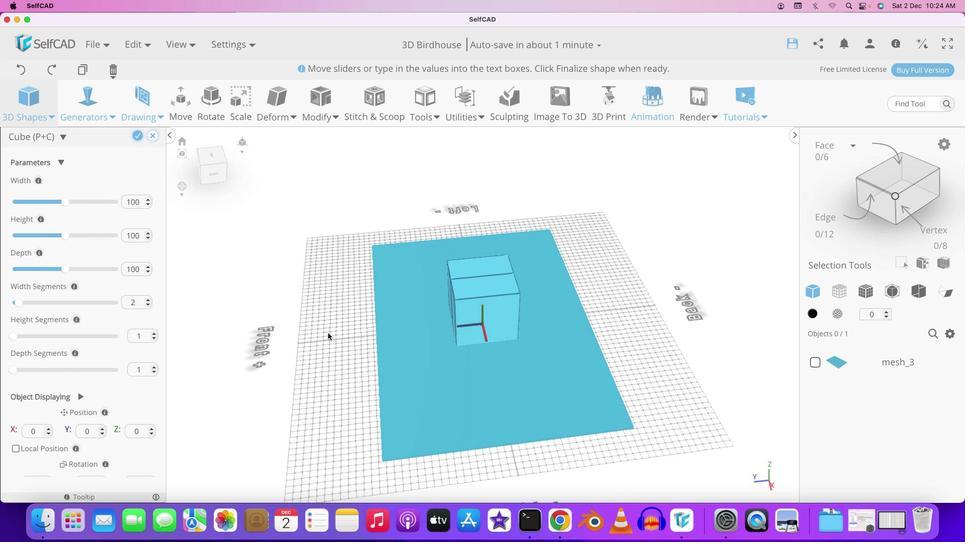 
Action: Mouse moved to (137, 135)
Screenshot: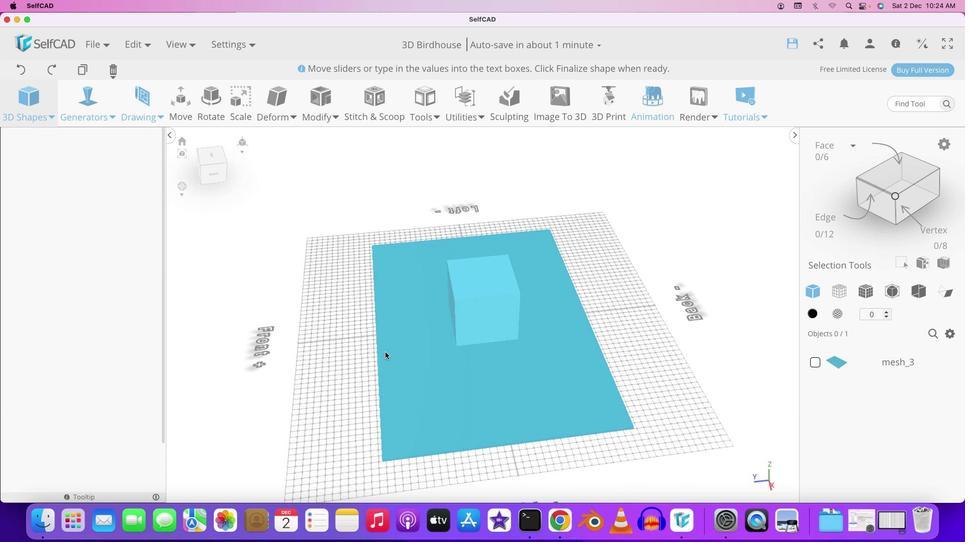 
Action: Mouse pressed left at (137, 135)
Screenshot: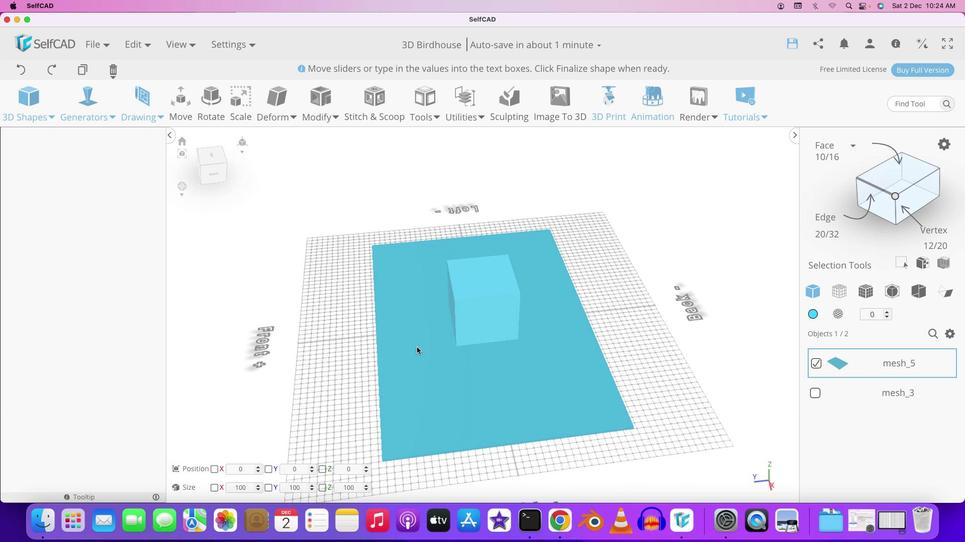 
Action: Mouse moved to (394, 339)
Screenshot: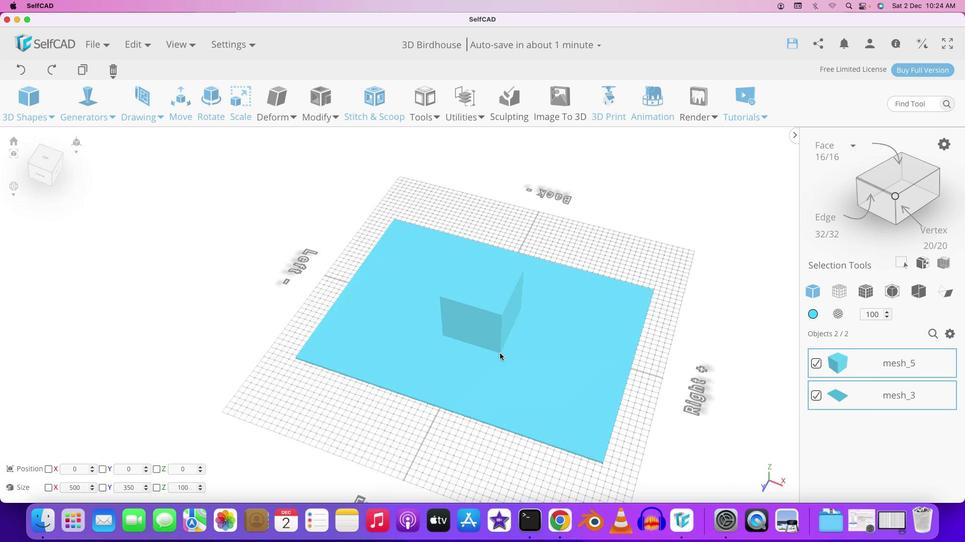 
Action: Mouse pressed left at (394, 339)
Screenshot: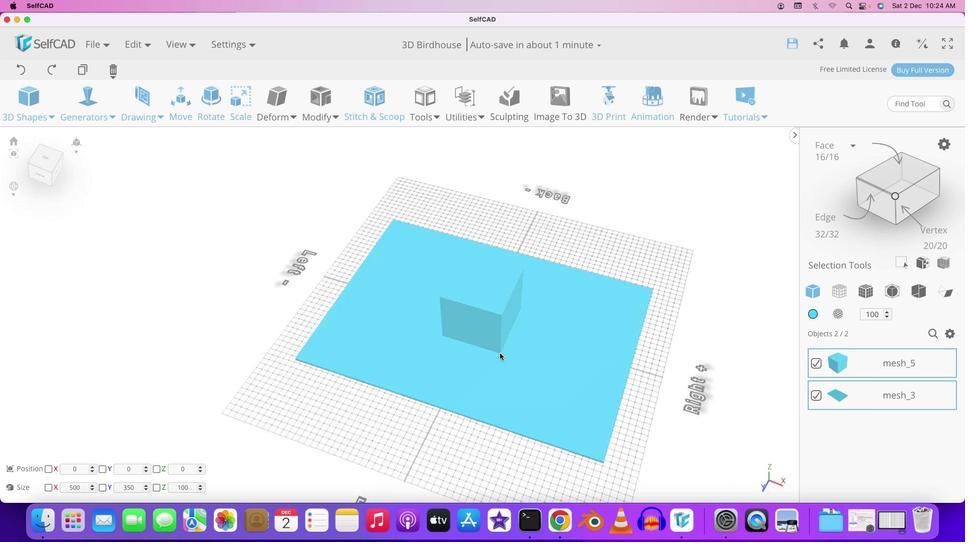 
Action: Mouse moved to (331, 343)
Screenshot: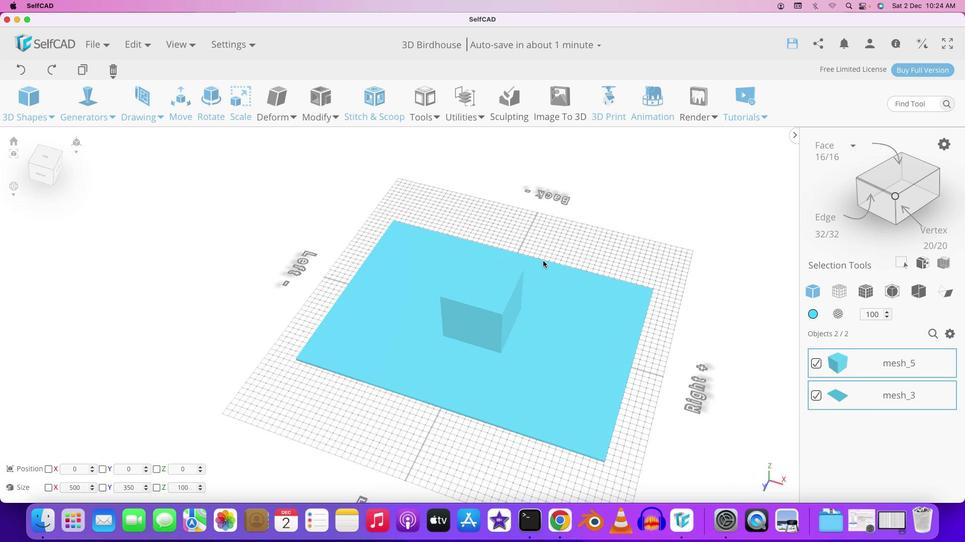 
Action: Mouse pressed left at (331, 343)
Screenshot: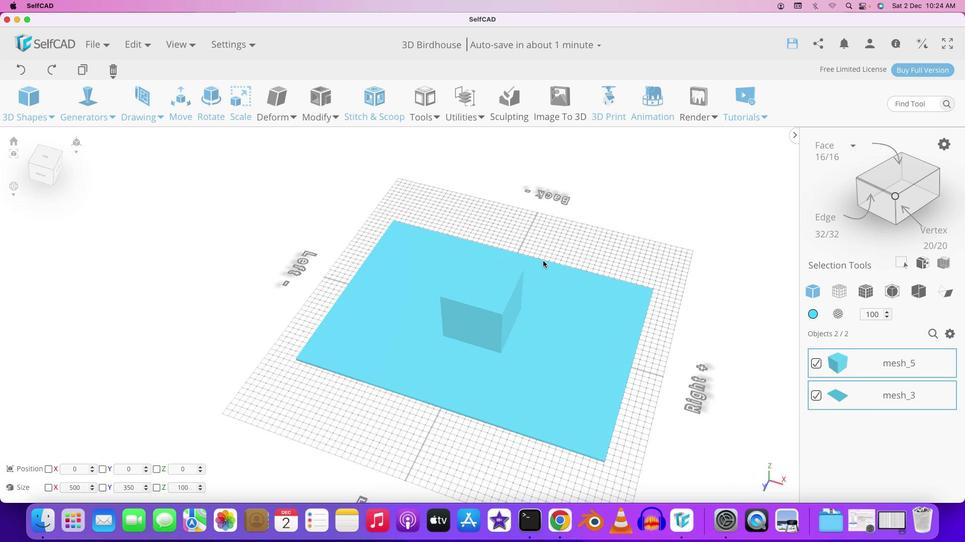 
Action: Mouse moved to (542, 261)
Screenshot: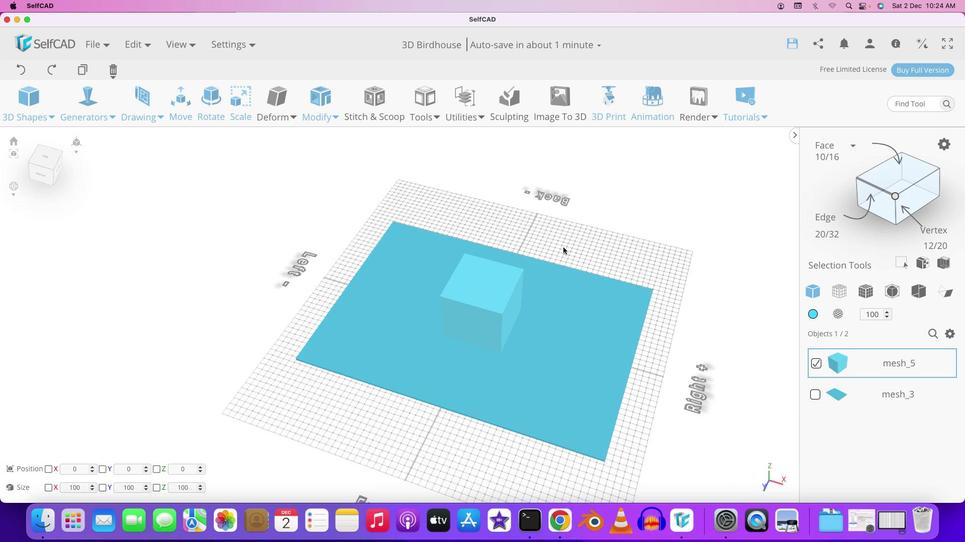 
Action: Mouse pressed left at (542, 261)
Screenshot: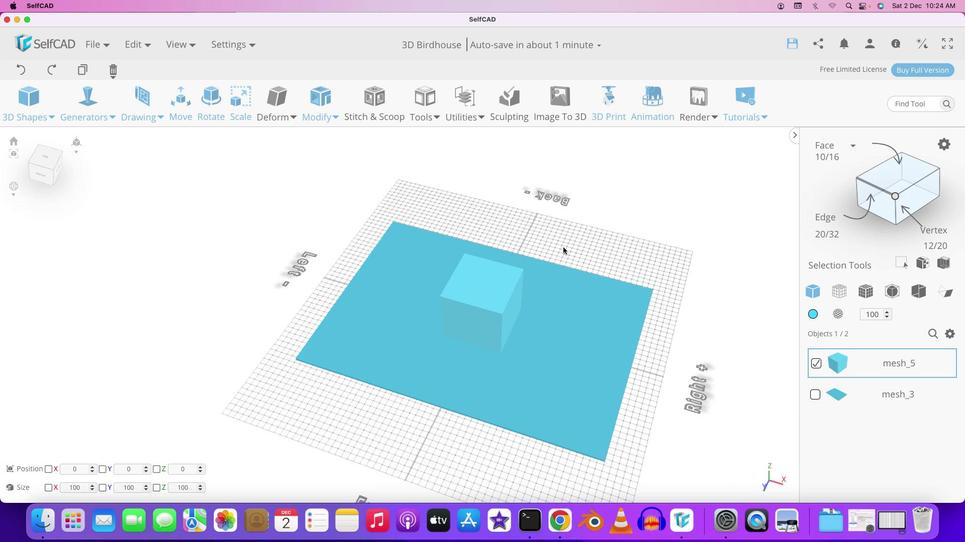 
Action: Mouse moved to (563, 248)
Screenshot: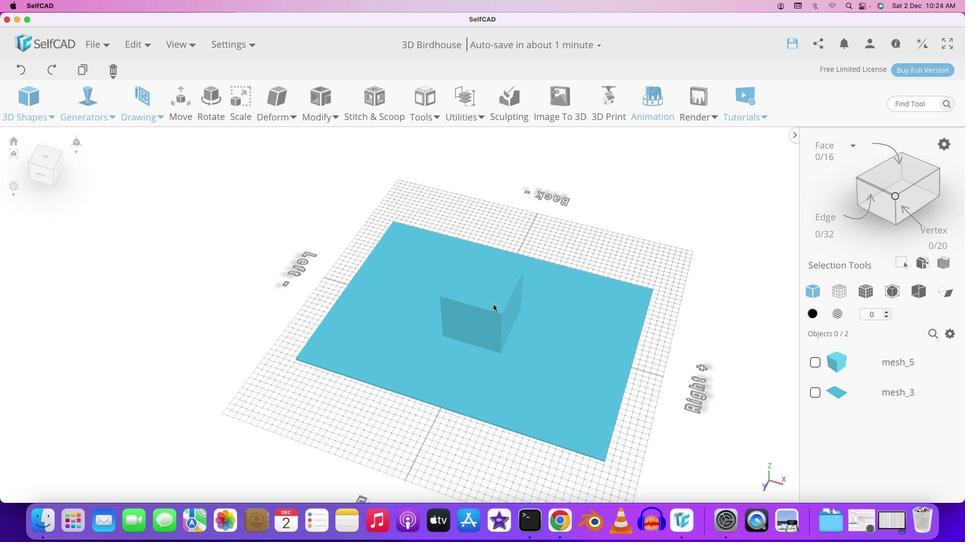 
Action: Mouse pressed left at (563, 248)
Screenshot: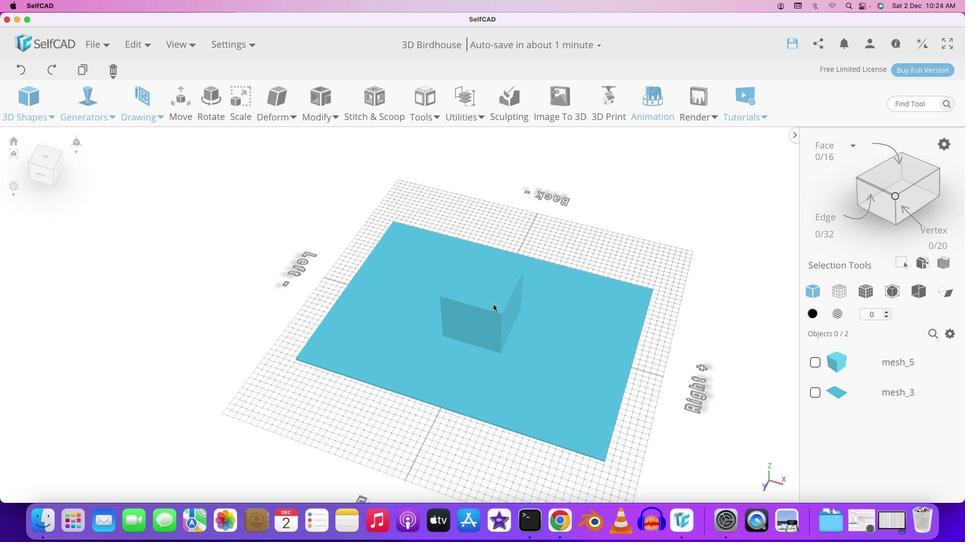 
Action: Mouse moved to (571, 245)
Screenshot: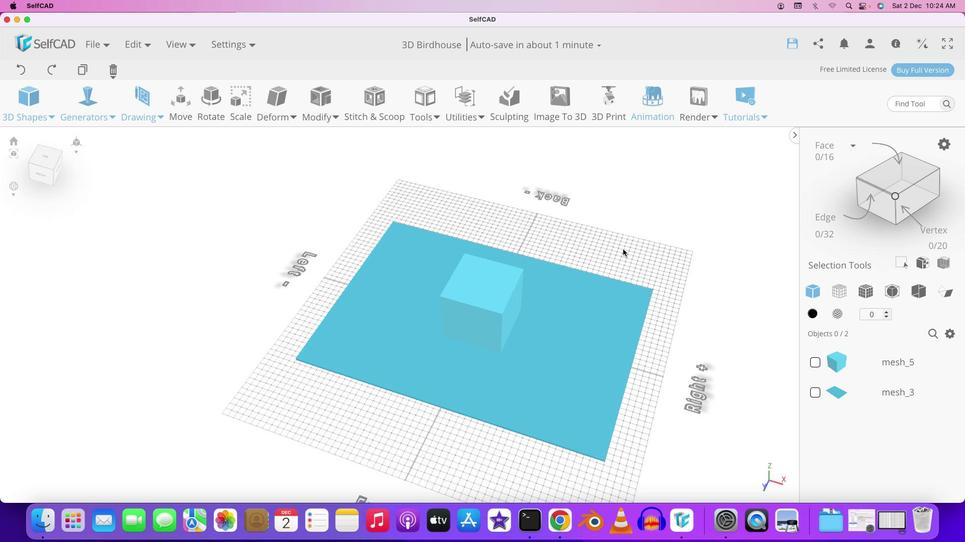 
Action: Mouse pressed left at (571, 245)
Screenshot: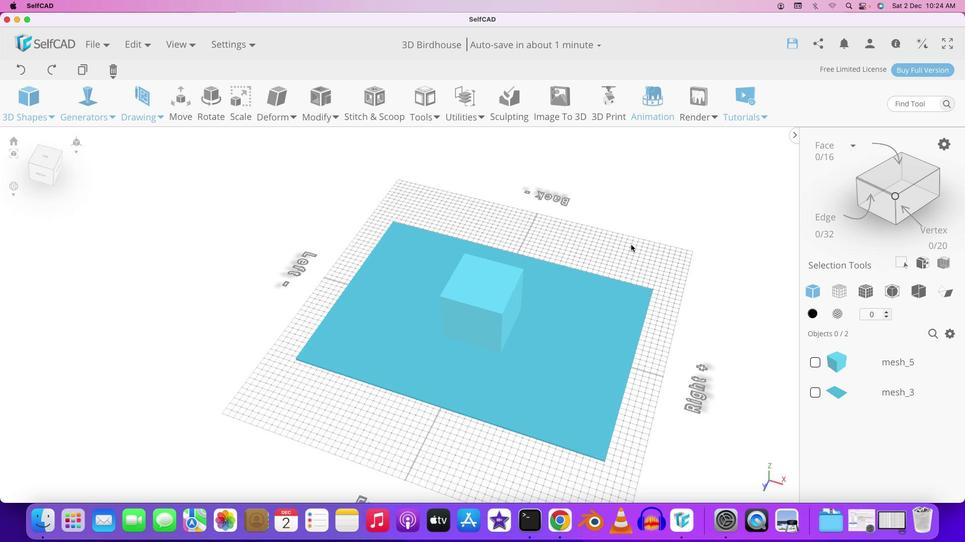 
Action: Mouse moved to (492, 306)
Screenshot: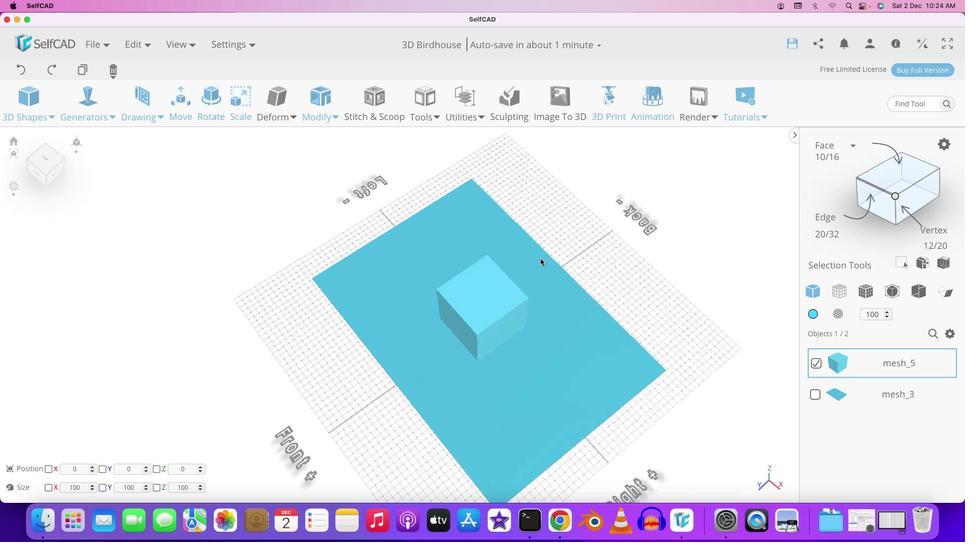 
Action: Mouse pressed left at (492, 306)
Screenshot: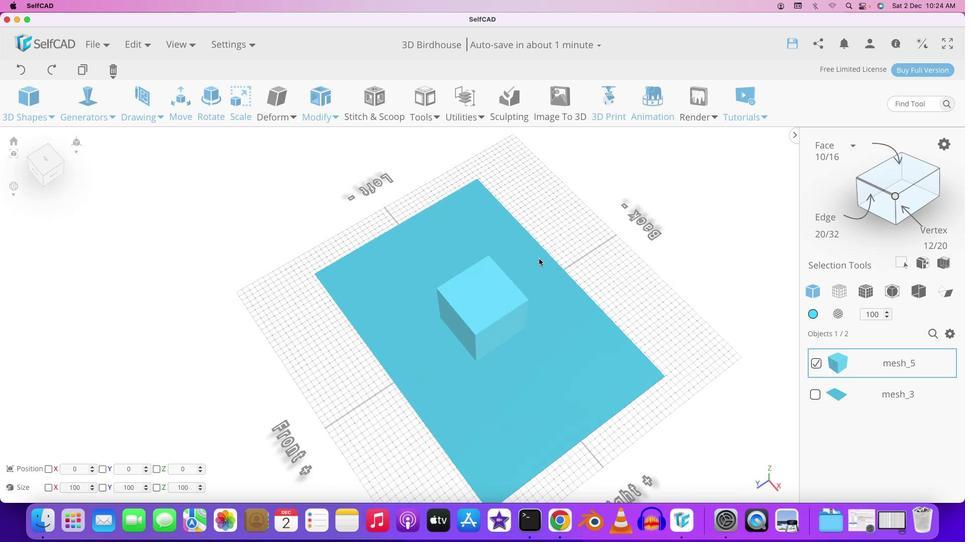 
Action: Mouse moved to (631, 244)
Screenshot: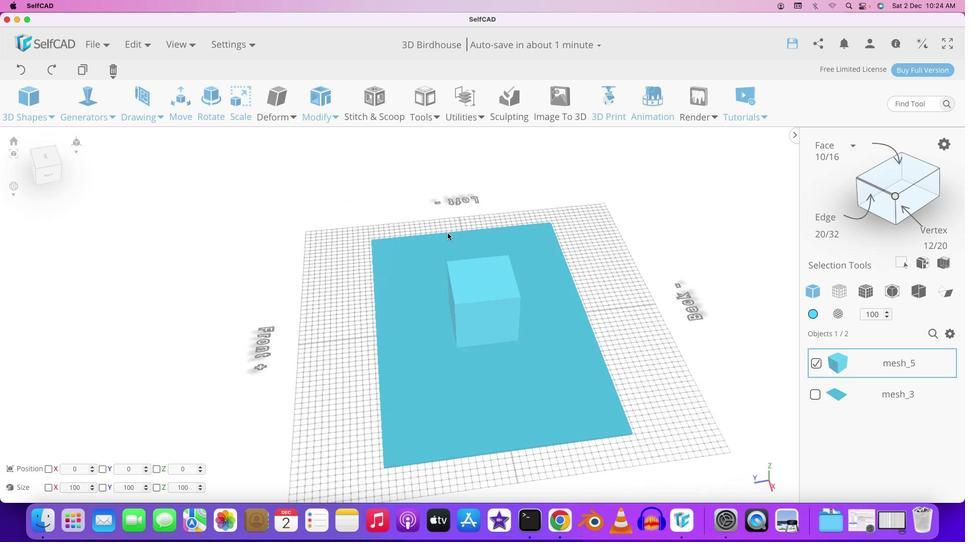 
Action: Mouse pressed left at (631, 244)
Screenshot: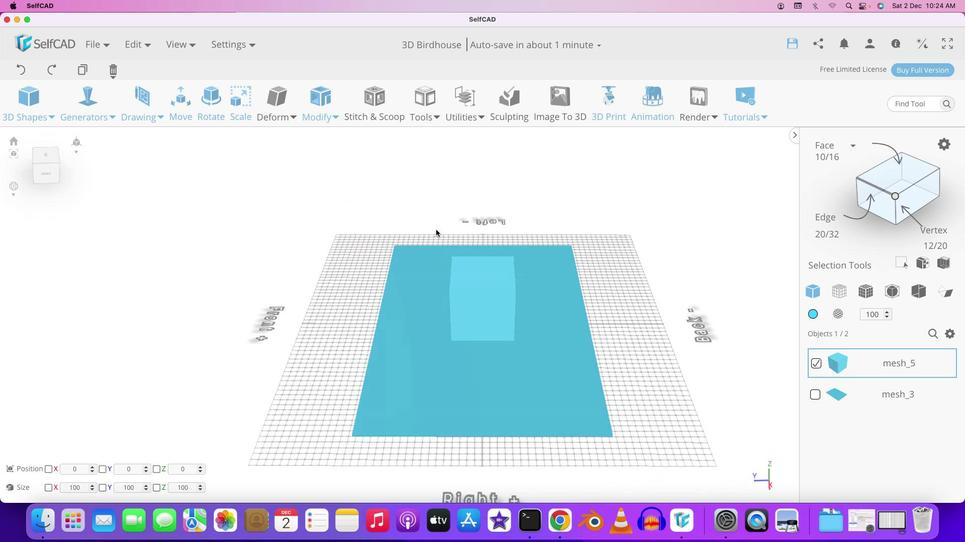 
Action: Mouse moved to (177, 106)
Screenshot: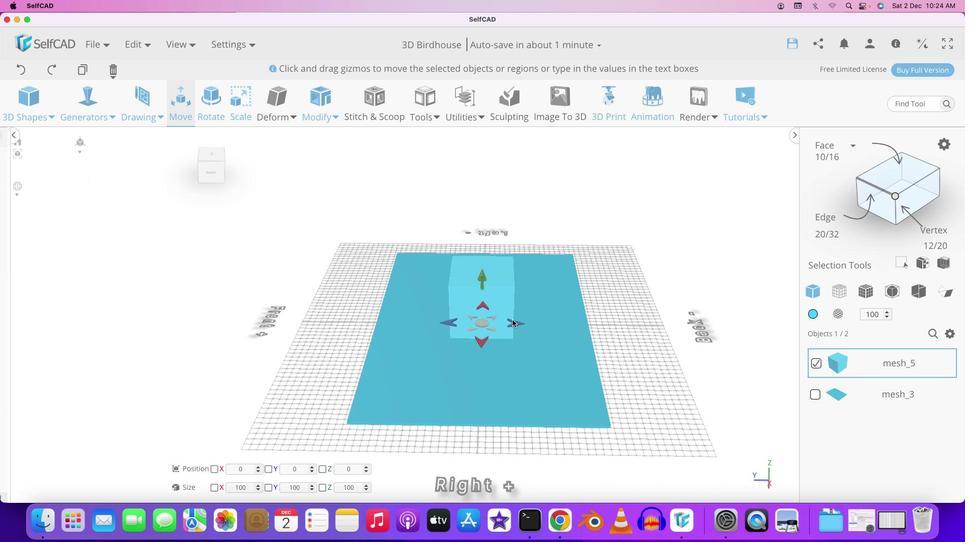 
Action: Mouse pressed left at (177, 106)
Screenshot: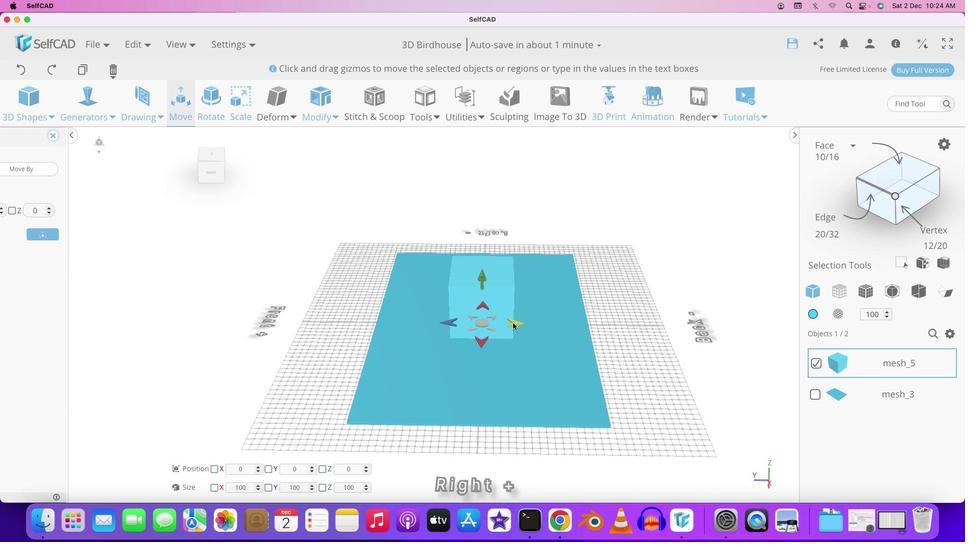 
Action: Mouse moved to (514, 325)
Screenshot: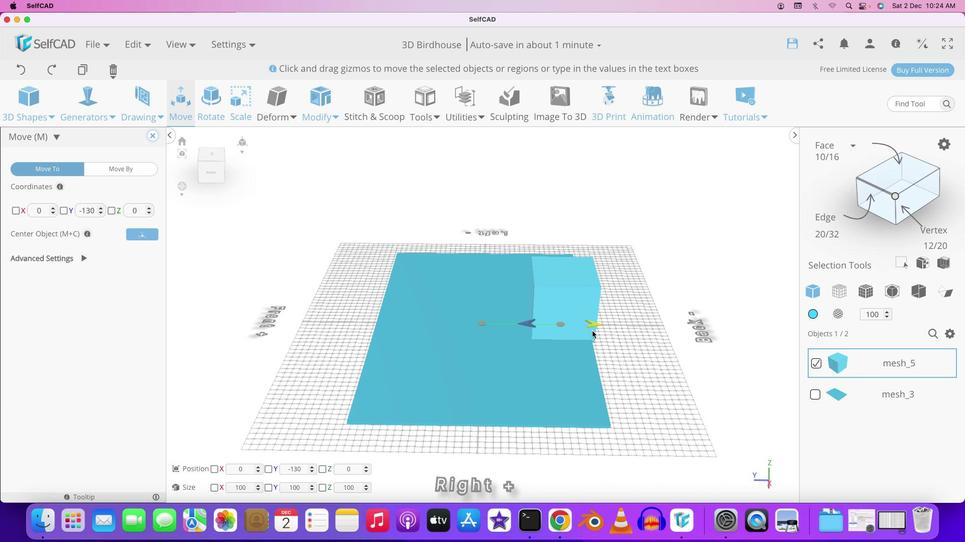 
Action: Mouse pressed left at (514, 325)
Screenshot: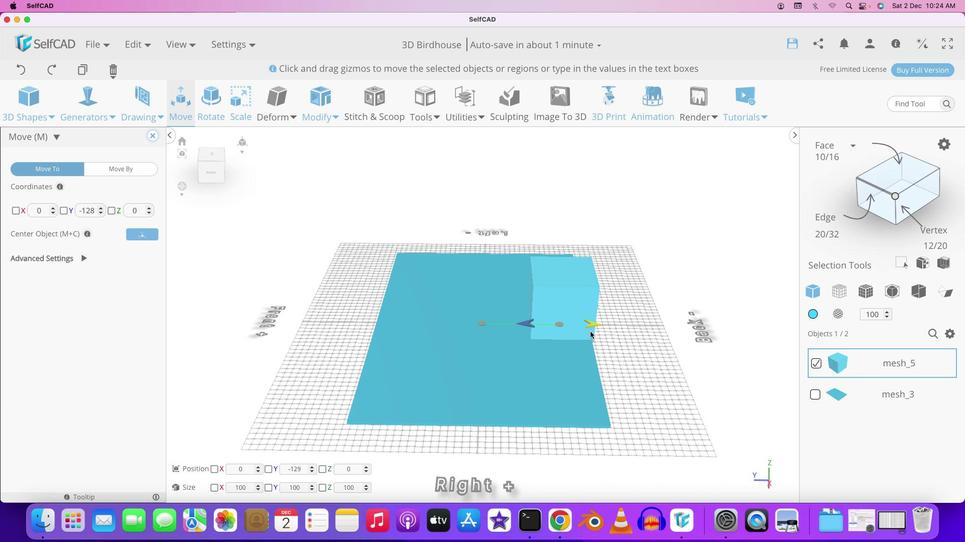 
Action: Mouse moved to (620, 340)
Screenshot: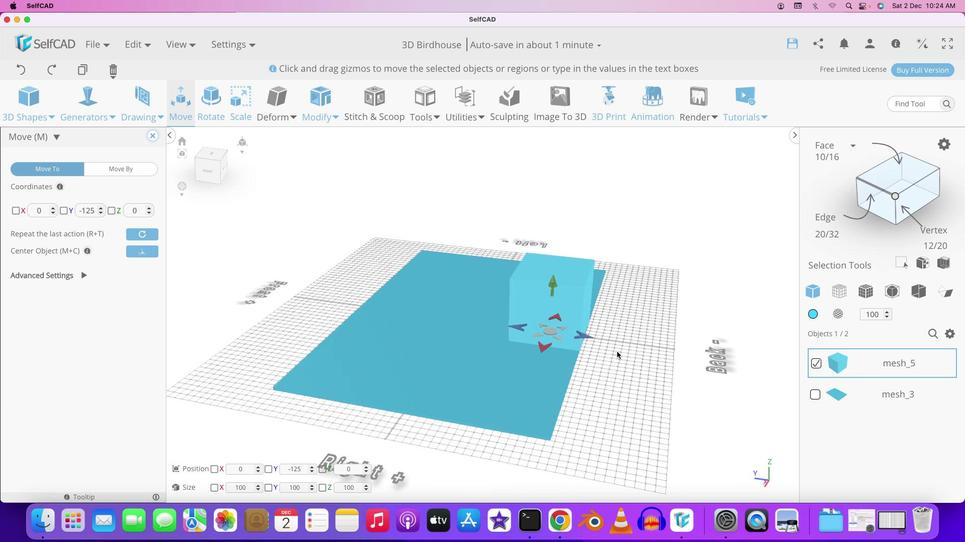 
Action: Mouse pressed left at (620, 340)
Screenshot: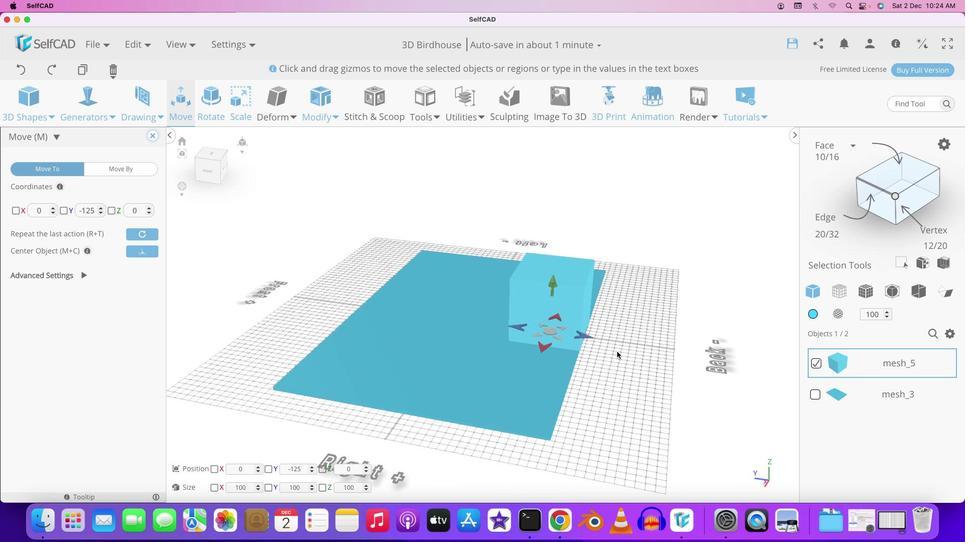 
Action: Mouse moved to (621, 350)
Screenshot: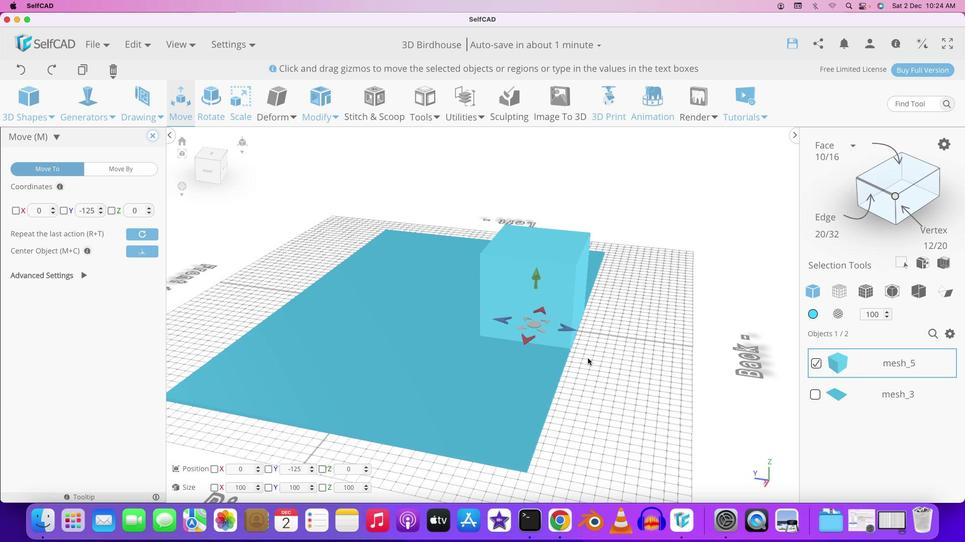 
Action: Mouse scrolled (621, 350) with delta (0, 0)
Screenshot: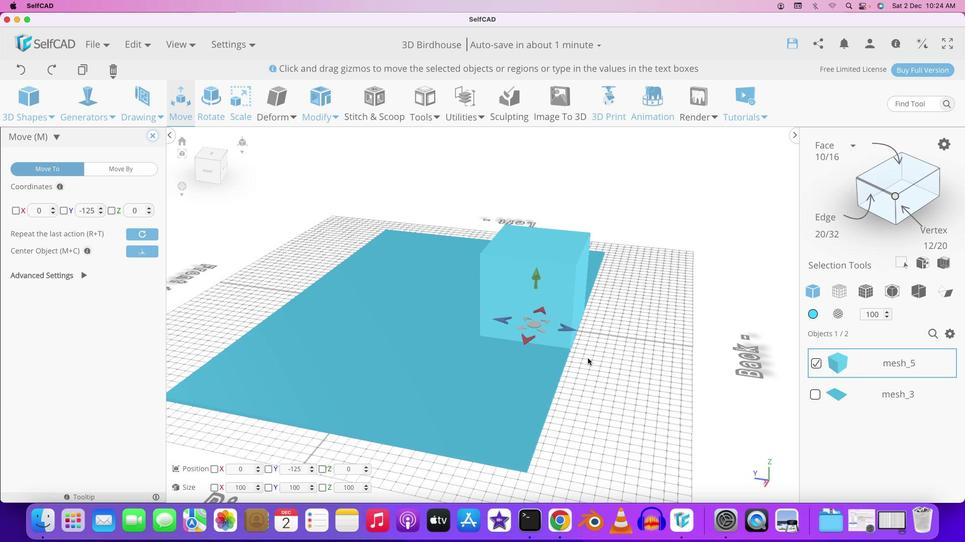 
Action: Mouse moved to (619, 351)
Screenshot: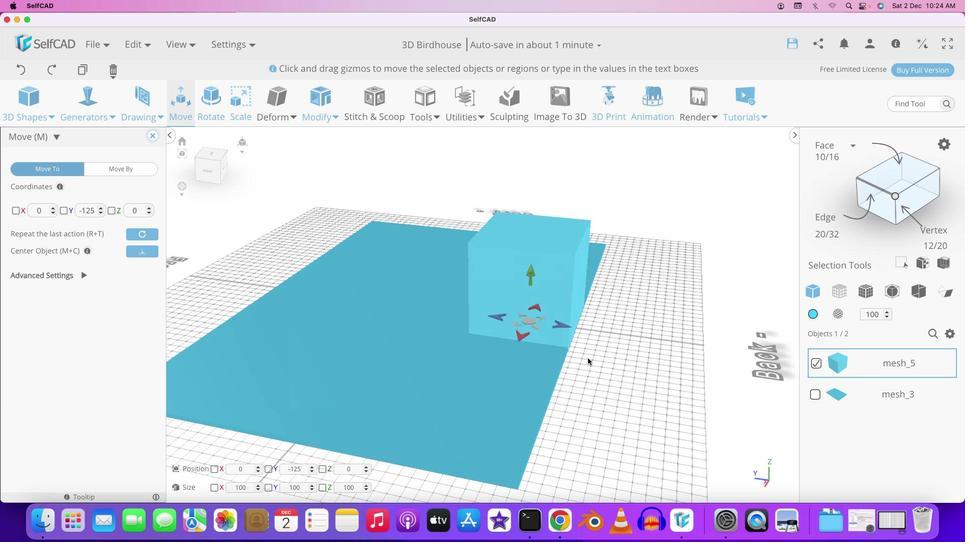 
Action: Mouse scrolled (619, 351) with delta (0, 0)
Screenshot: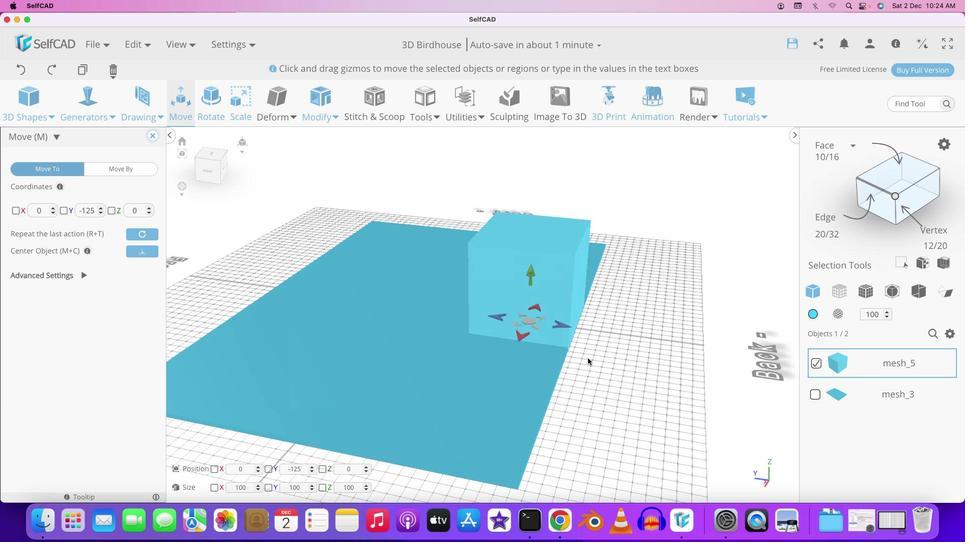 
Action: Mouse moved to (617, 351)
Screenshot: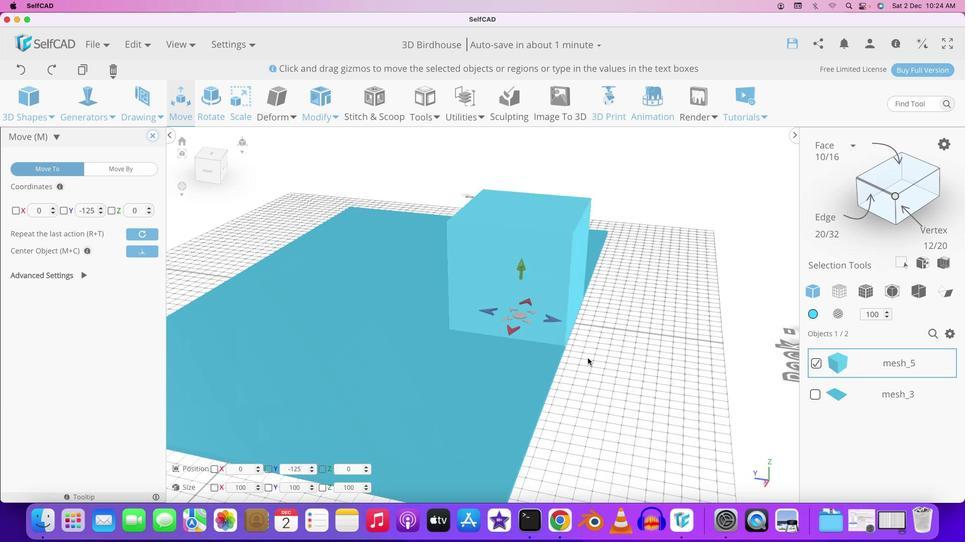 
Action: Mouse scrolled (617, 351) with delta (0, 0)
Screenshot: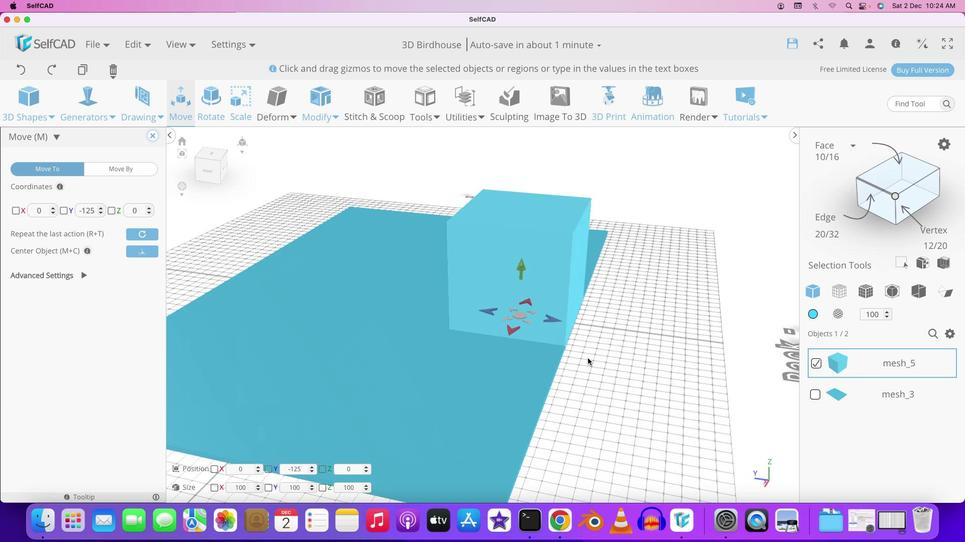 
Action: Mouse moved to (609, 359)
Screenshot: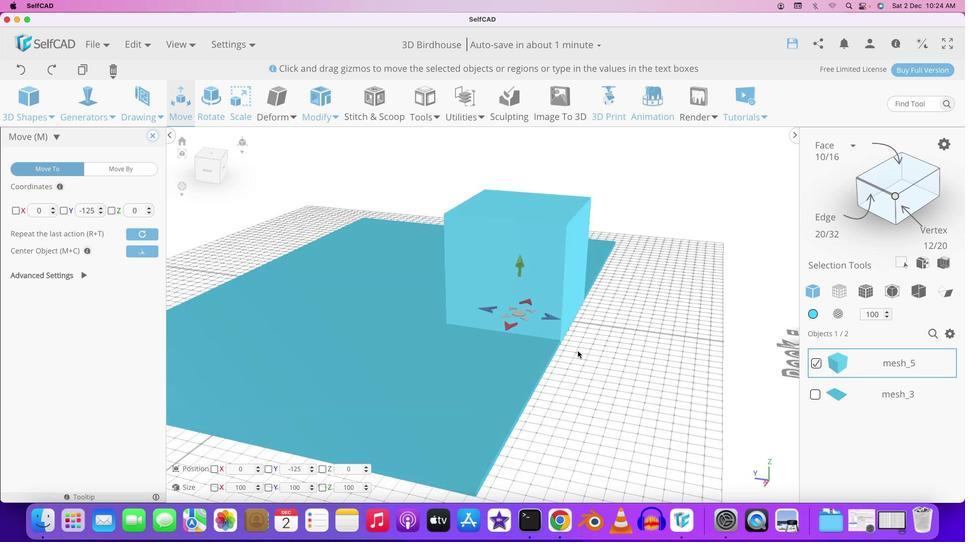 
Action: Mouse scrolled (609, 359) with delta (0, 0)
Screenshot: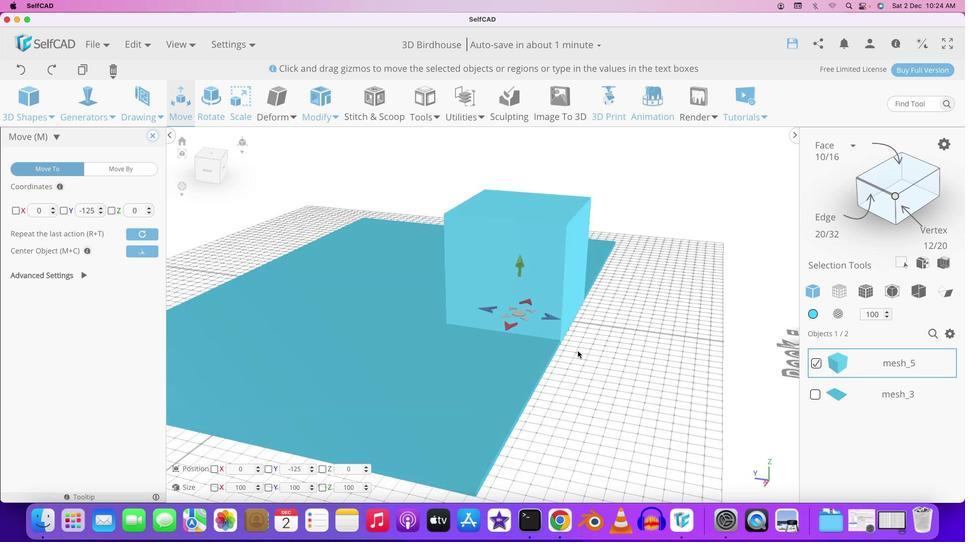 
Action: Mouse moved to (607, 361)
Screenshot: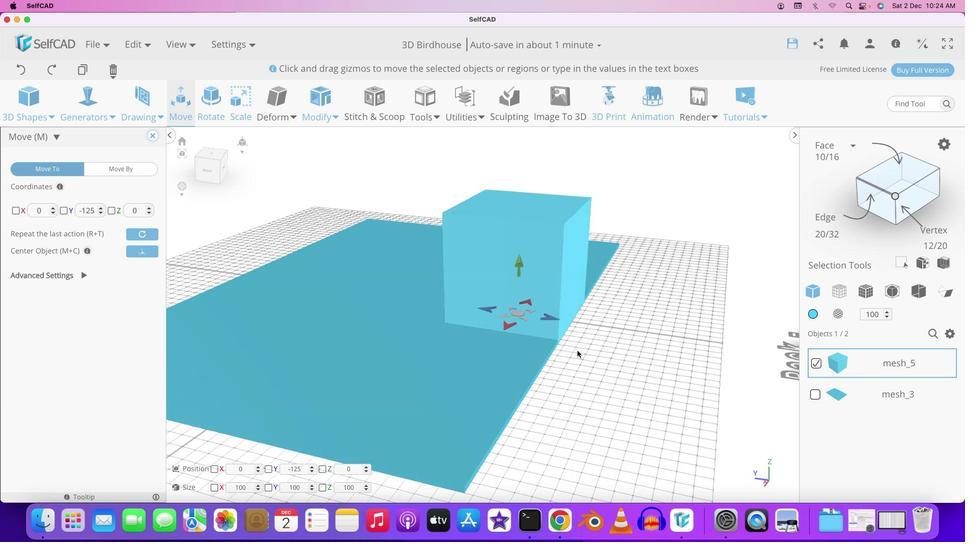 
Action: Mouse scrolled (607, 361) with delta (0, 0)
Screenshot: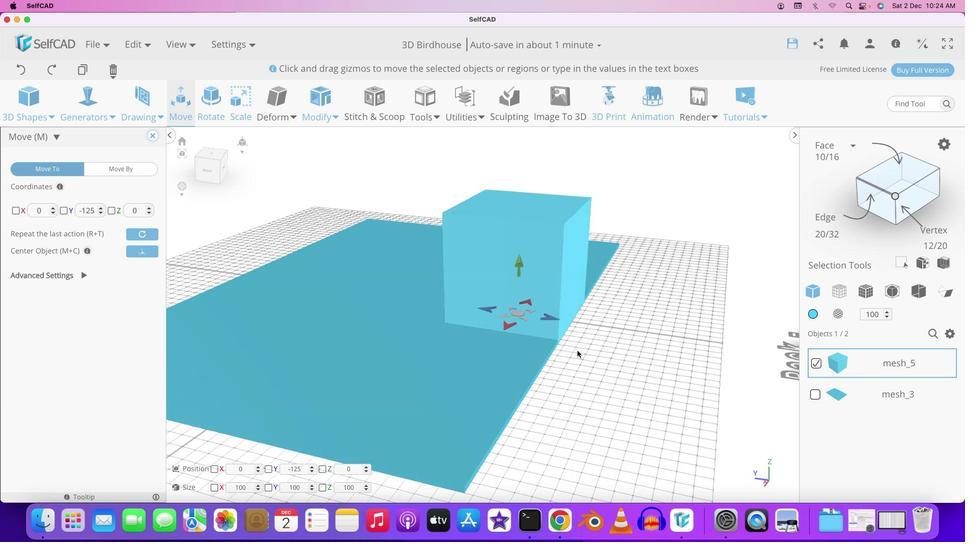 
Action: Mouse moved to (607, 361)
Screenshot: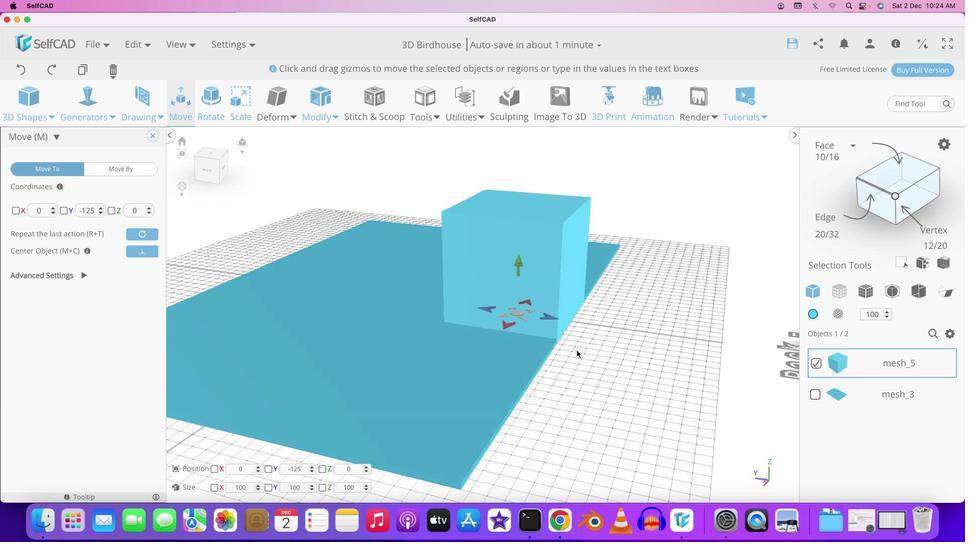 
Action: Mouse scrolled (607, 361) with delta (0, 1)
Screenshot: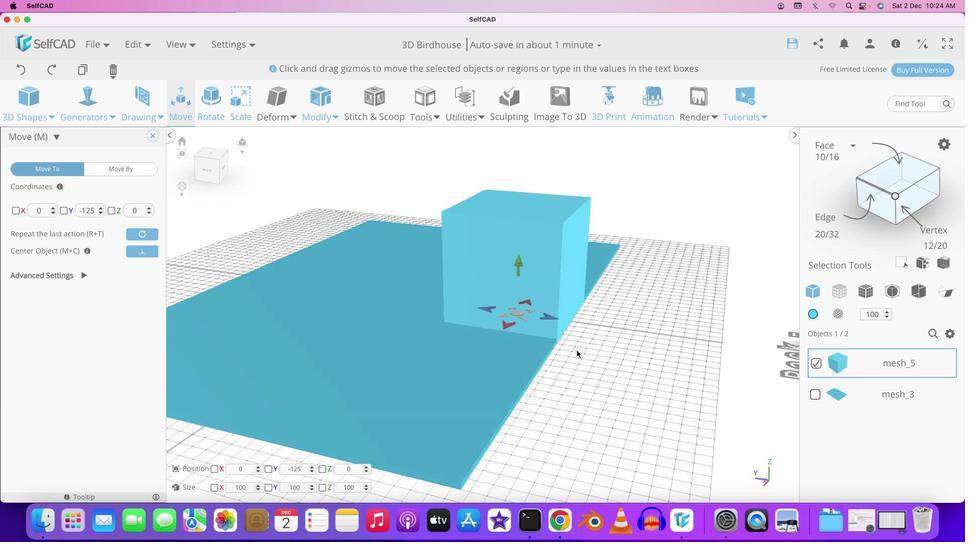 
Action: Mouse moved to (588, 358)
Screenshot: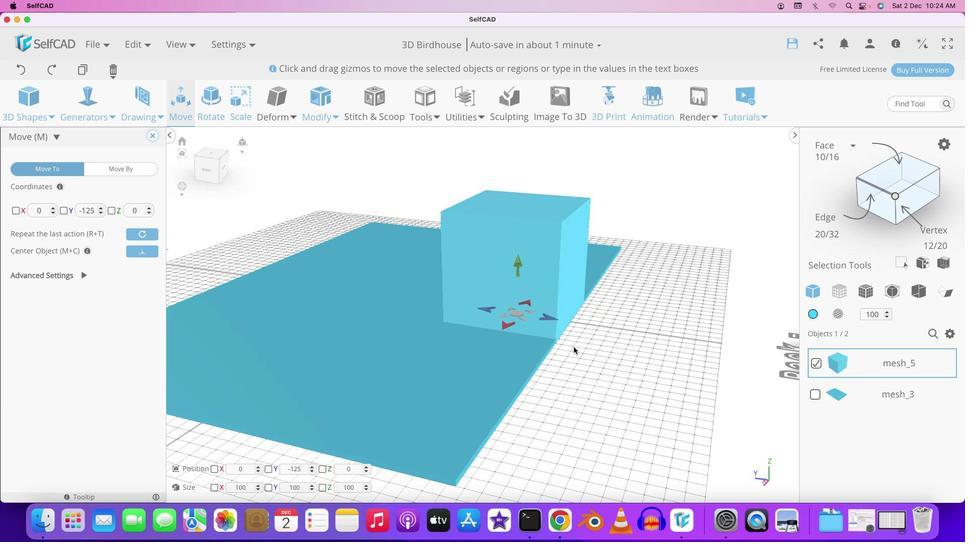 
Action: Mouse scrolled (588, 358) with delta (0, 0)
Screenshot: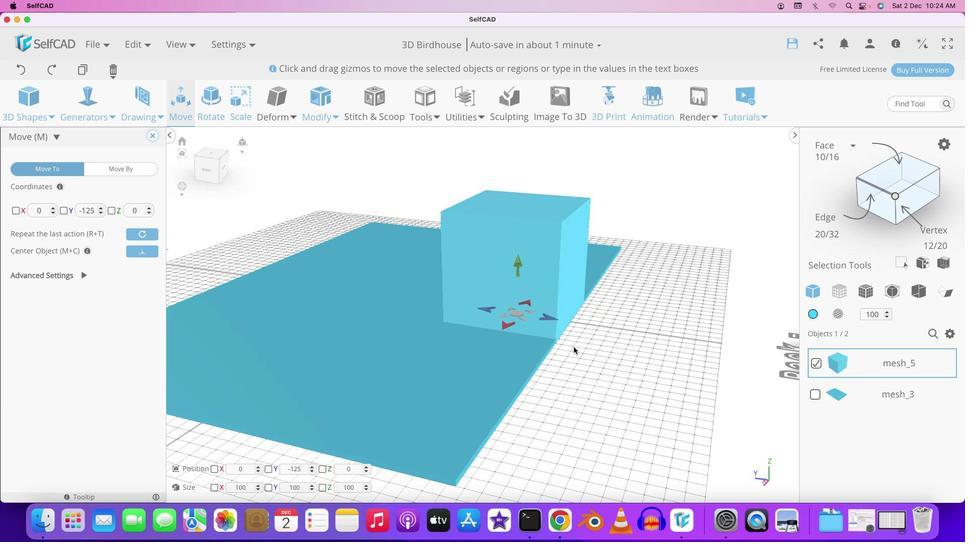 
Action: Mouse moved to (588, 358)
Screenshot: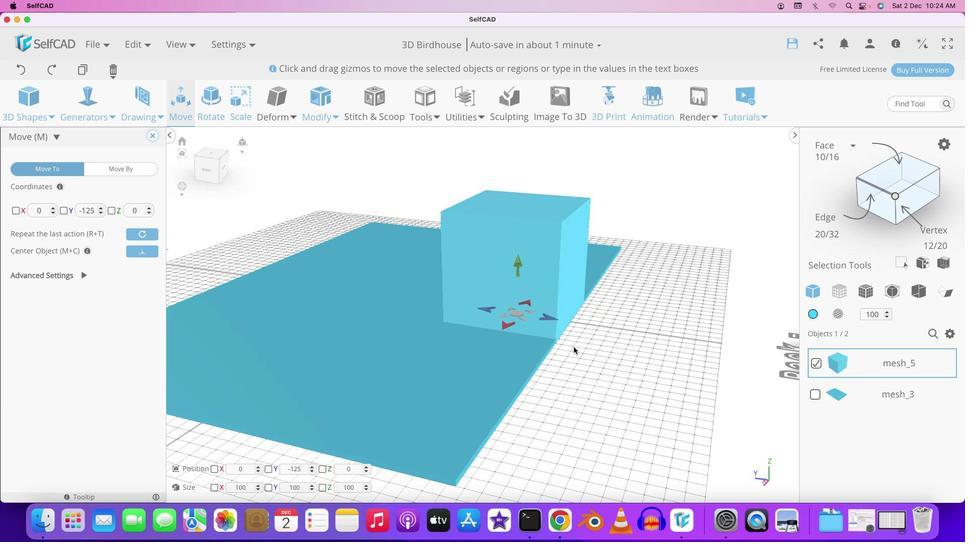 
Action: Mouse scrolled (588, 358) with delta (0, 0)
Screenshot: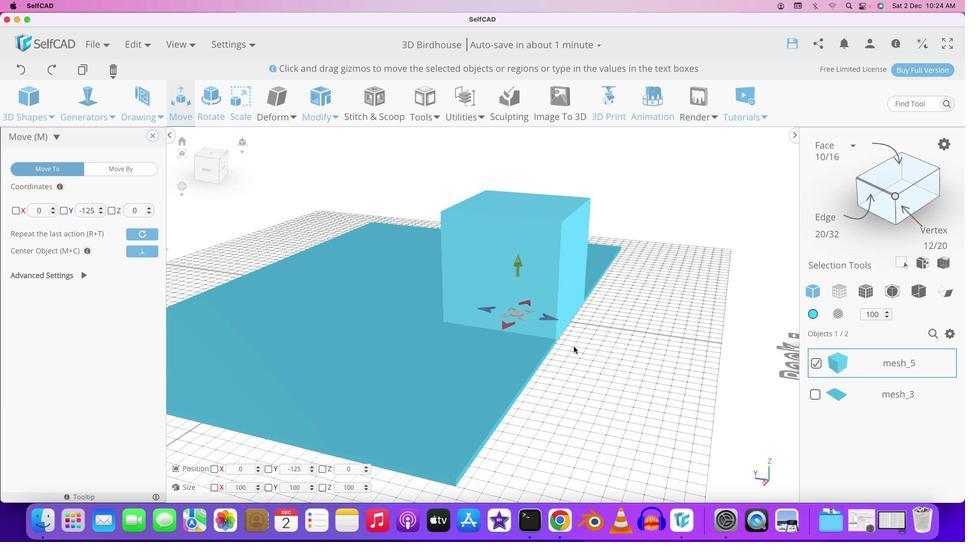 
Action: Mouse moved to (587, 358)
Screenshot: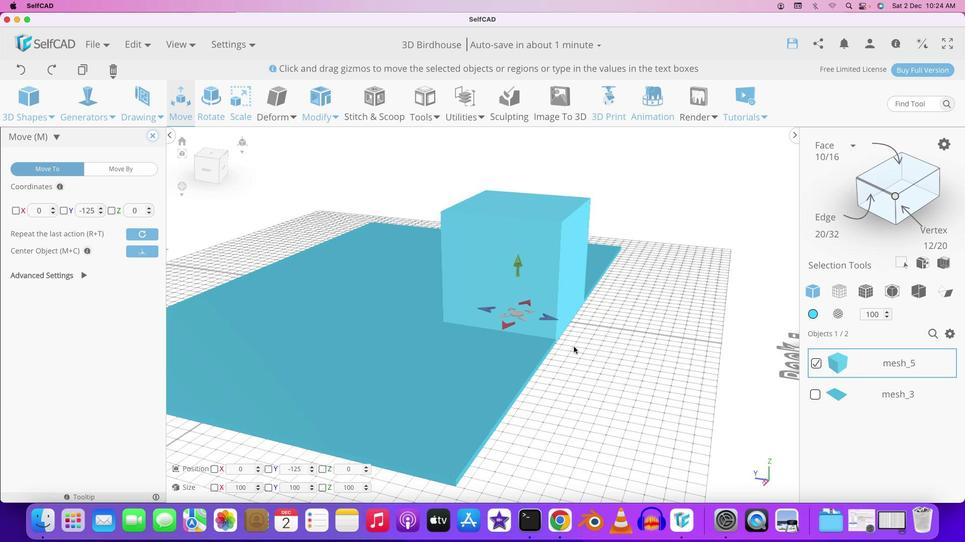 
Action: Mouse scrolled (587, 358) with delta (0, 1)
Screenshot: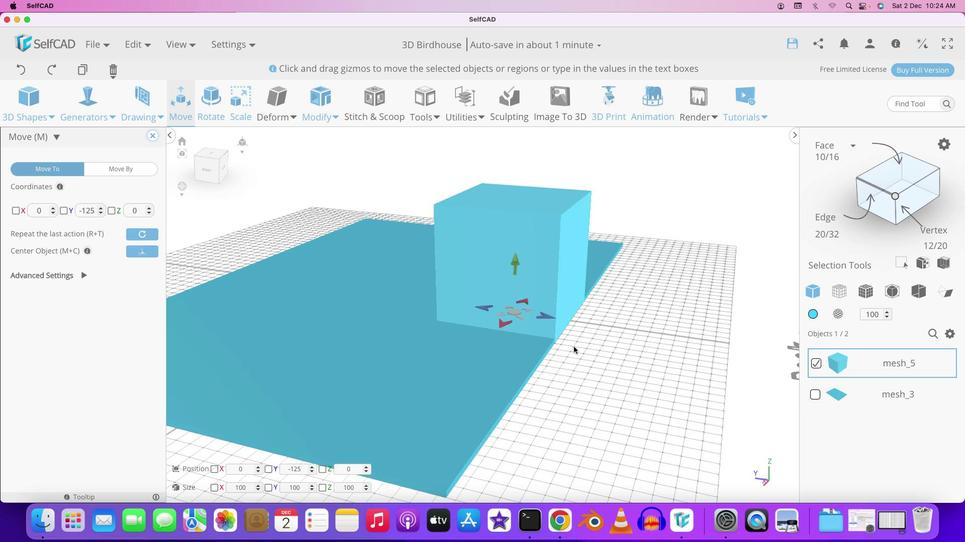 
Action: Mouse moved to (589, 356)
Screenshot: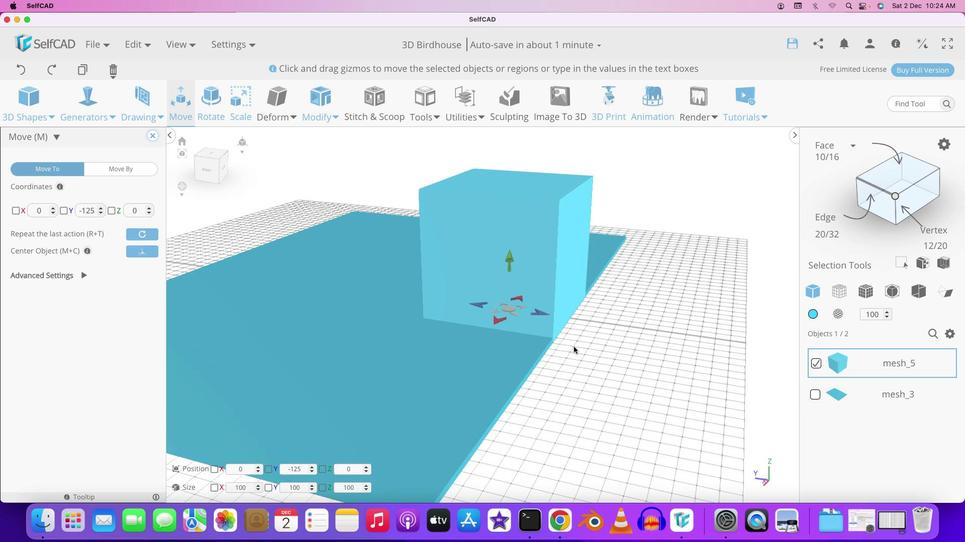 
Action: Mouse pressed left at (589, 356)
Screenshot: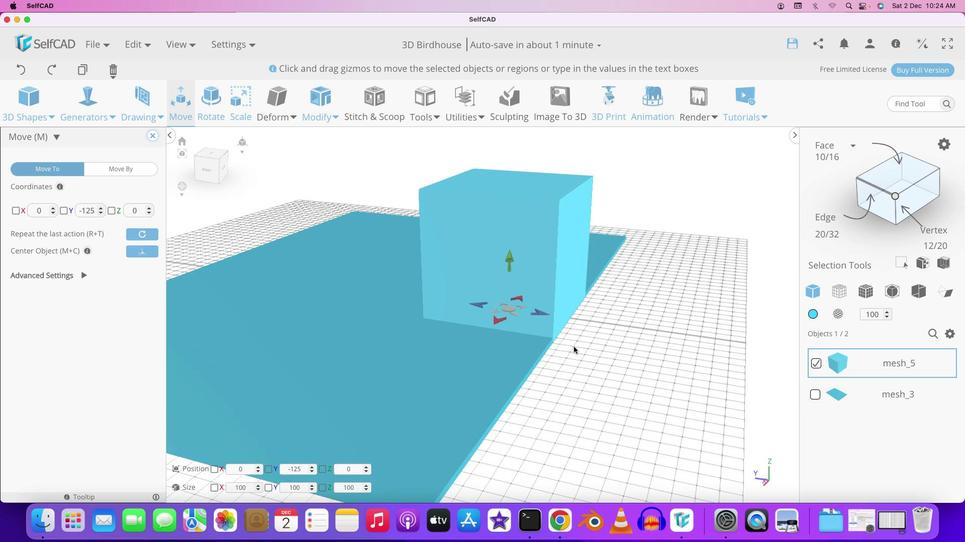 
Action: Mouse moved to (573, 346)
Screenshot: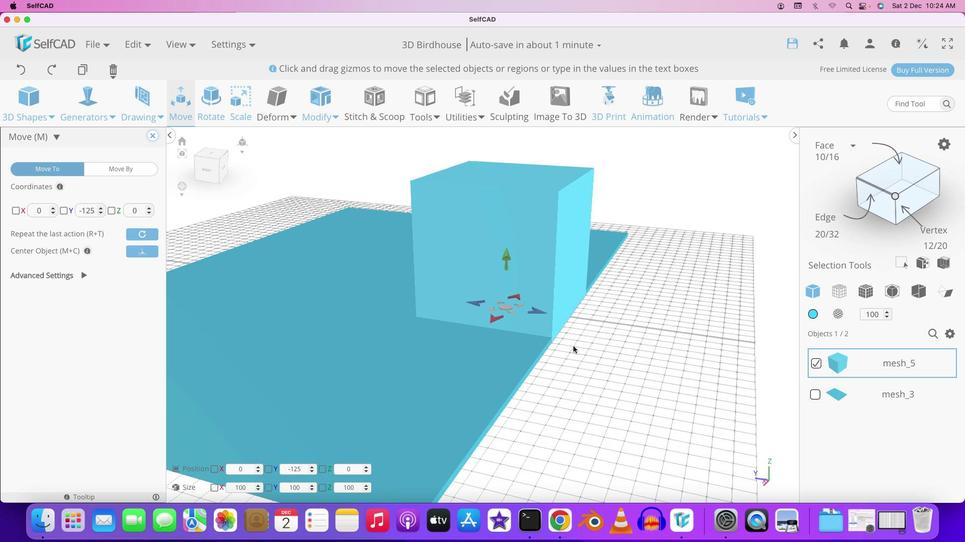 
Action: Mouse scrolled (573, 346) with delta (0, 0)
Screenshot: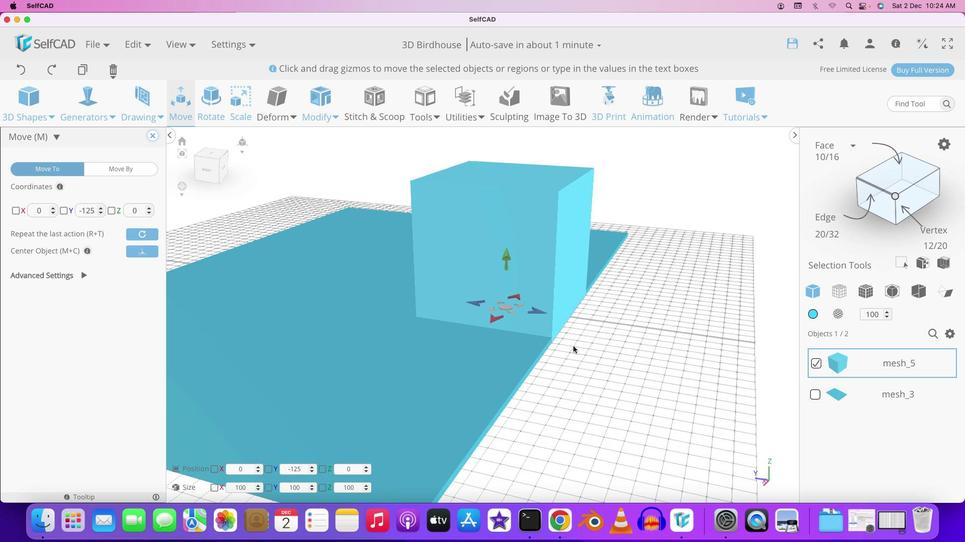 
Action: Mouse moved to (573, 346)
Screenshot: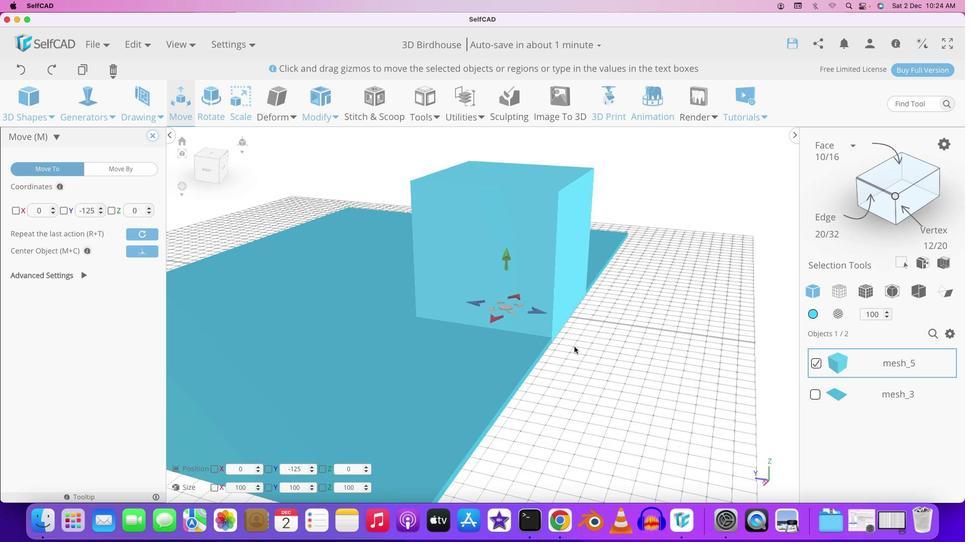 
Action: Mouse scrolled (573, 346) with delta (0, 0)
Screenshot: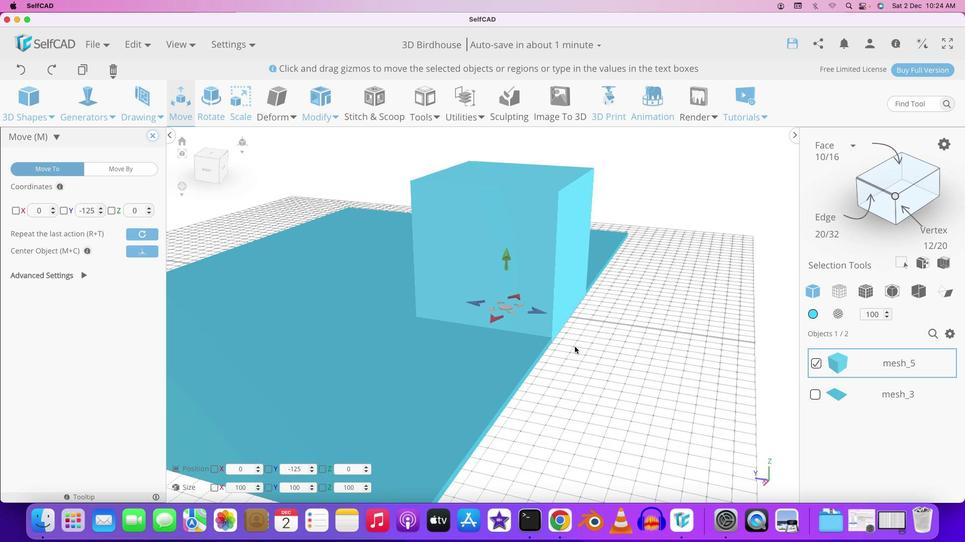 
Action: Mouse scrolled (573, 346) with delta (0, 0)
Screenshot: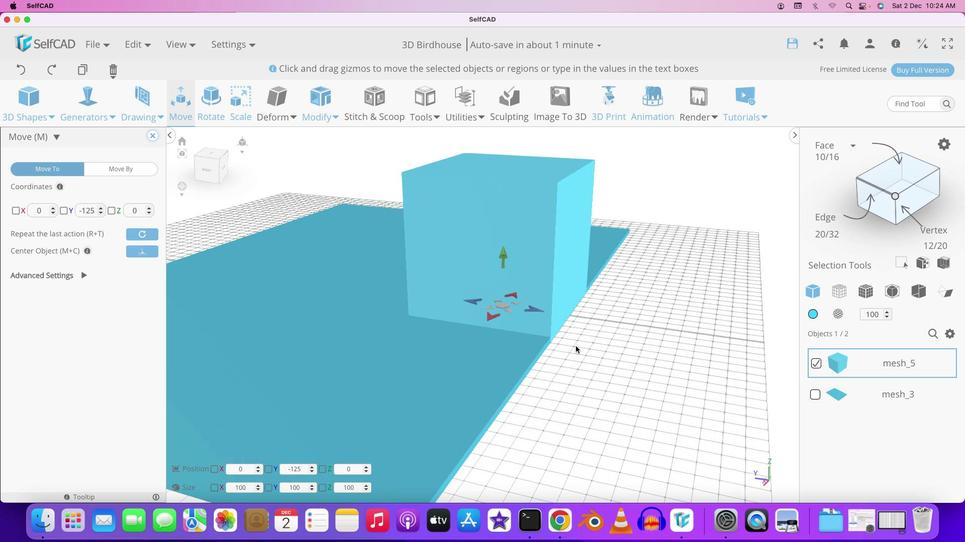 
Action: Mouse scrolled (573, 346) with delta (0, 0)
Screenshot: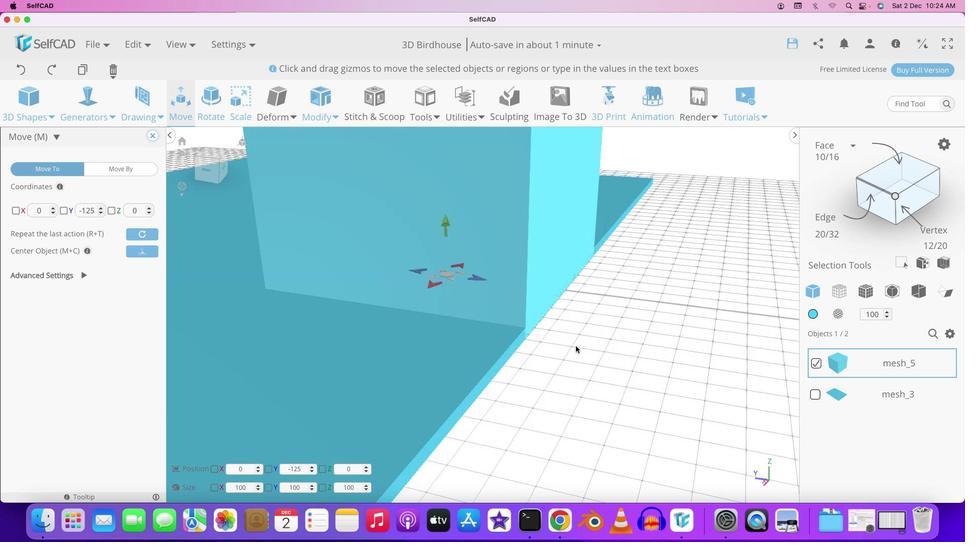 
Action: Mouse moved to (575, 346)
Screenshot: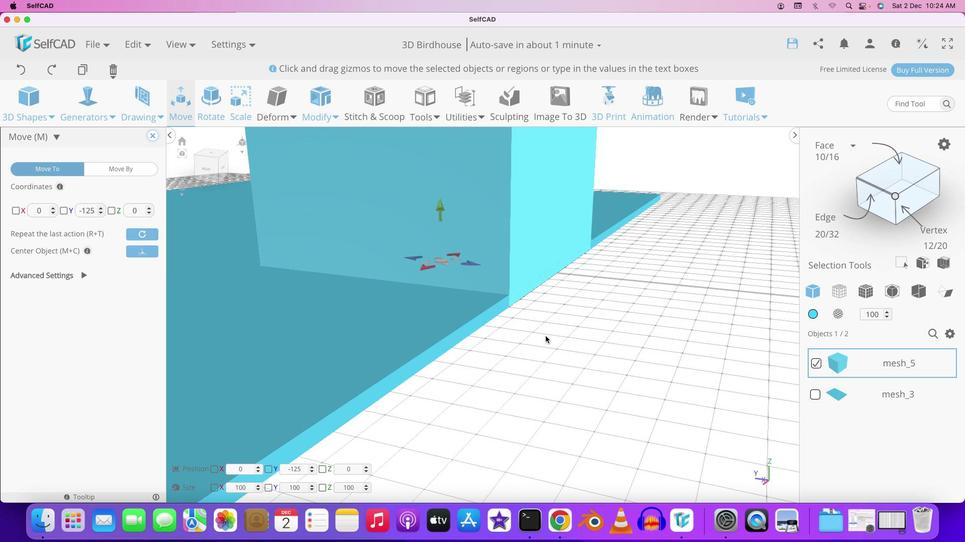 
Action: Mouse scrolled (575, 346) with delta (0, 0)
Screenshot: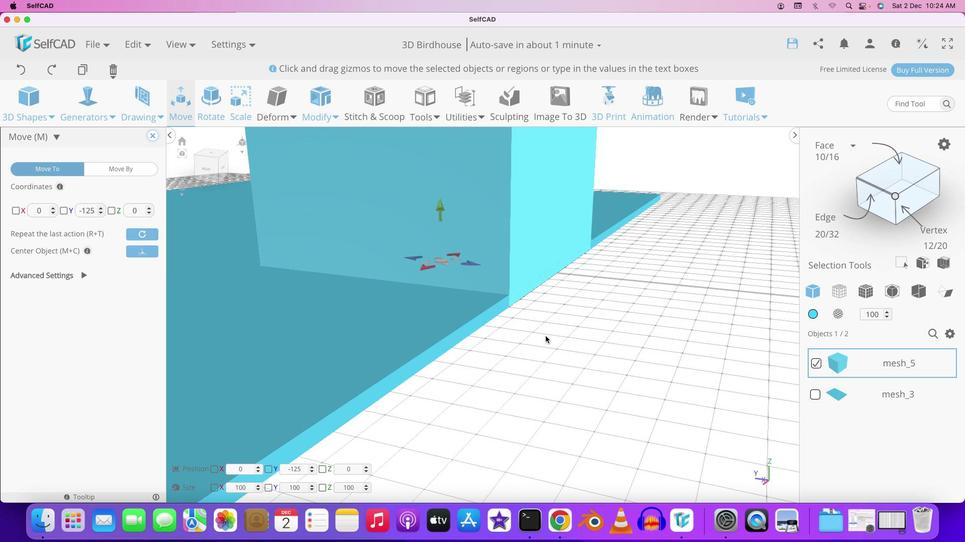 
Action: Mouse moved to (575, 346)
Screenshot: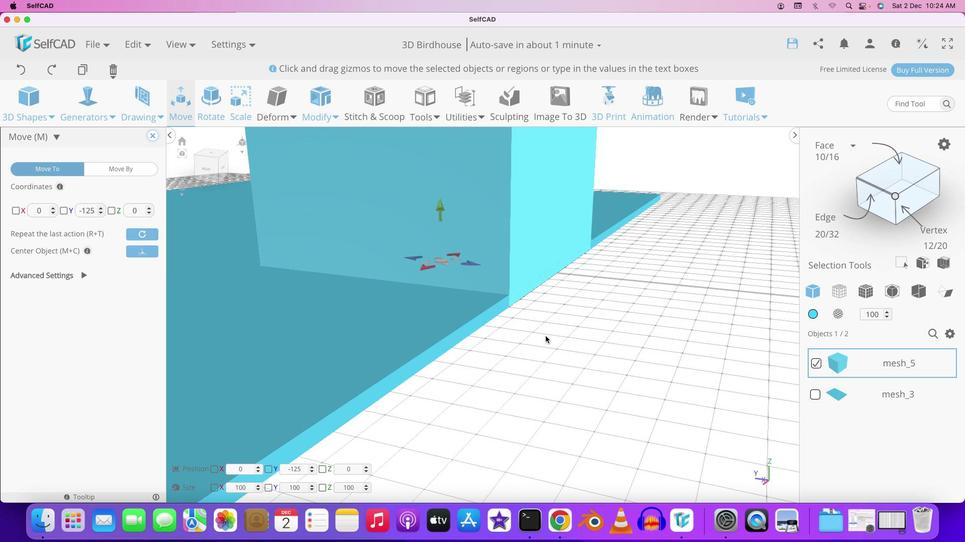 
Action: Mouse scrolled (575, 346) with delta (0, 0)
Screenshot: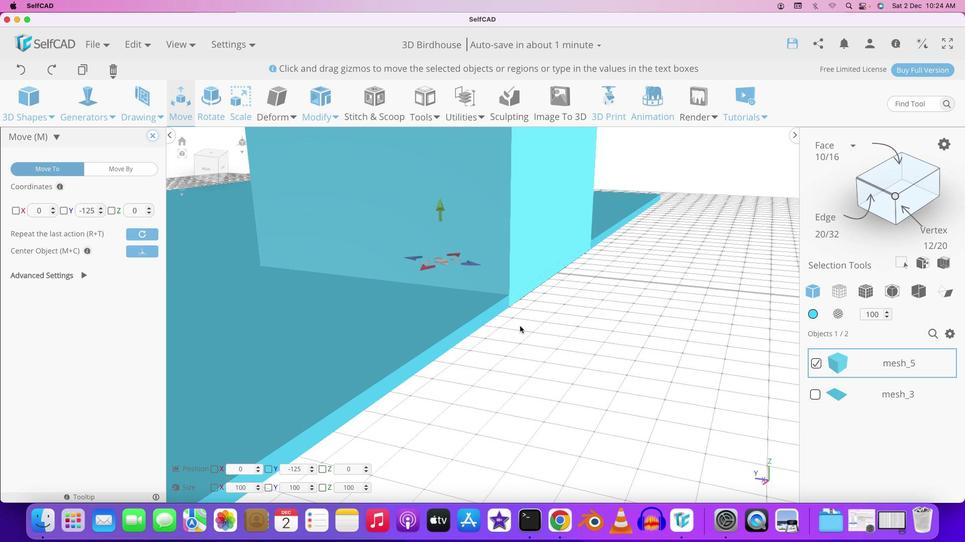 
Action: Mouse scrolled (575, 346) with delta (0, 2)
Screenshot: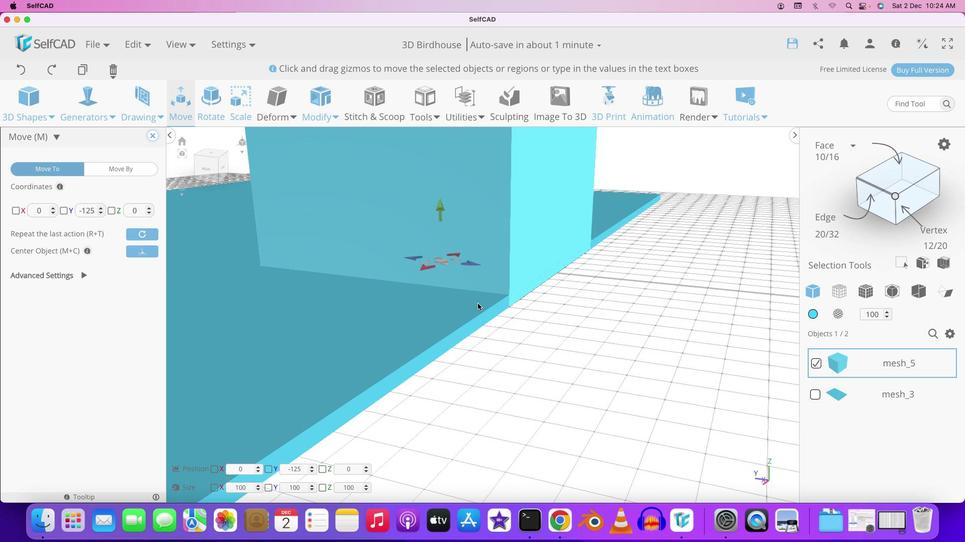 
Action: Mouse moved to (575, 346)
Screenshot: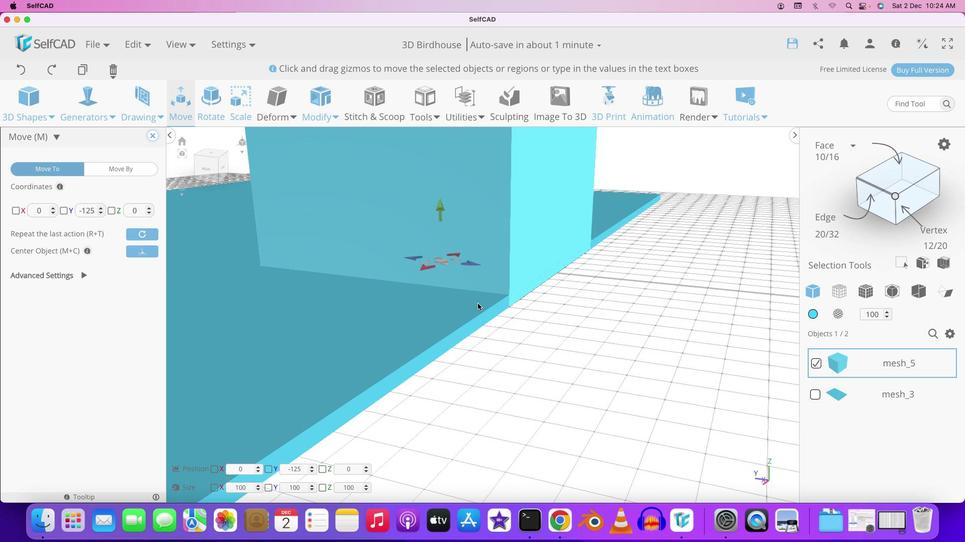 
Action: Mouse scrolled (575, 346) with delta (0, 3)
Screenshot: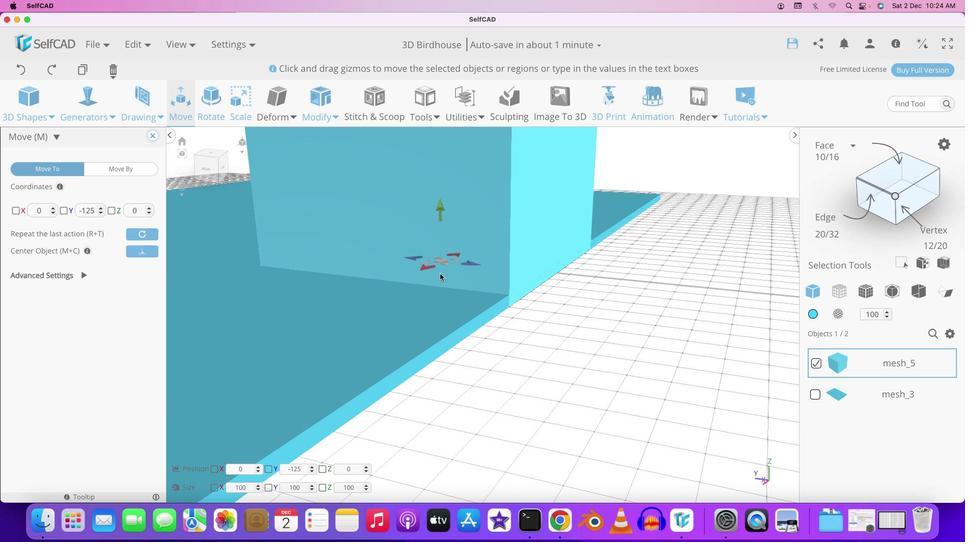 
Action: Mouse moved to (576, 346)
Screenshot: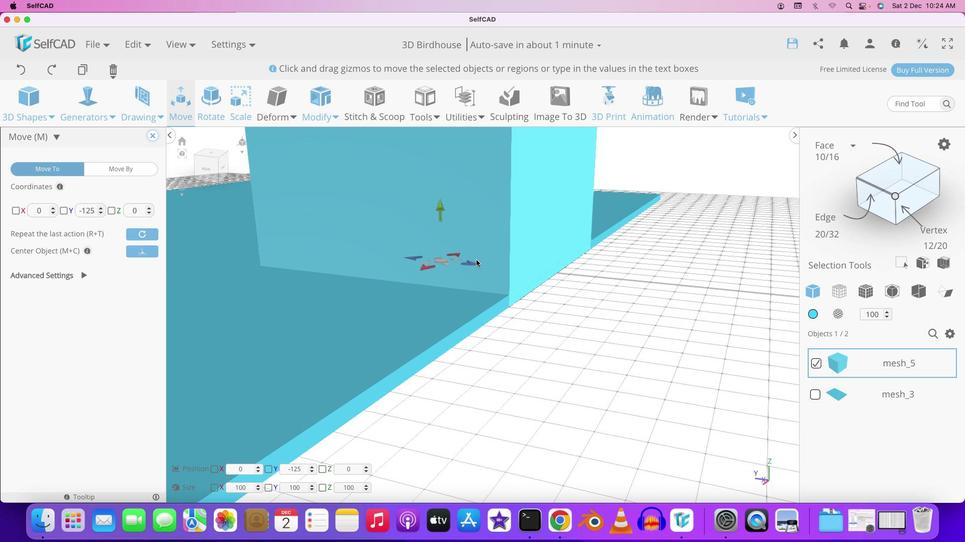 
Action: Mouse pressed left at (576, 346)
Screenshot: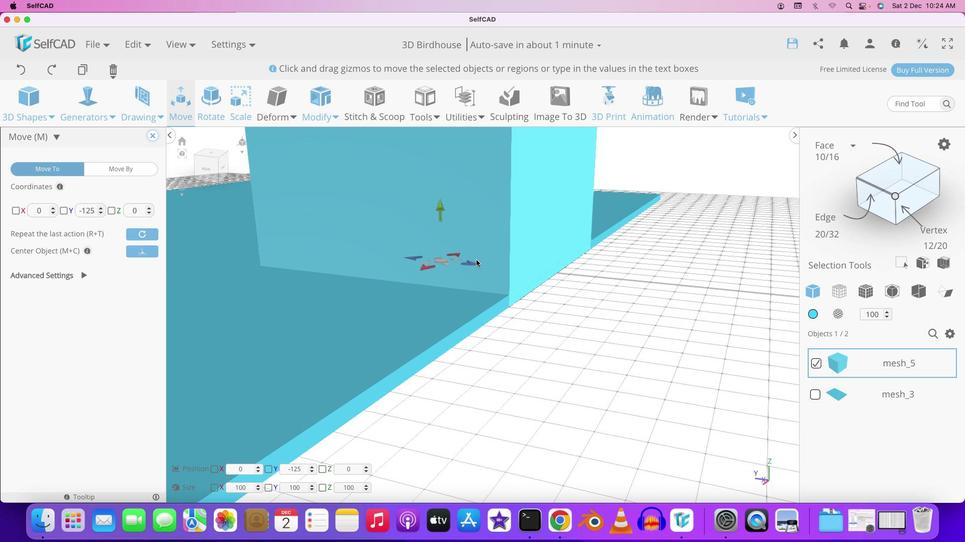 
Action: Mouse moved to (473, 264)
Screenshot: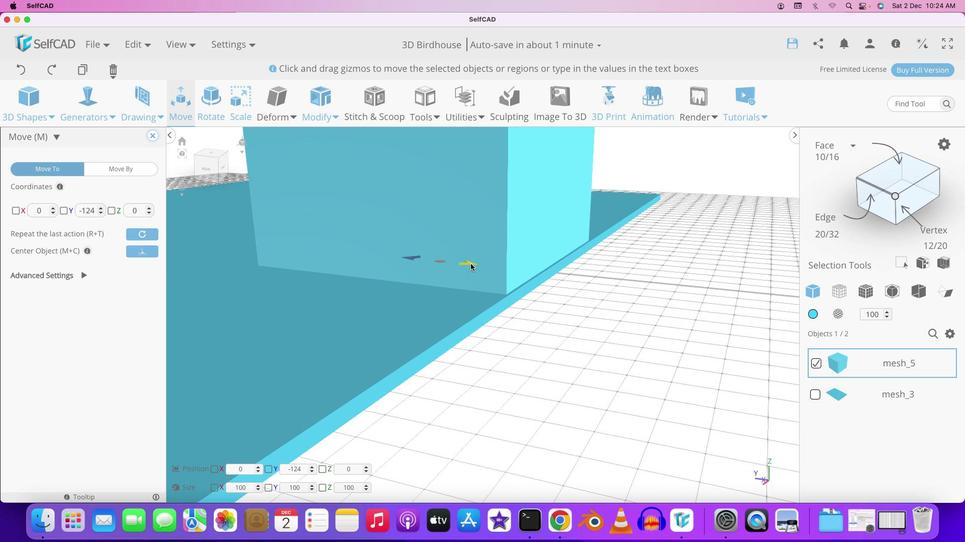
Action: Mouse pressed left at (473, 264)
Screenshot: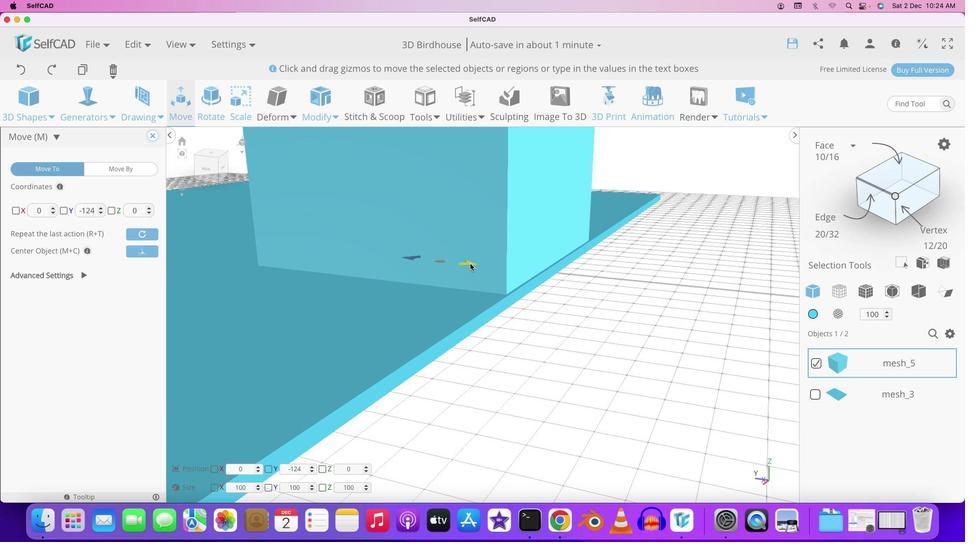 
Action: Mouse moved to (553, 331)
Screenshot: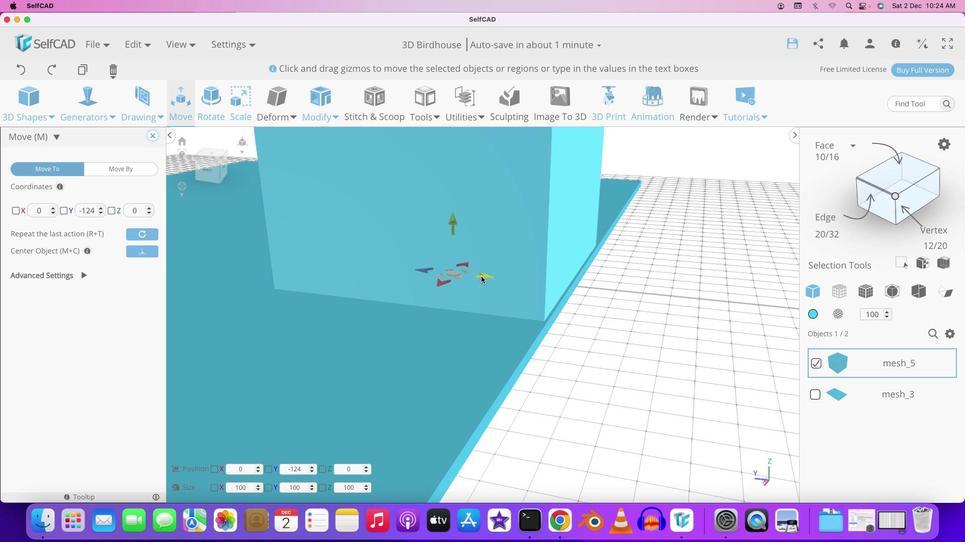 
Action: Mouse pressed left at (553, 331)
Screenshot: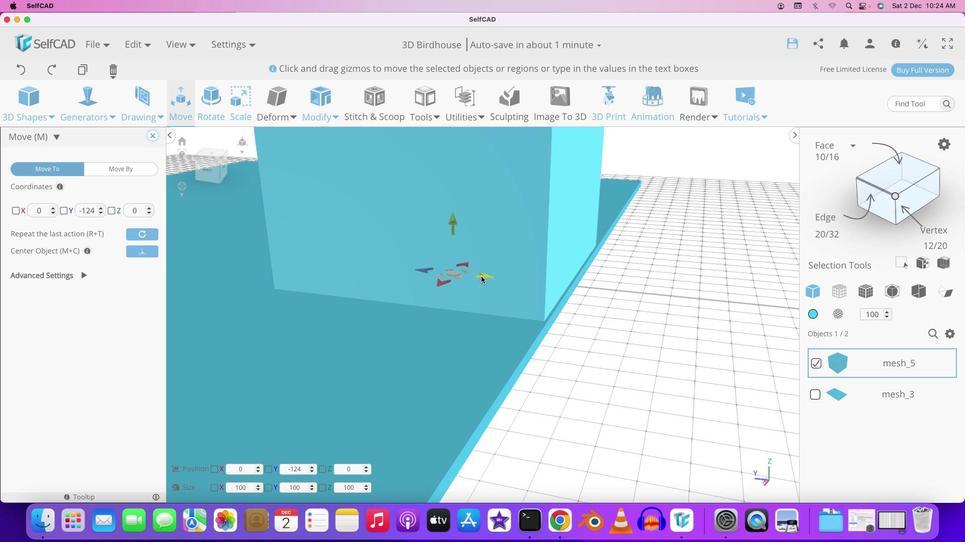 
Action: Mouse moved to (482, 277)
Screenshot: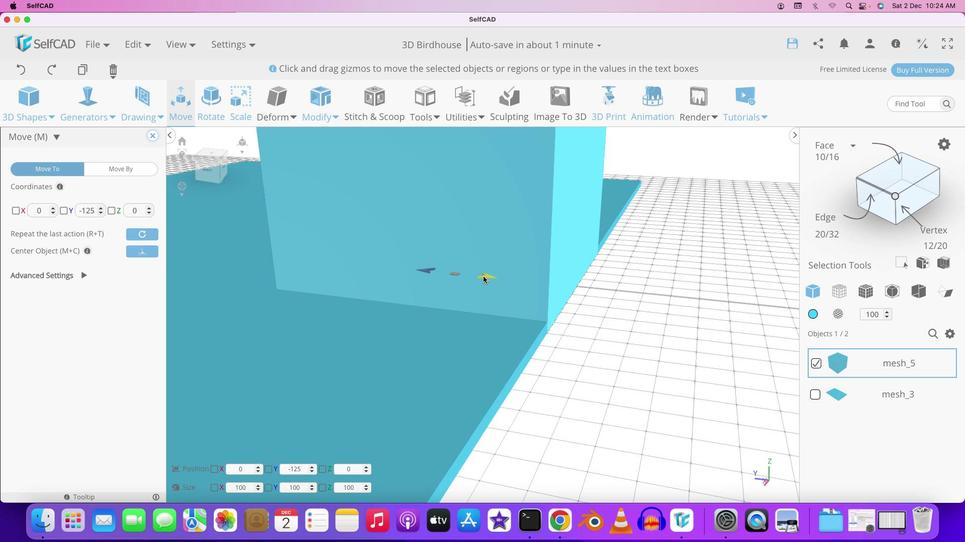 
Action: Mouse pressed left at (482, 277)
Screenshot: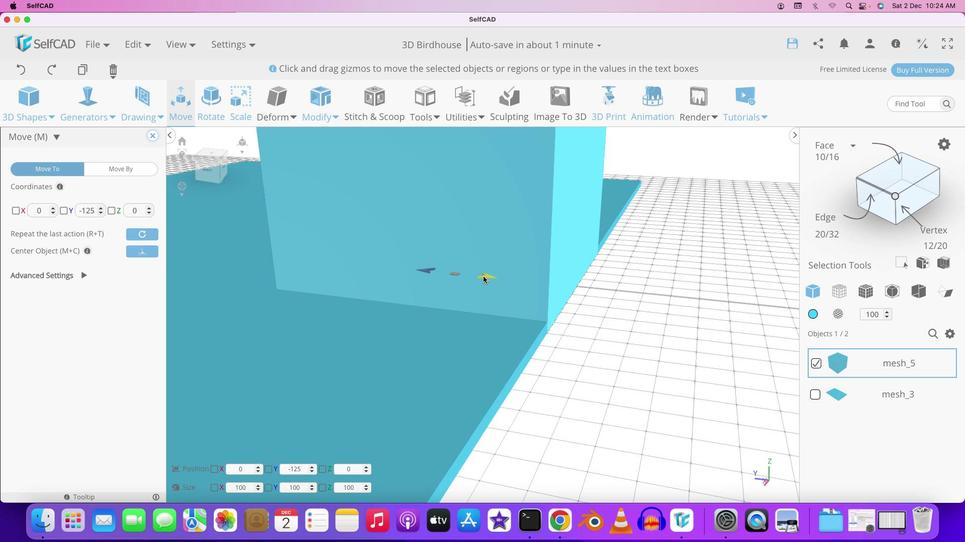 
Action: Mouse moved to (456, 224)
Screenshot: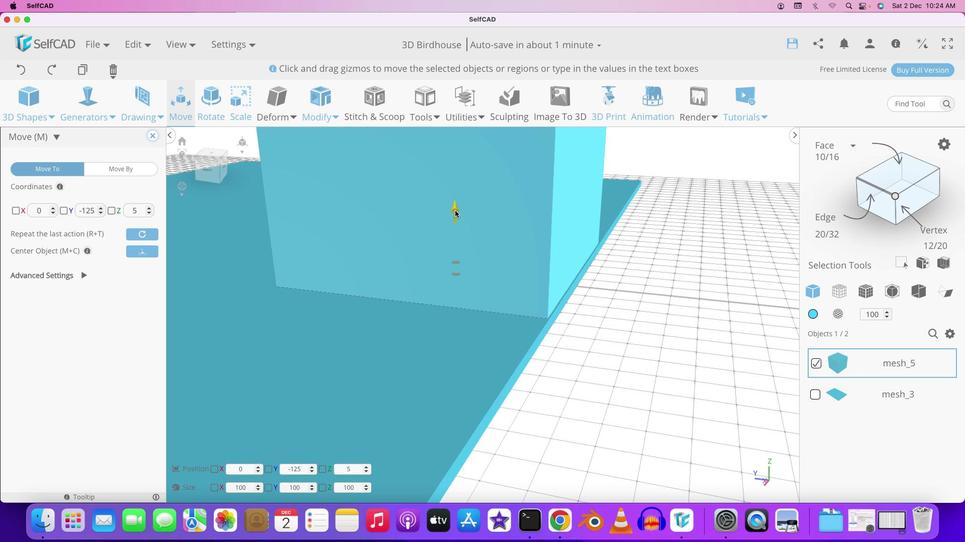 
Action: Mouse pressed left at (456, 224)
Screenshot: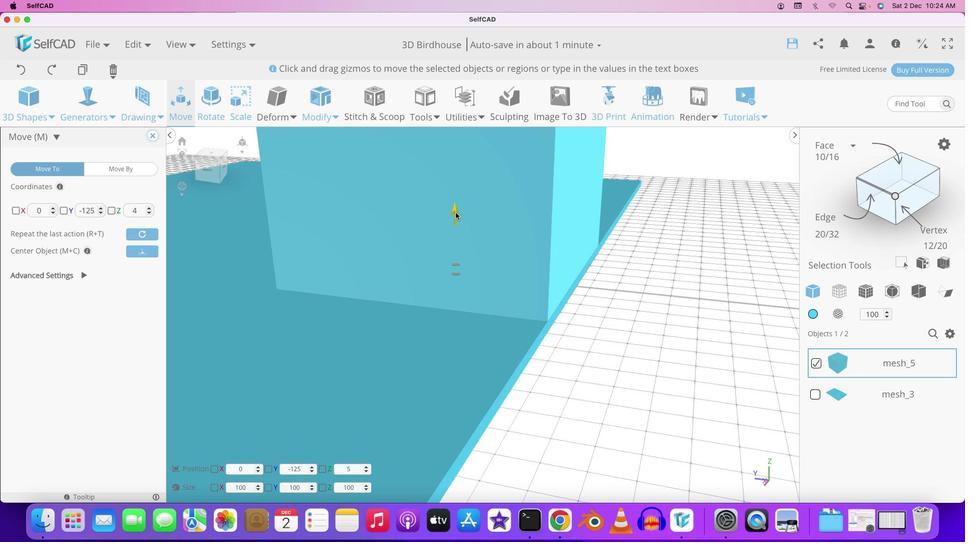 
Action: Mouse moved to (602, 341)
Screenshot: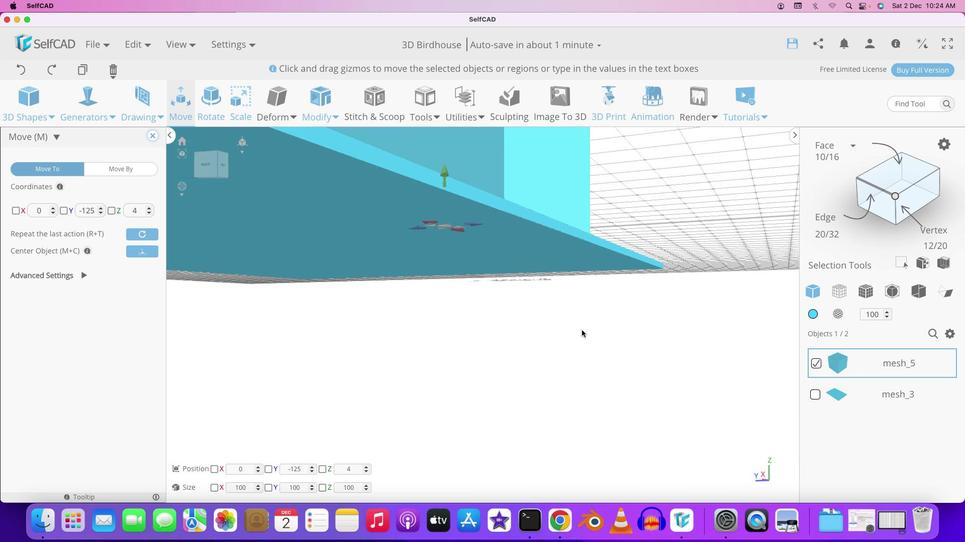 
Action: Mouse pressed left at (602, 341)
Screenshot: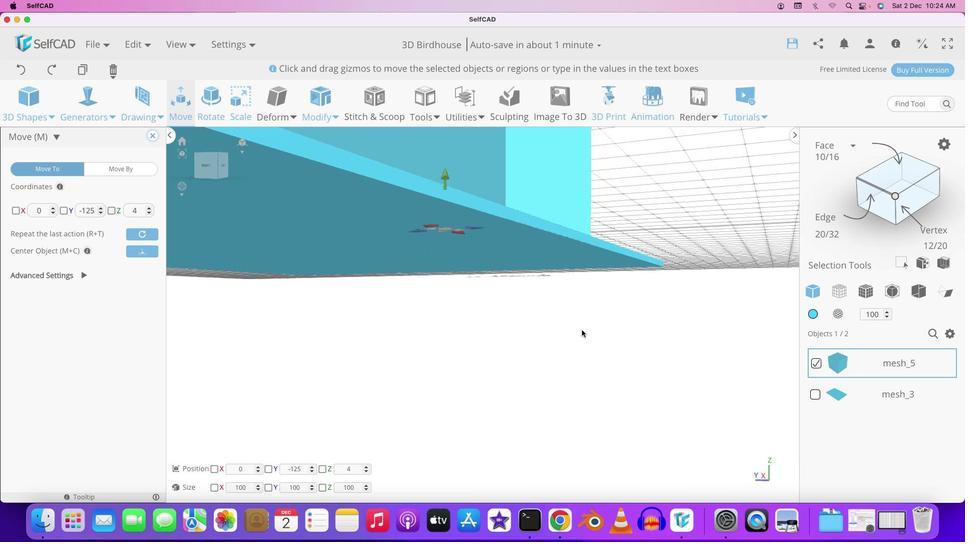 
Action: Mouse moved to (576, 320)
Screenshot: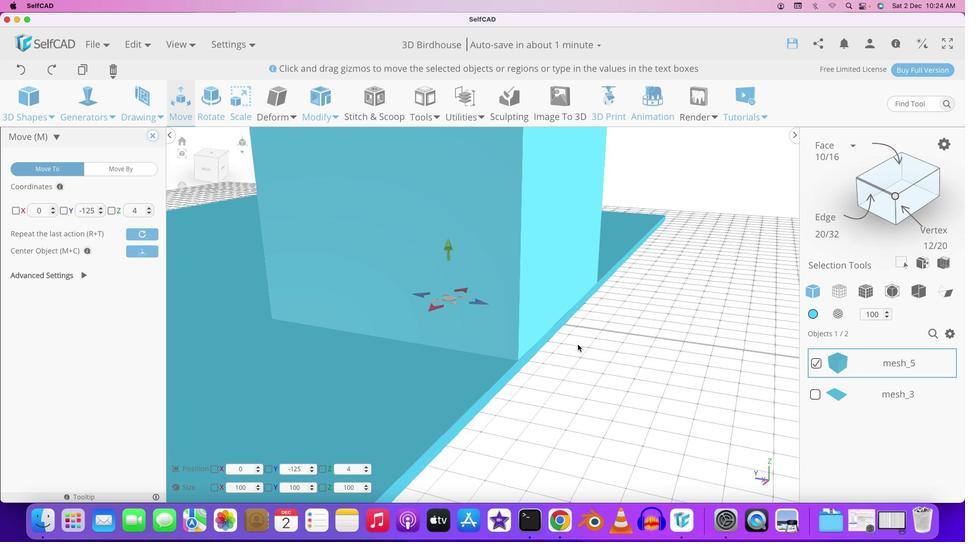 
Action: Mouse pressed left at (576, 320)
Screenshot: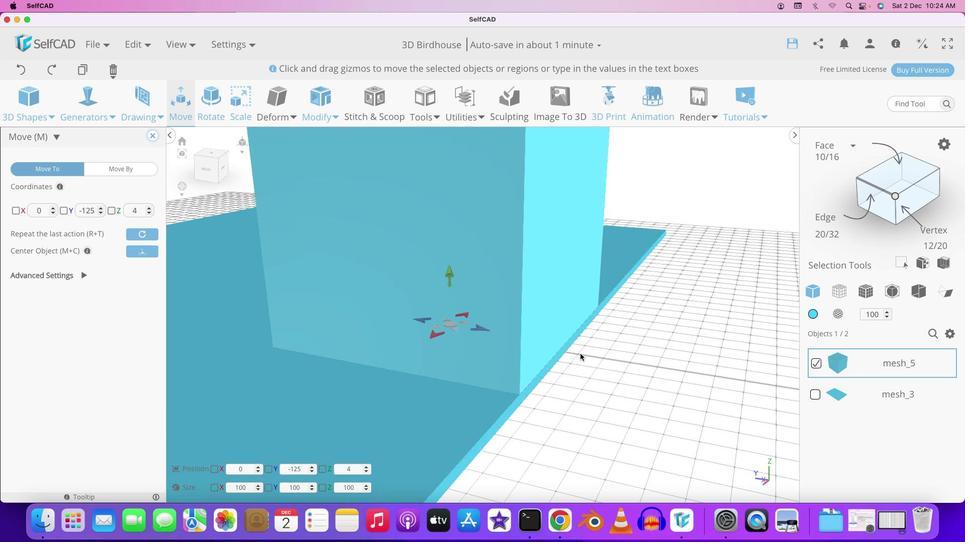 
Action: Mouse moved to (585, 350)
Screenshot: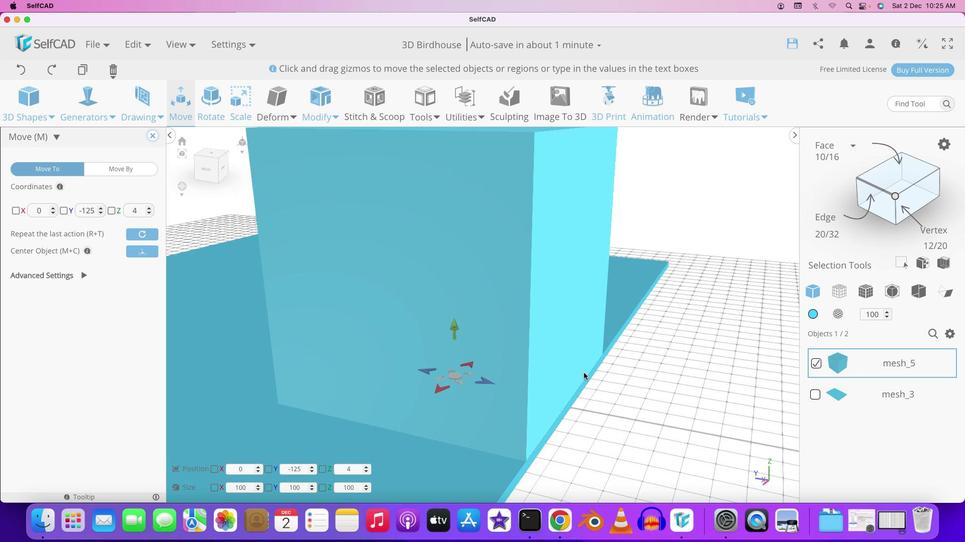 
Action: Key pressed Key.shift
Screenshot: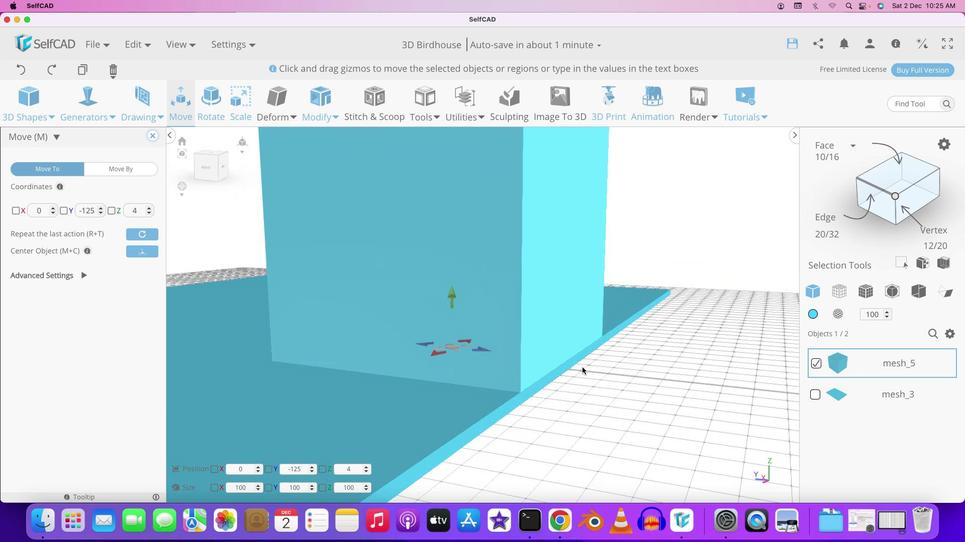 
Action: Mouse moved to (577, 332)
Screenshot: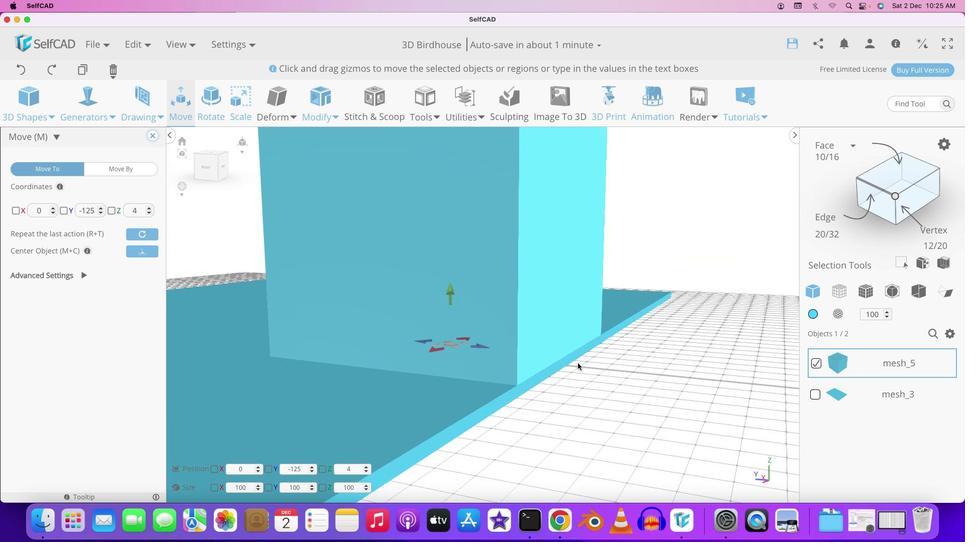 
Action: Mouse pressed left at (577, 332)
Screenshot: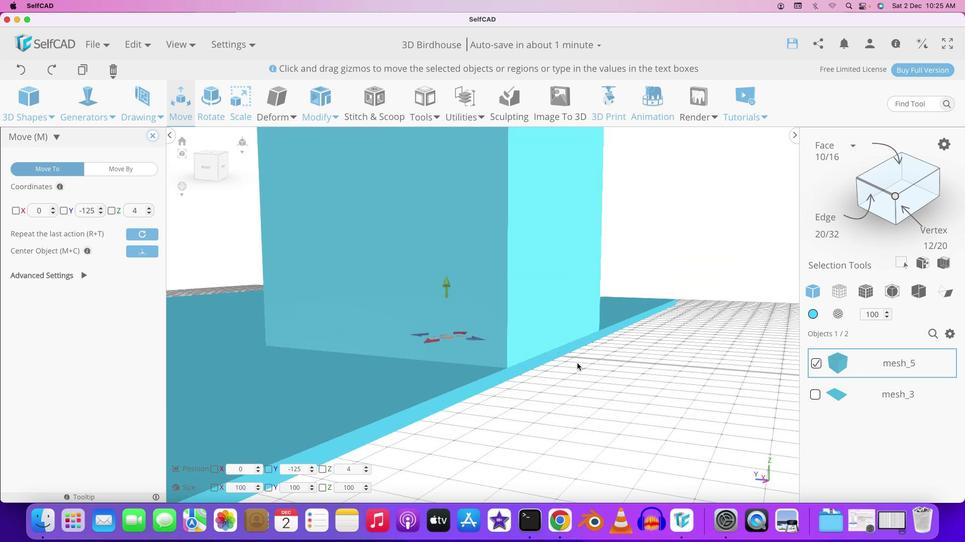 
Action: Mouse moved to (584, 378)
Screenshot: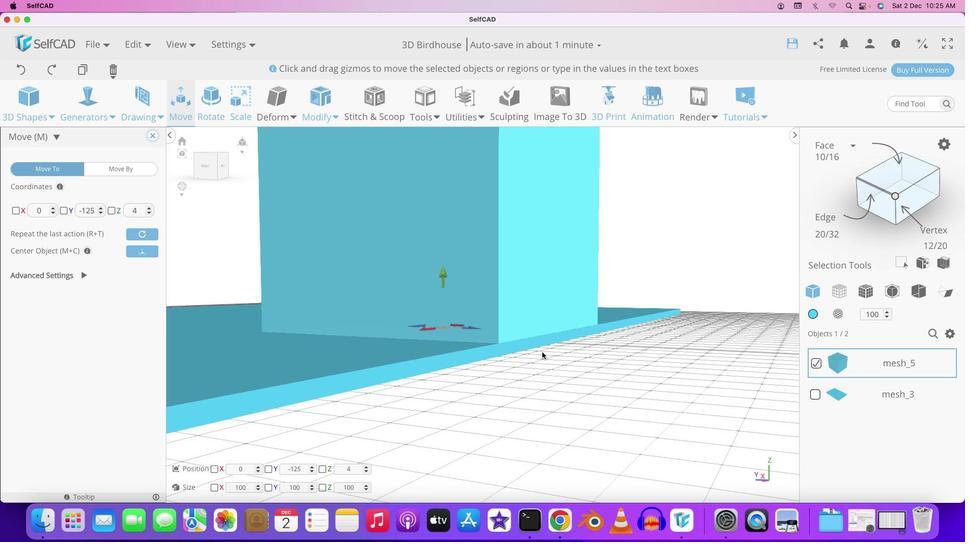 
Action: Mouse pressed left at (584, 378)
Screenshot: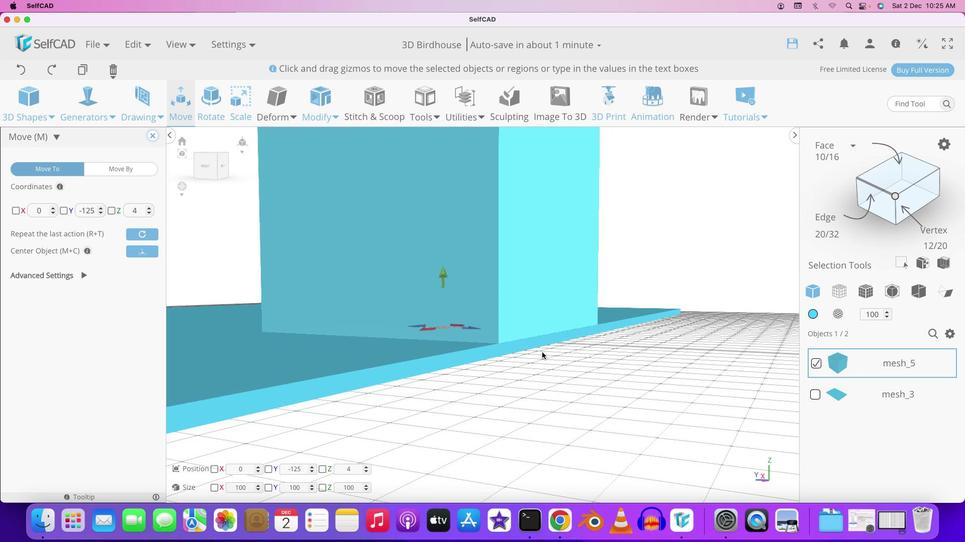 
Action: Mouse moved to (541, 352)
Screenshot: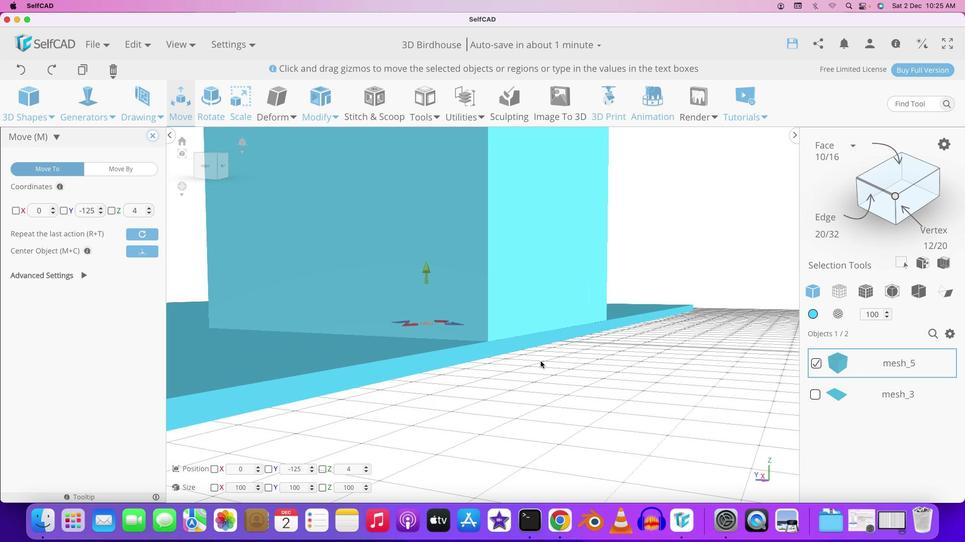 
Action: Mouse scrolled (541, 352) with delta (0, 0)
Screenshot: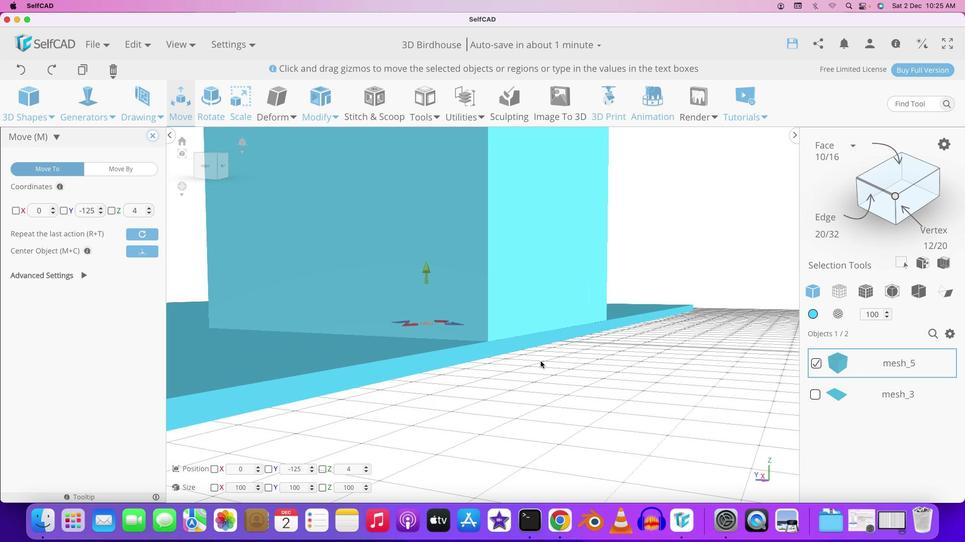 
Action: Mouse moved to (540, 352)
Screenshot: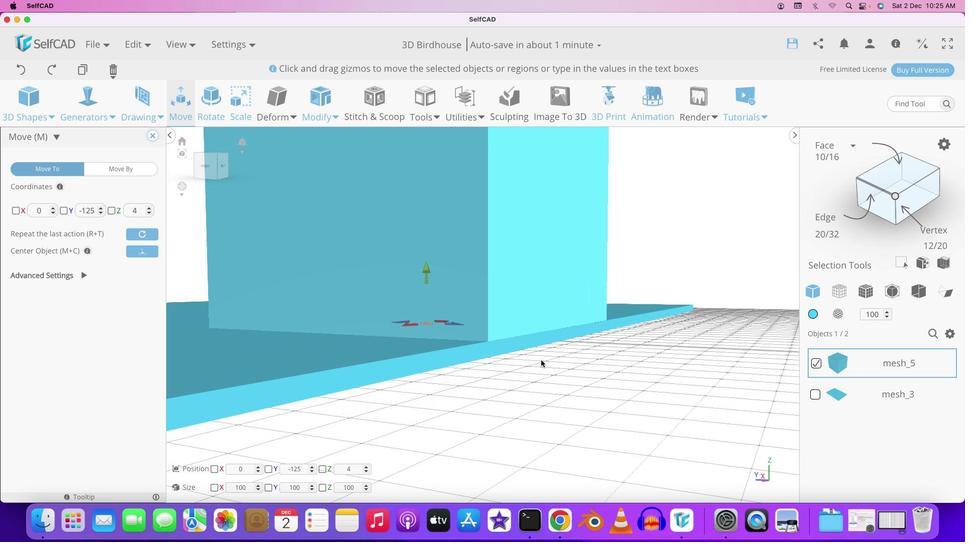
Action: Mouse scrolled (540, 352) with delta (0, 0)
Screenshot: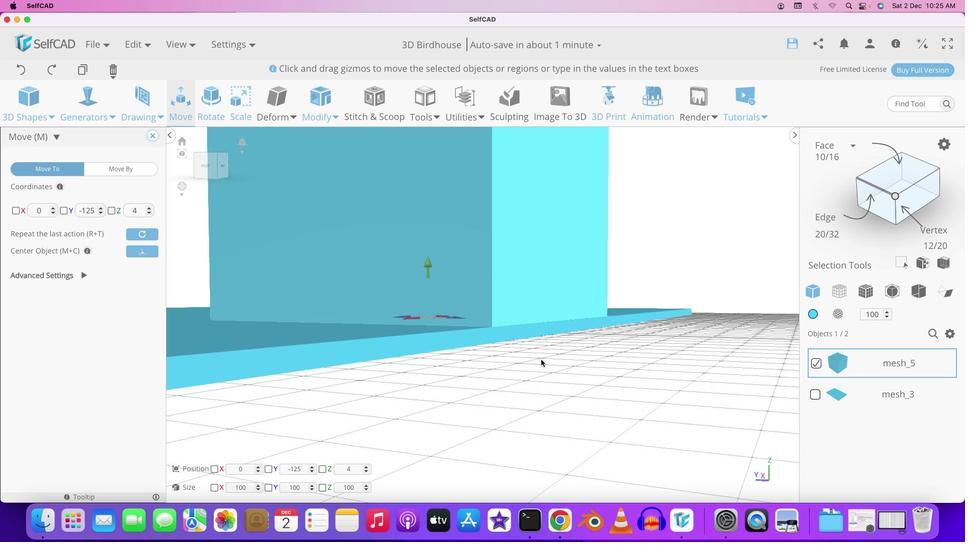 
Action: Mouse scrolled (540, 352) with delta (0, 0)
Screenshot: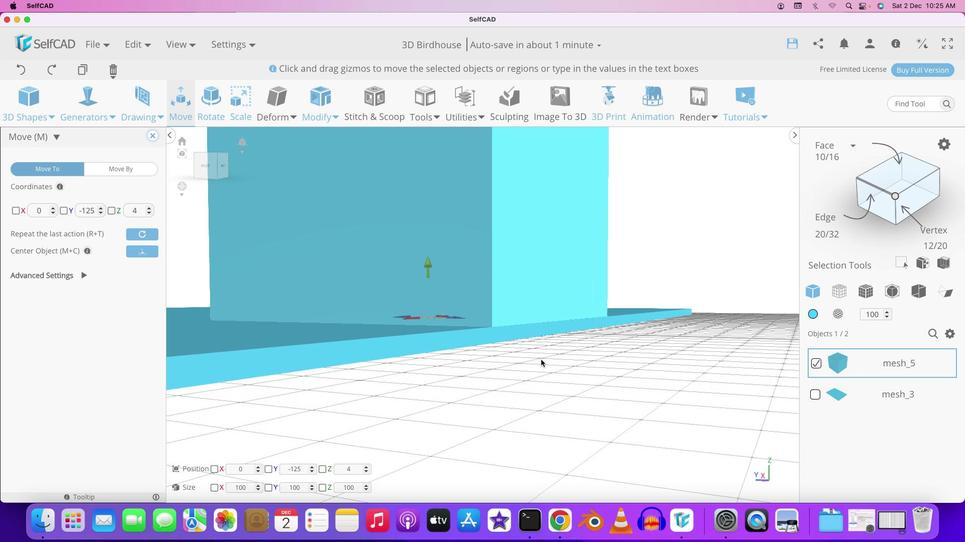 
Action: Mouse scrolled (540, 352) with delta (0, 0)
Screenshot: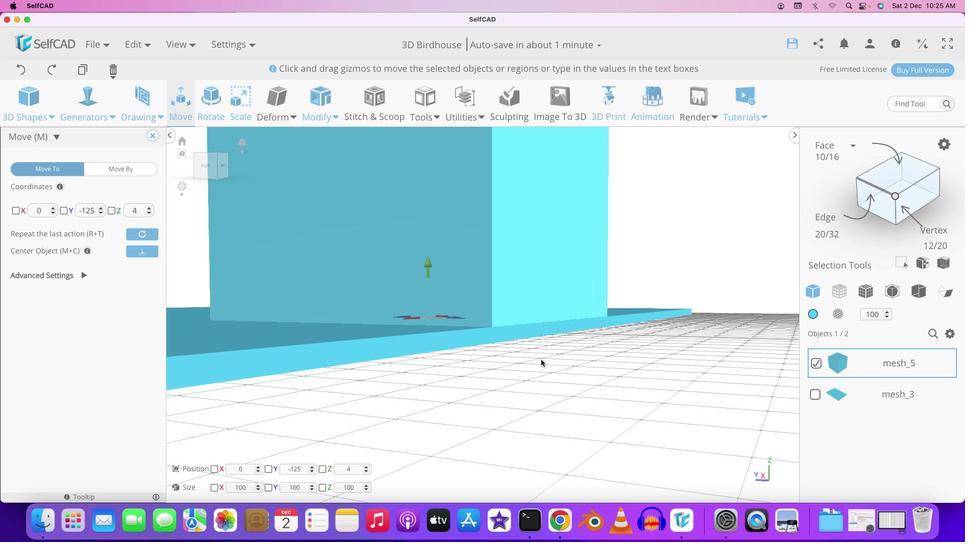 
Action: Mouse moved to (540, 361)
Screenshot: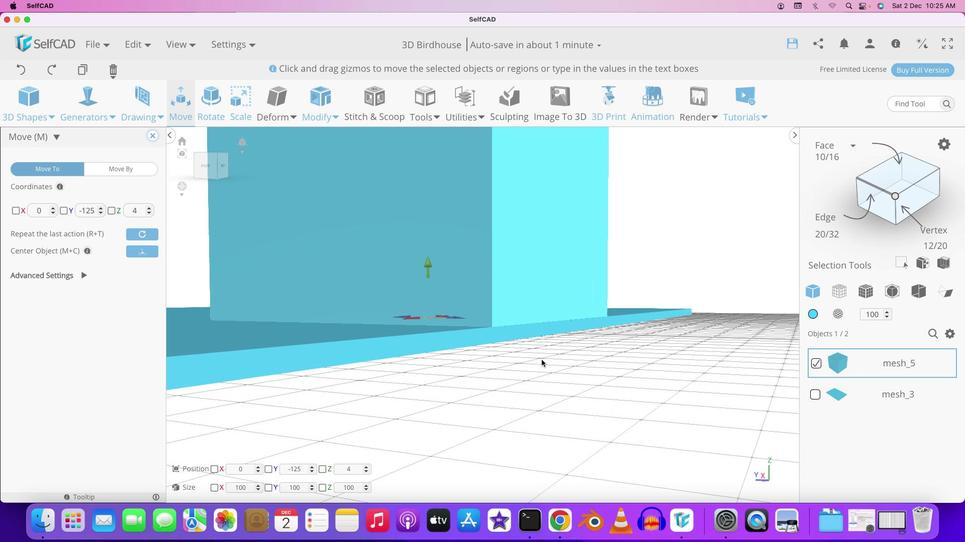
Action: Mouse pressed left at (540, 361)
Screenshot: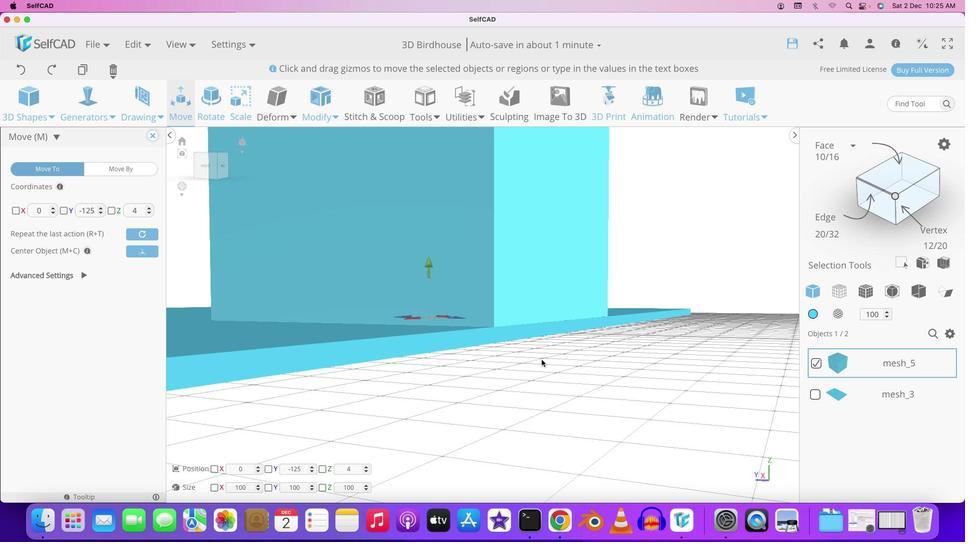 
Action: Mouse moved to (430, 266)
Screenshot: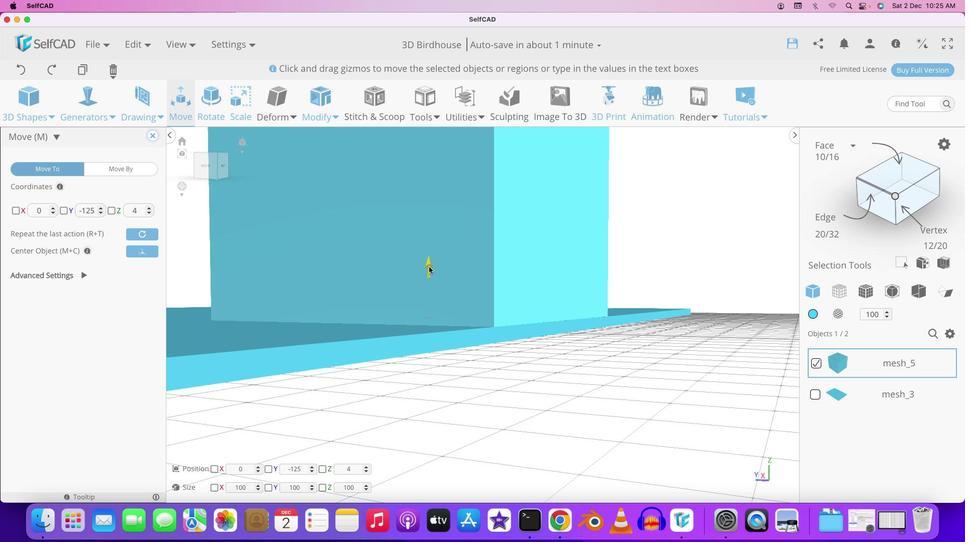 
Action: Mouse pressed left at (430, 266)
Screenshot: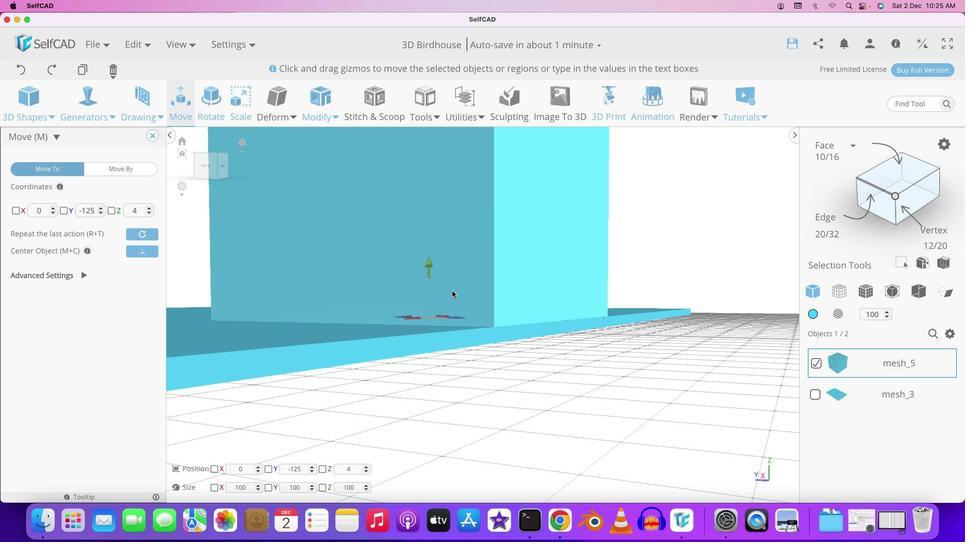 
Action: Mouse moved to (585, 370)
Screenshot: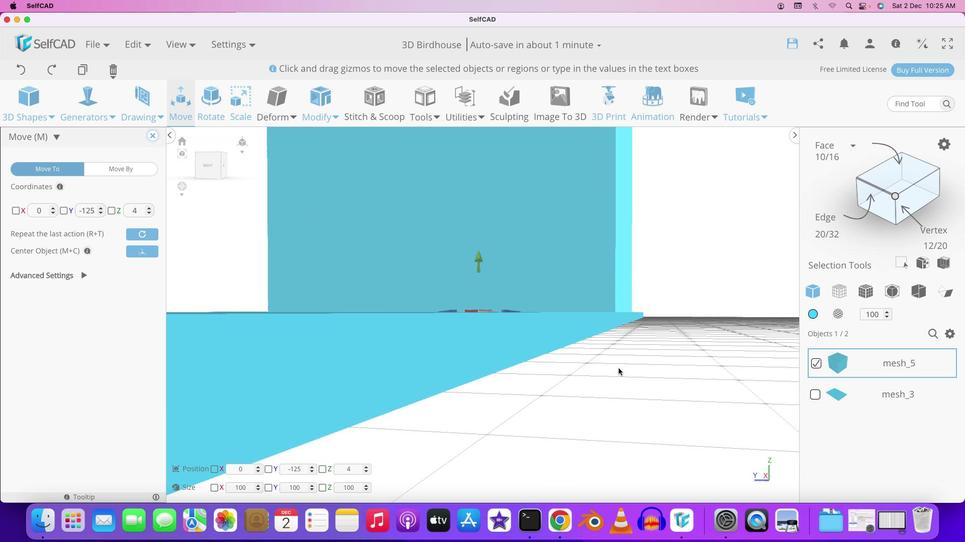 
Action: Mouse pressed left at (585, 370)
Screenshot: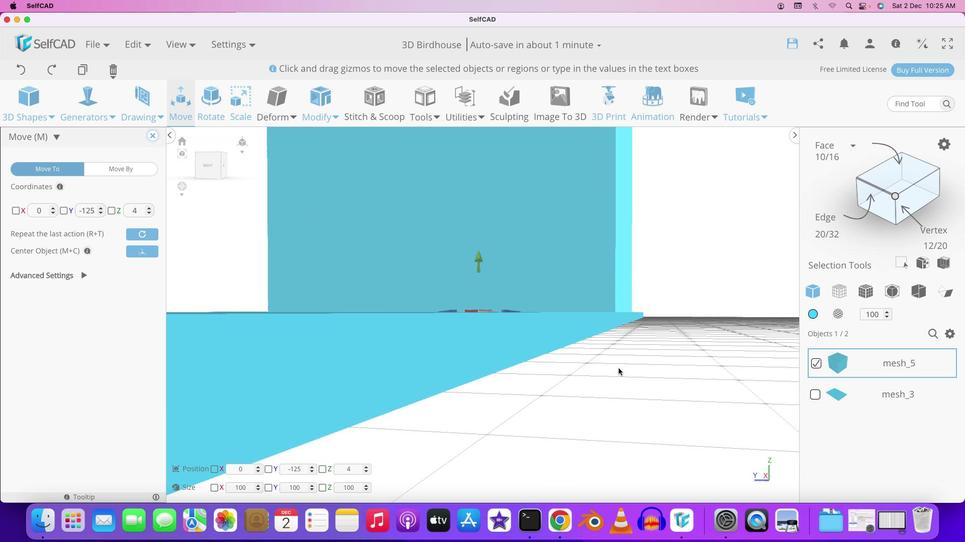 
Action: Mouse moved to (620, 387)
Screenshot: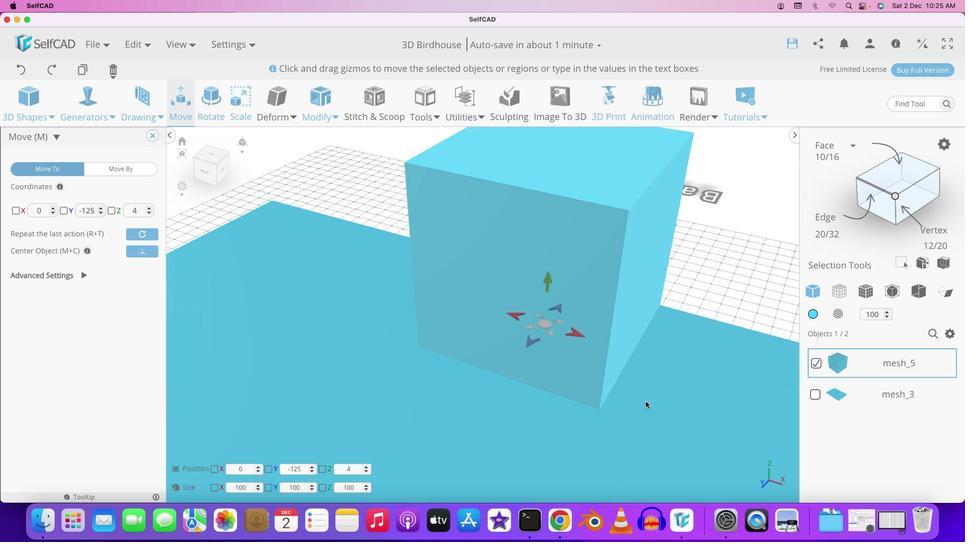 
Action: Mouse scrolled (620, 387) with delta (0, 0)
Screenshot: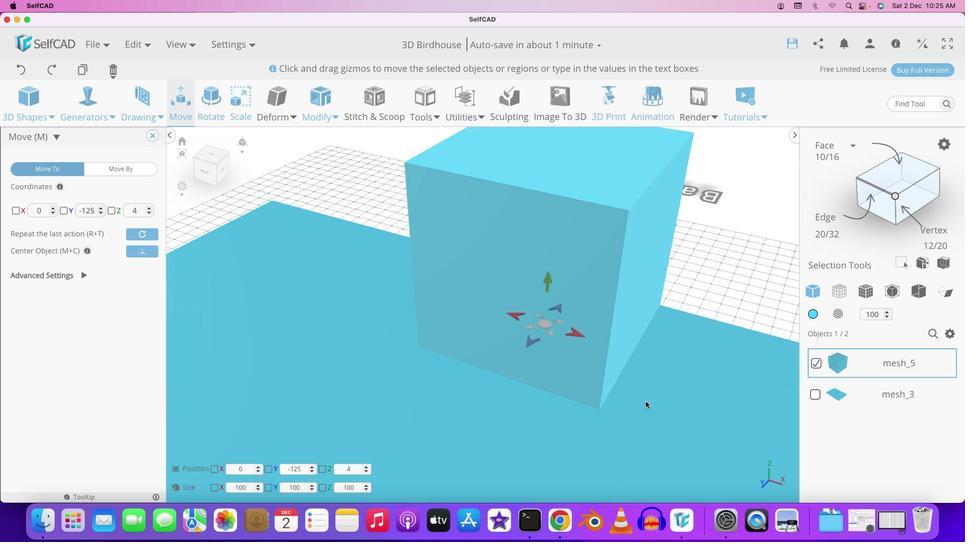 
Action: Mouse moved to (620, 387)
Screenshot: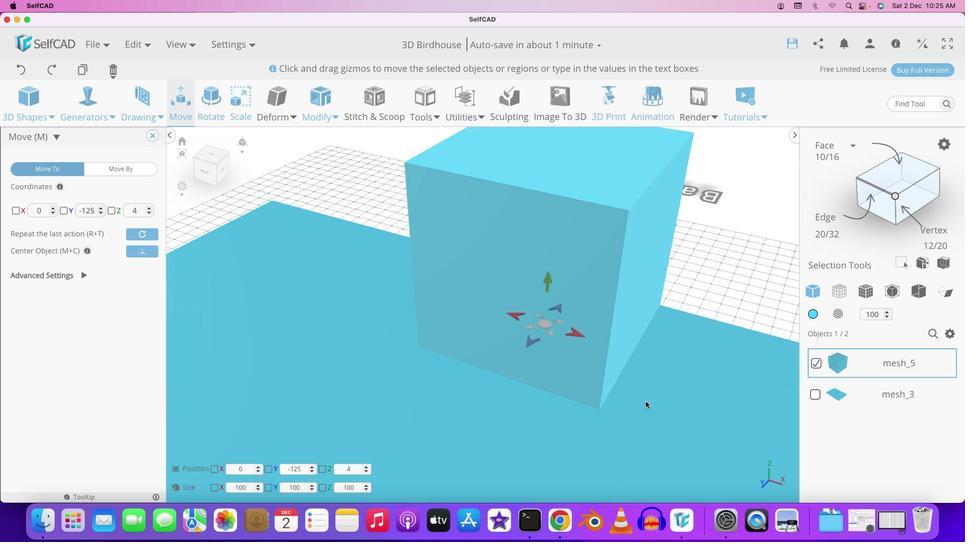 
Action: Mouse scrolled (620, 387) with delta (0, 0)
Screenshot: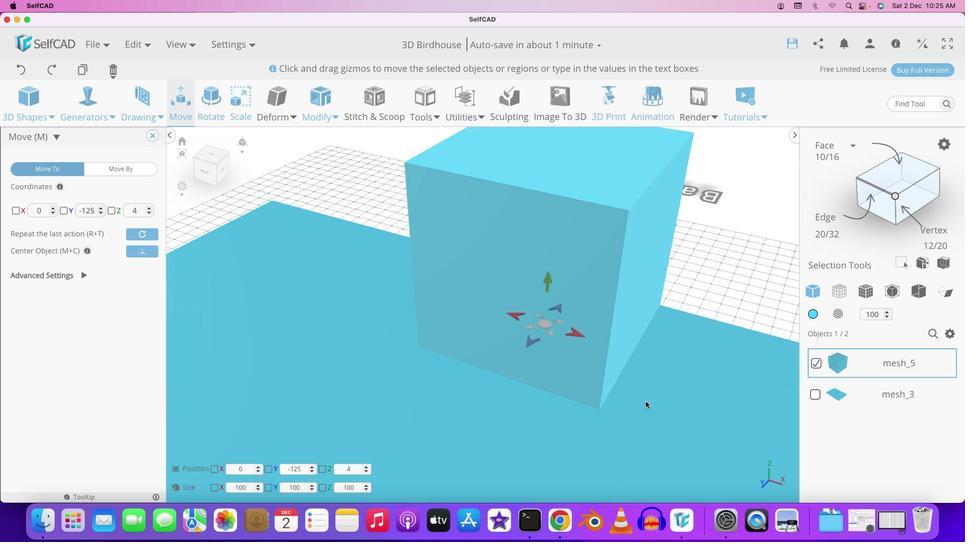 
Action: Mouse moved to (617, 387)
Screenshot: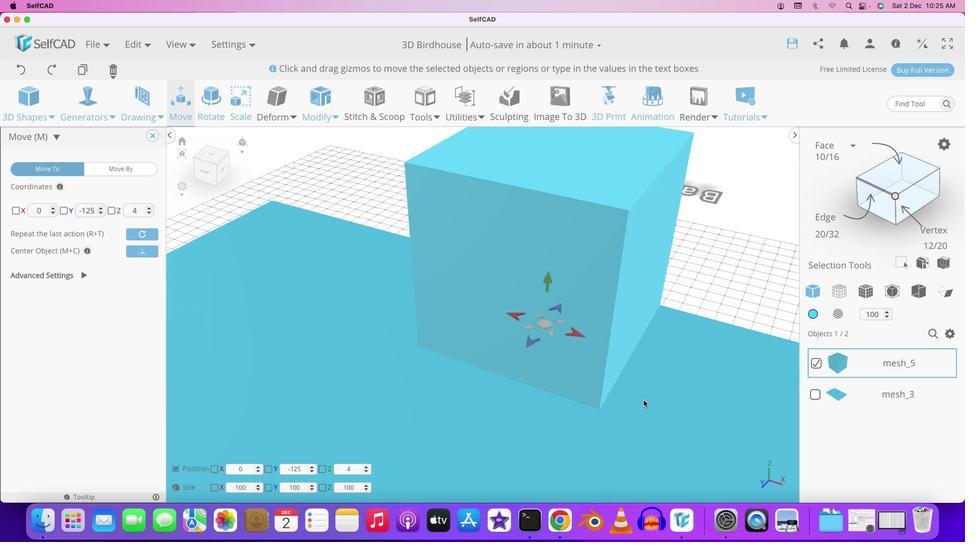 
Action: Mouse scrolled (617, 387) with delta (0, -2)
Screenshot: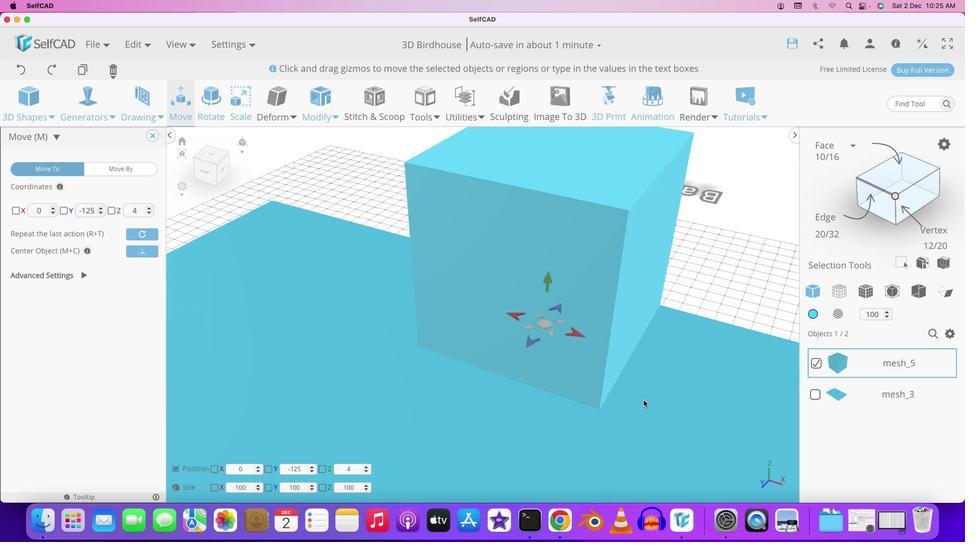 
Action: Mouse moved to (615, 386)
Screenshot: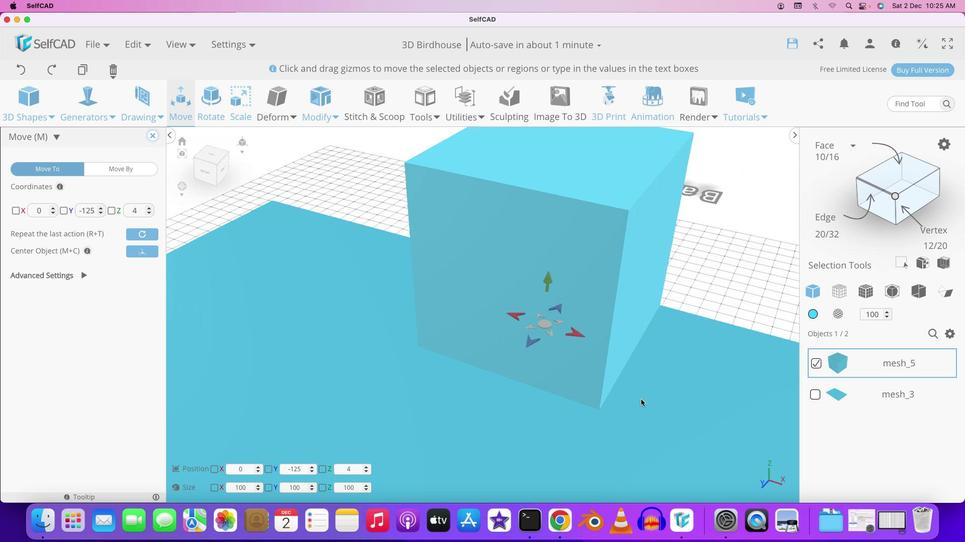 
Action: Mouse scrolled (615, 386) with delta (0, -3)
Screenshot: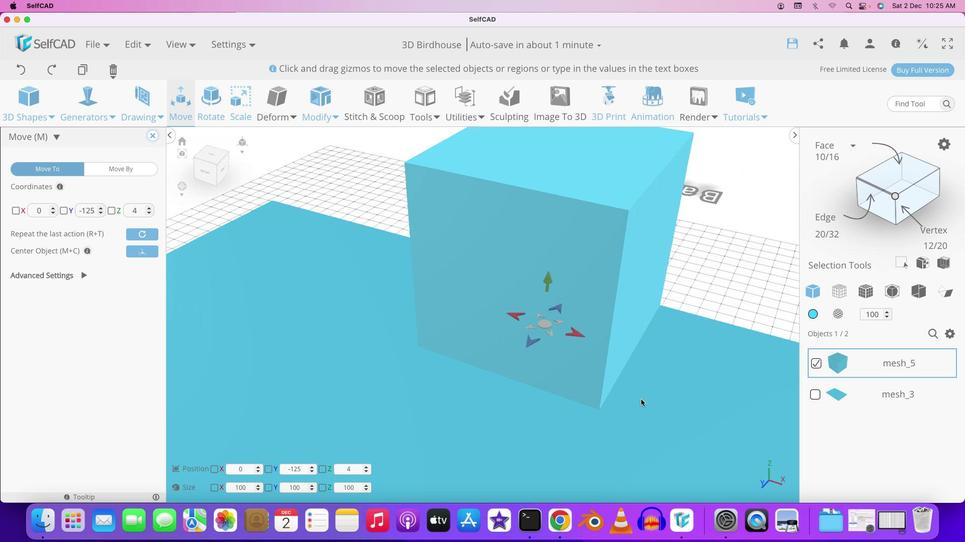 
Action: Mouse moved to (608, 381)
Screenshot: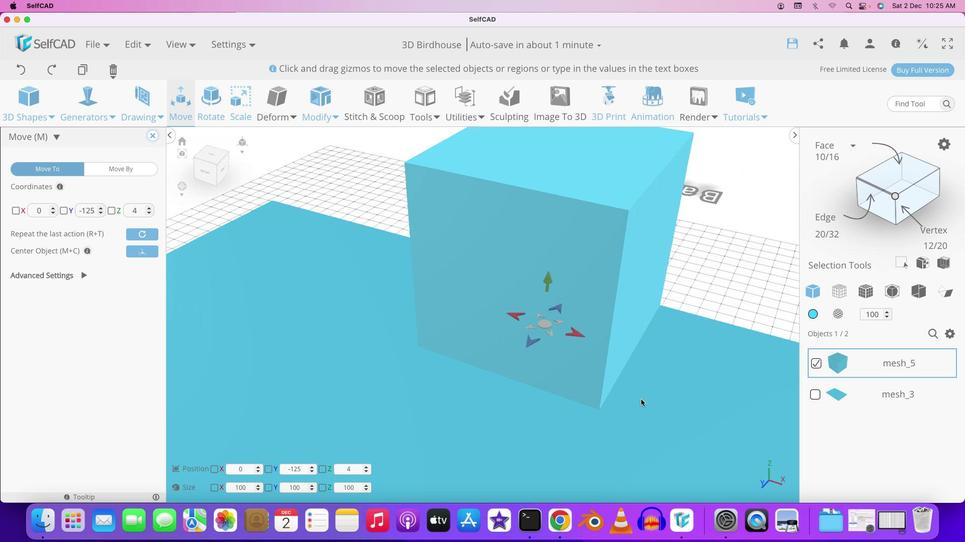 
Action: Mouse scrolled (608, 381) with delta (0, 2)
Screenshot: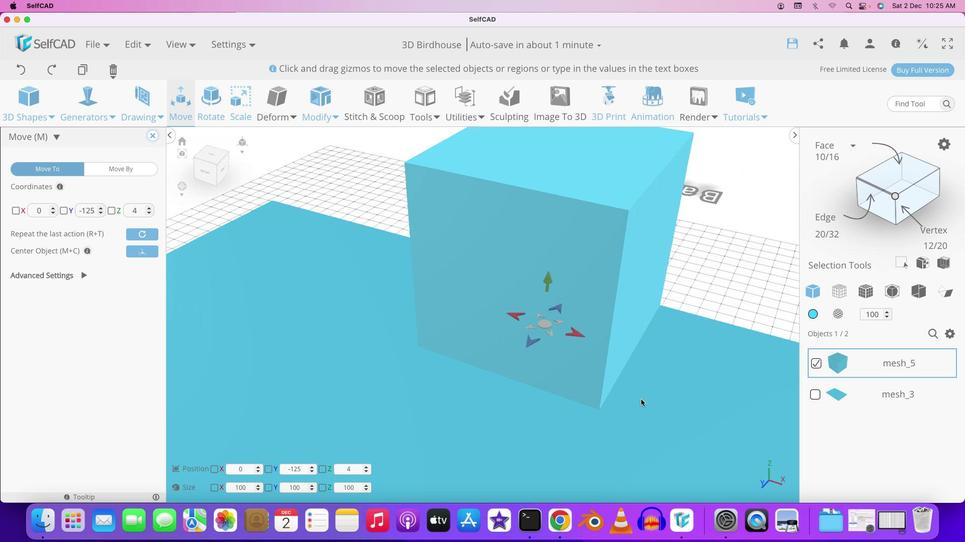 
Action: Mouse moved to (459, 383)
Screenshot: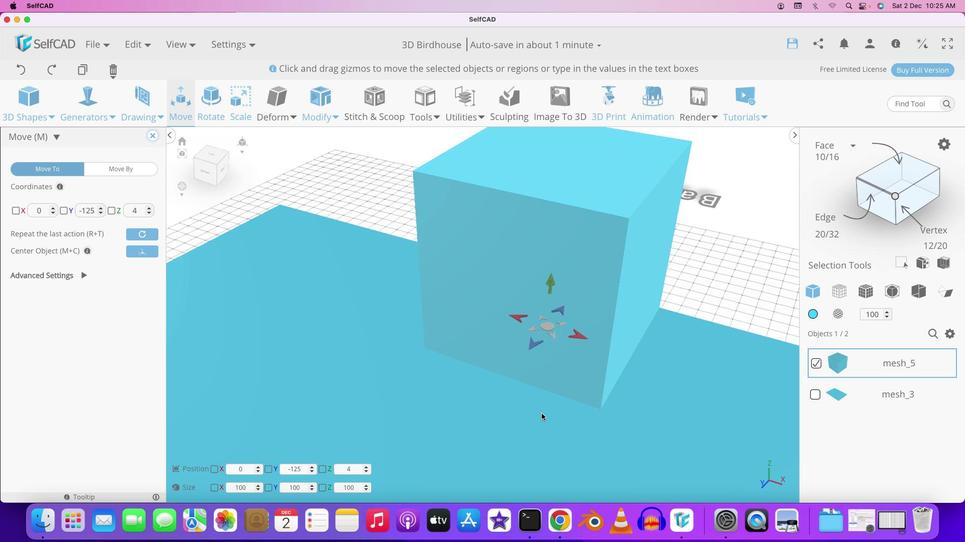 
Action: Mouse pressed left at (459, 383)
Screenshot: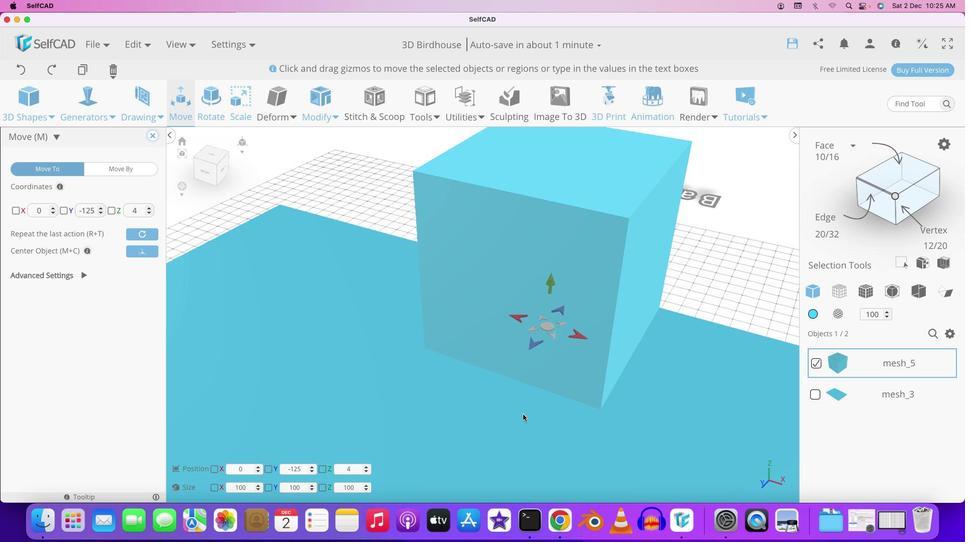 
Action: Mouse moved to (640, 399)
Screenshot: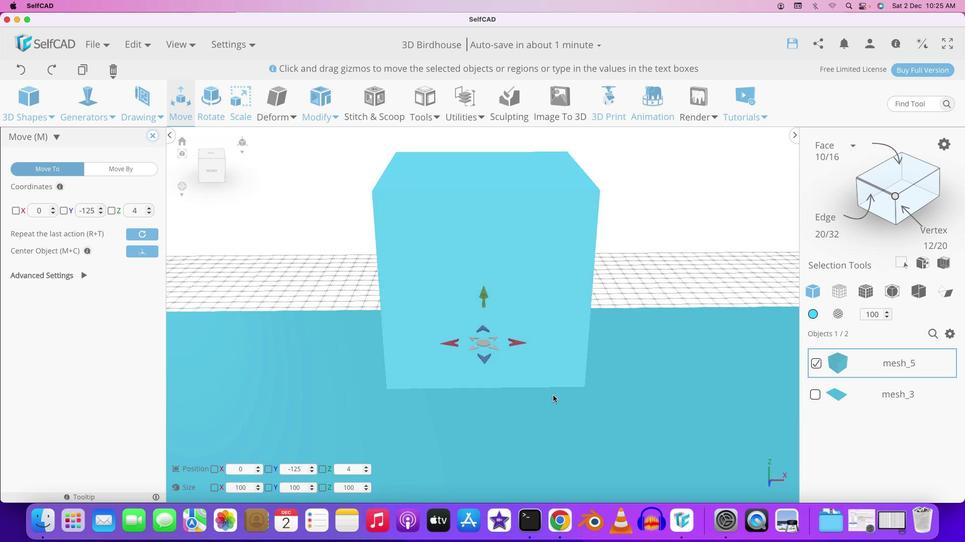 
Action: Mouse scrolled (640, 399) with delta (0, 0)
Screenshot: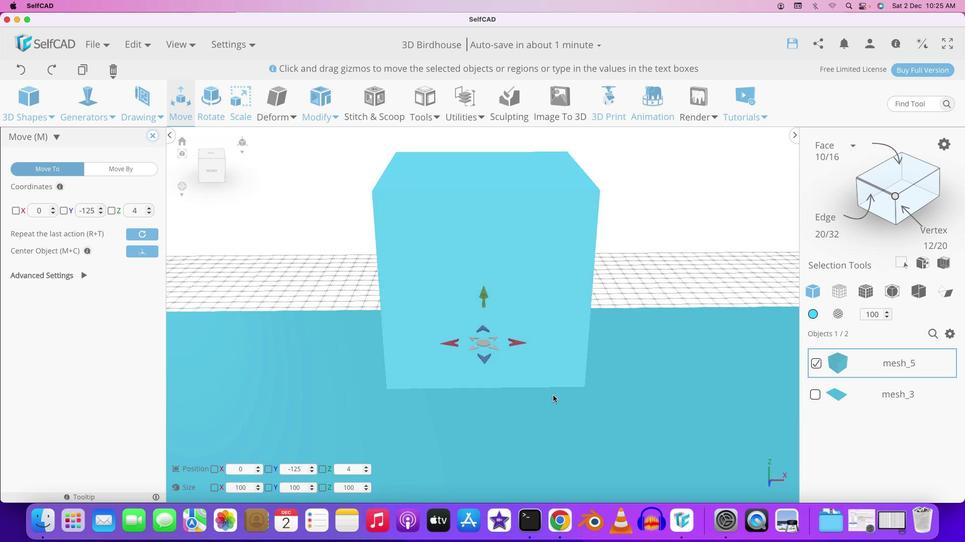 
Action: Mouse moved to (638, 399)
Screenshot: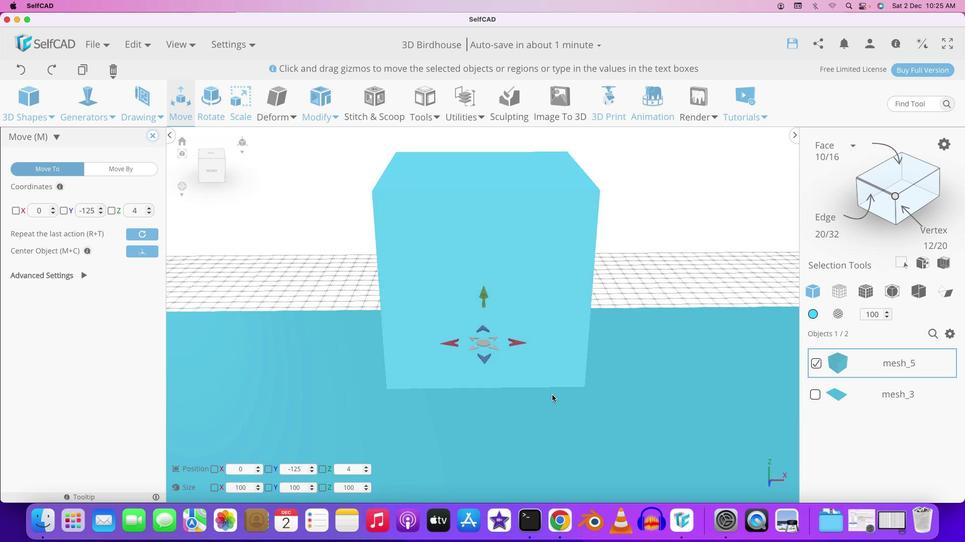 
Action: Mouse scrolled (638, 399) with delta (0, 0)
Screenshot: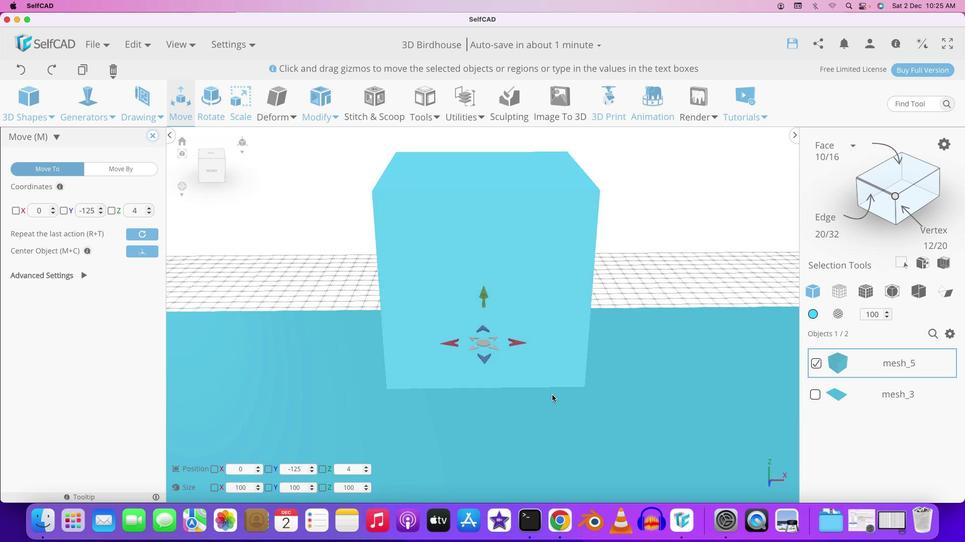 
Action: Mouse moved to (635, 399)
Screenshot: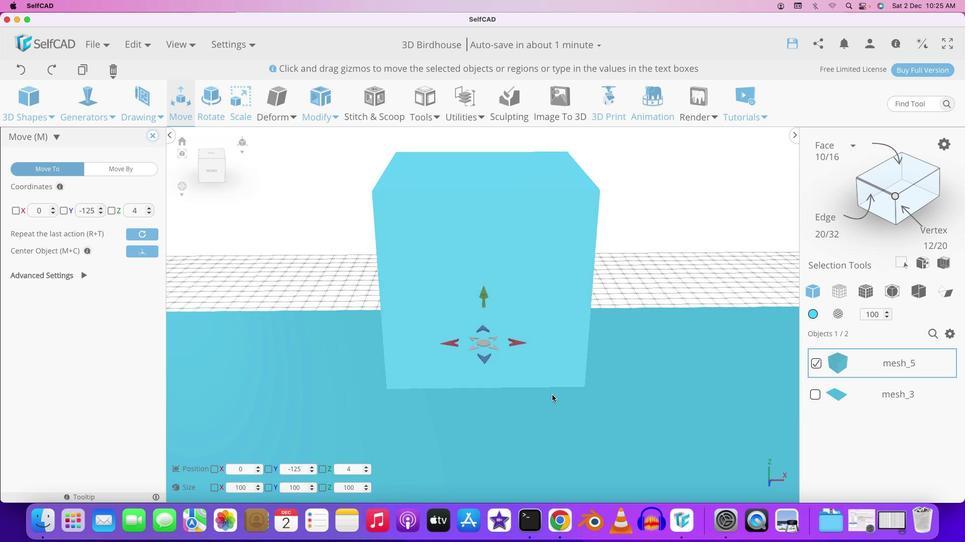 
Action: Mouse scrolled (635, 399) with delta (0, 2)
Screenshot: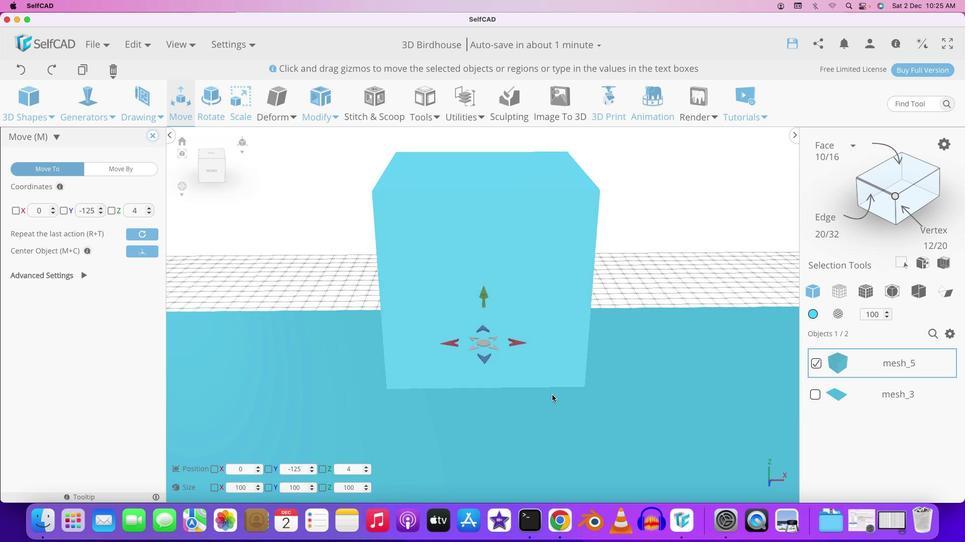 
Action: Mouse moved to (634, 399)
Screenshot: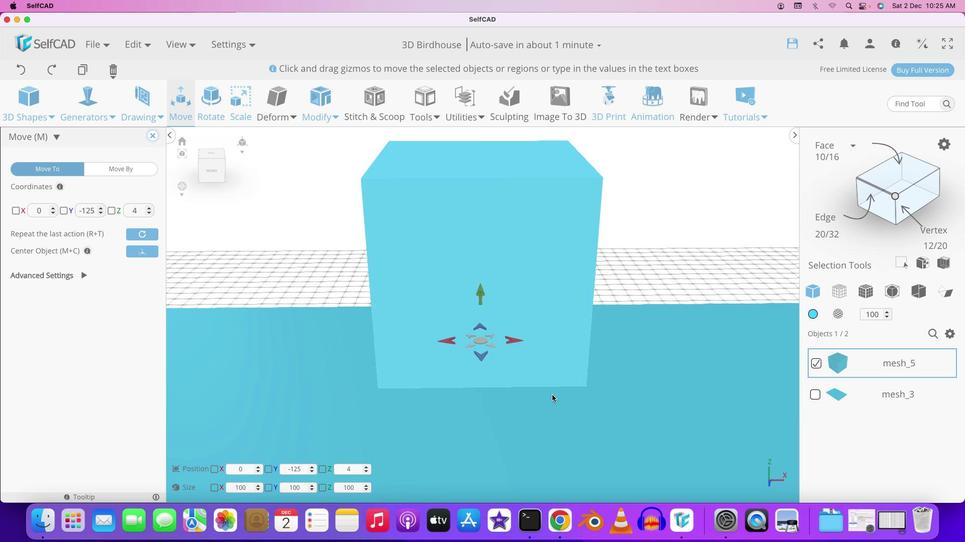 
Action: Mouse scrolled (634, 399) with delta (0, -2)
Screenshot: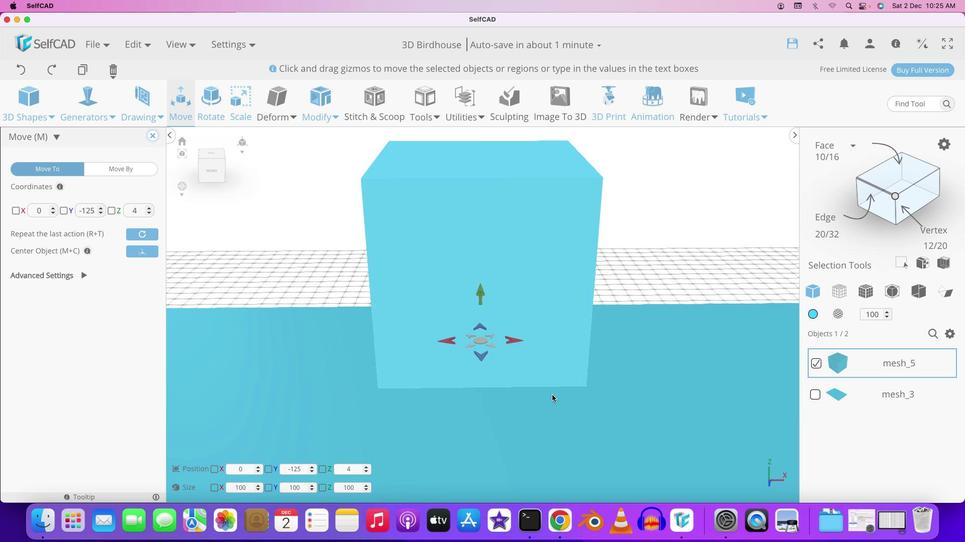 
Action: Mouse moved to (525, 414)
Screenshot: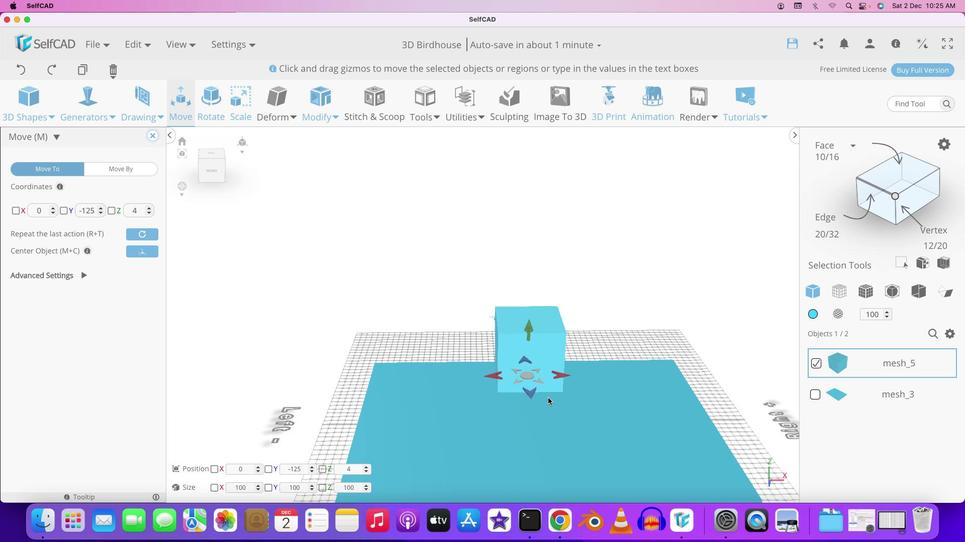 
Action: Mouse pressed left at (525, 414)
Screenshot: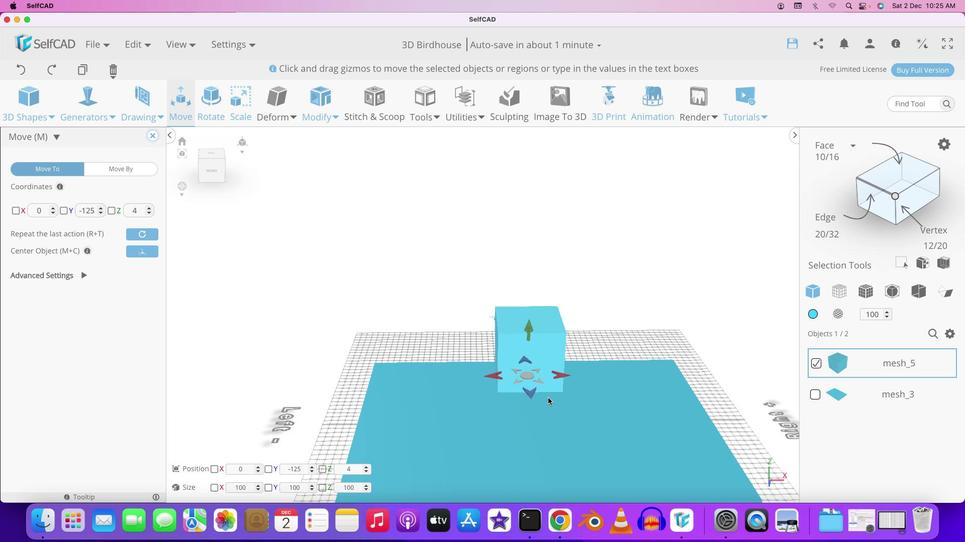 
Action: Mouse moved to (552, 395)
Screenshot: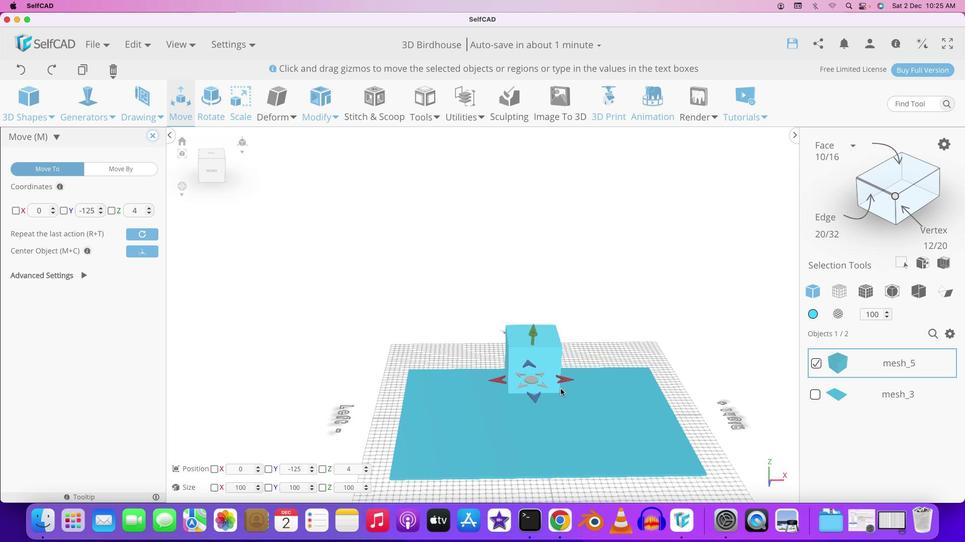 
Action: Mouse scrolled (552, 395) with delta (0, 0)
Screenshot: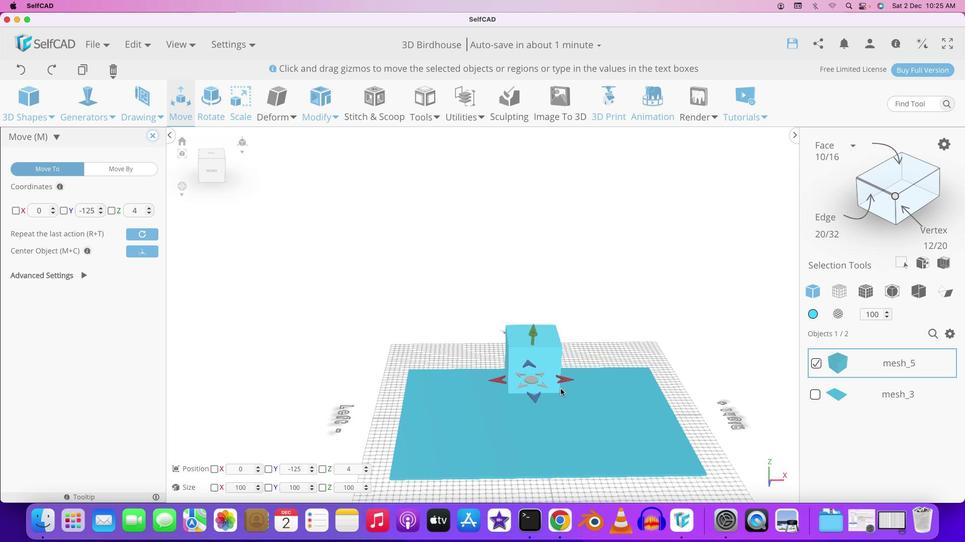 
Action: Mouse scrolled (552, 395) with delta (0, -2)
Screenshot: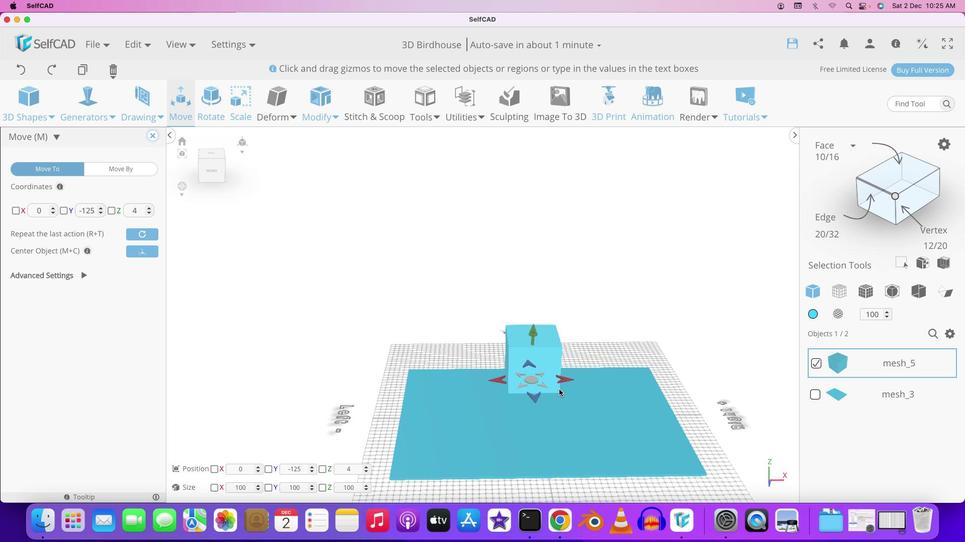 
Action: Mouse scrolled (552, 395) with delta (0, -2)
Screenshot: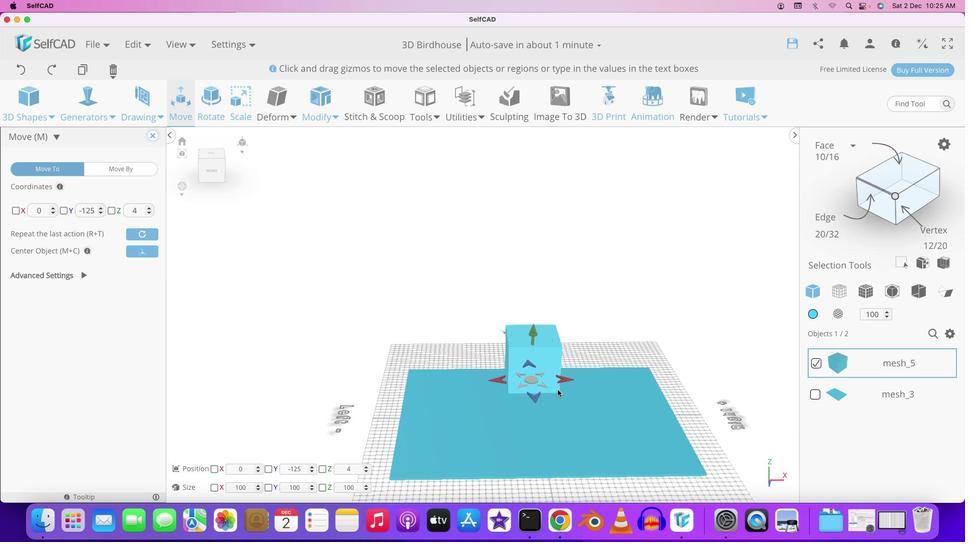 
Action: Mouse scrolled (552, 395) with delta (0, -4)
Screenshot: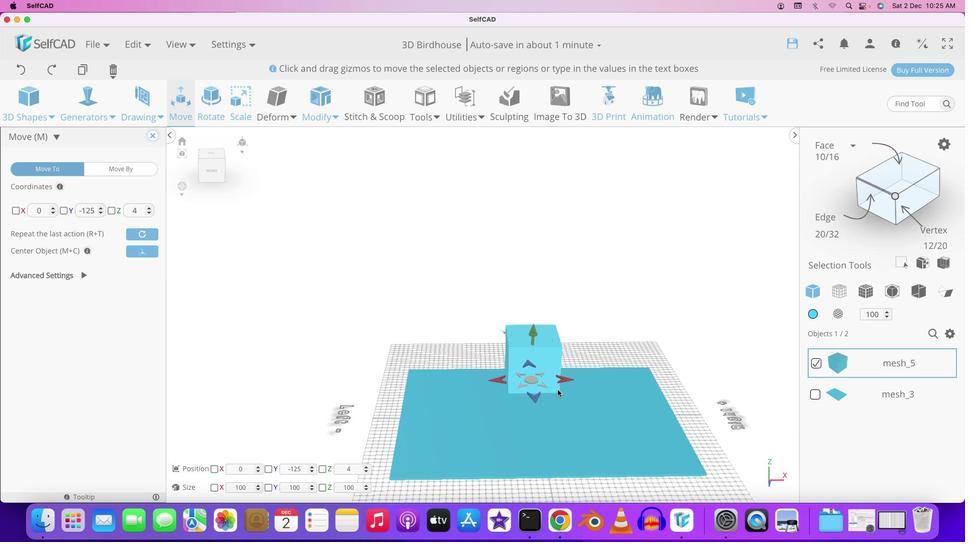 
Action: Mouse scrolled (552, 395) with delta (0, -4)
